 Task: Look for space in Shumikha, Russia from 10th August, 2023 to 20th August, 2023 for 2 adults in price range Rs.10000 to Rs.14000. Place can be private room with 1  bedroom having 1 bed and 1 bathroom. Property type can be house, flat, guest house. Amenities needed are: wifi, TV, free parkinig on premises, gym, breakfast. Booking option can be shelf check-in. Required host language is English.
Action: Mouse moved to (519, 112)
Screenshot: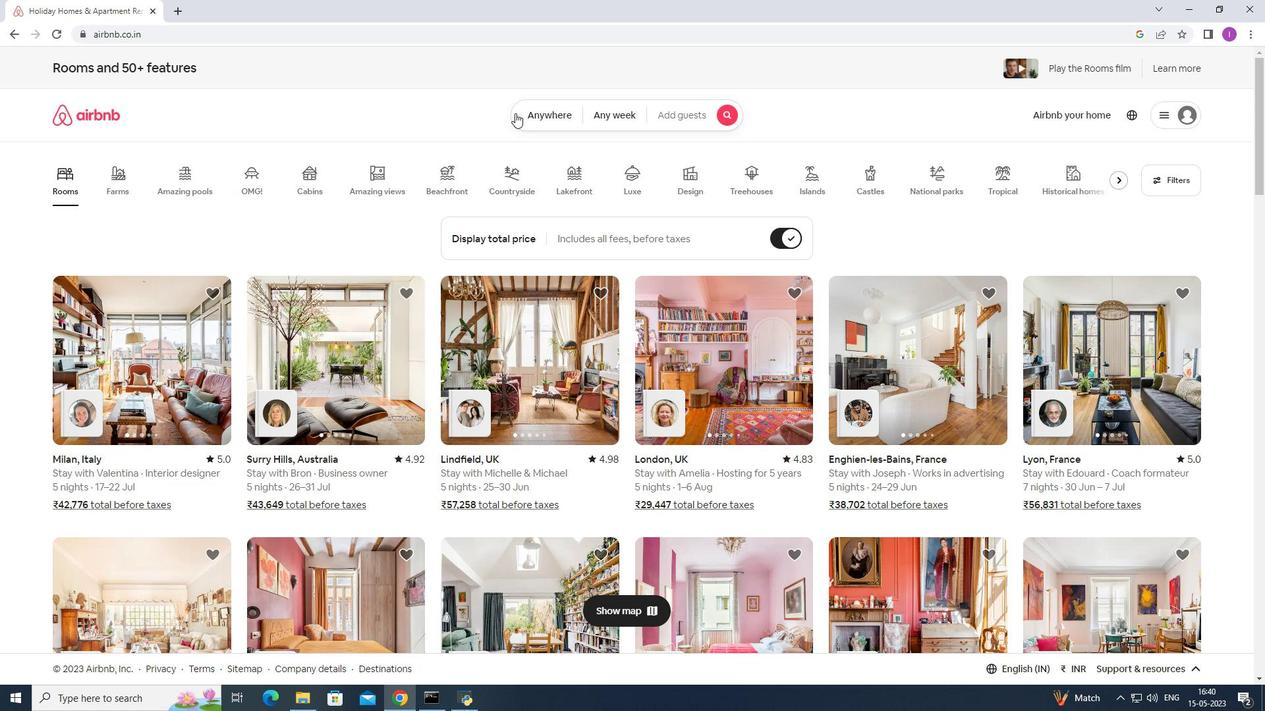 
Action: Mouse pressed left at (519, 112)
Screenshot: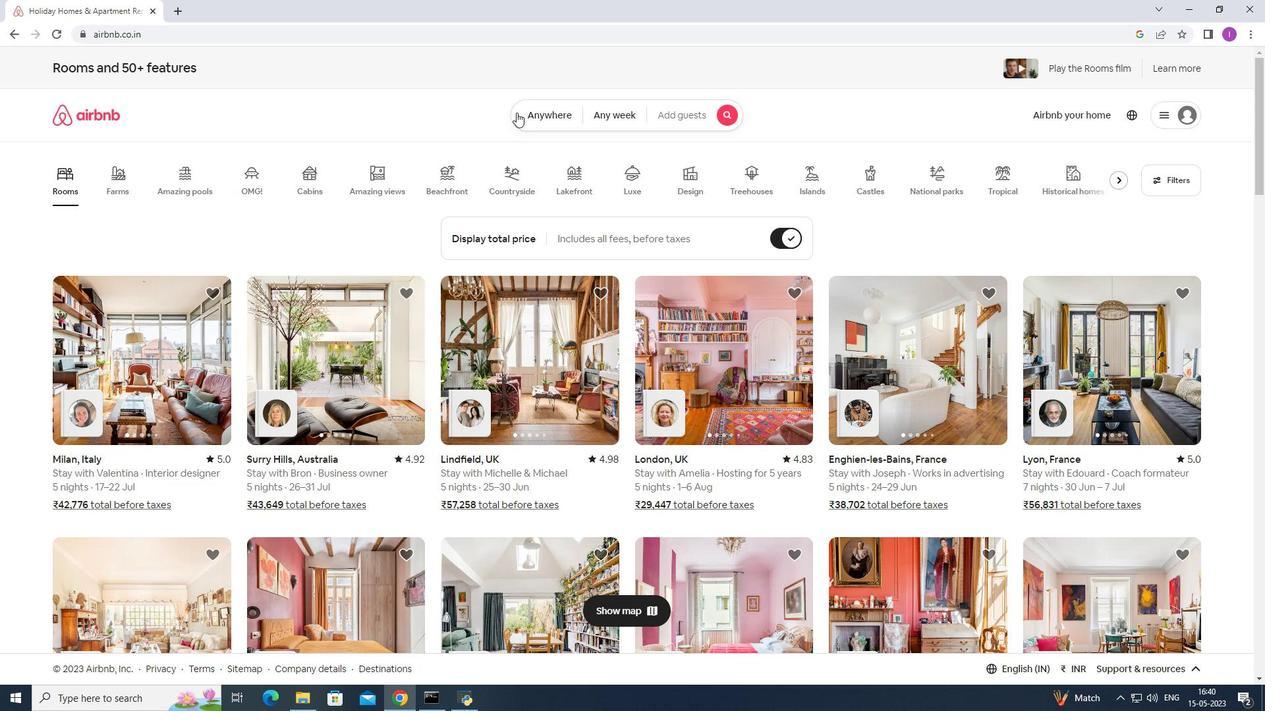 
Action: Mouse moved to (387, 172)
Screenshot: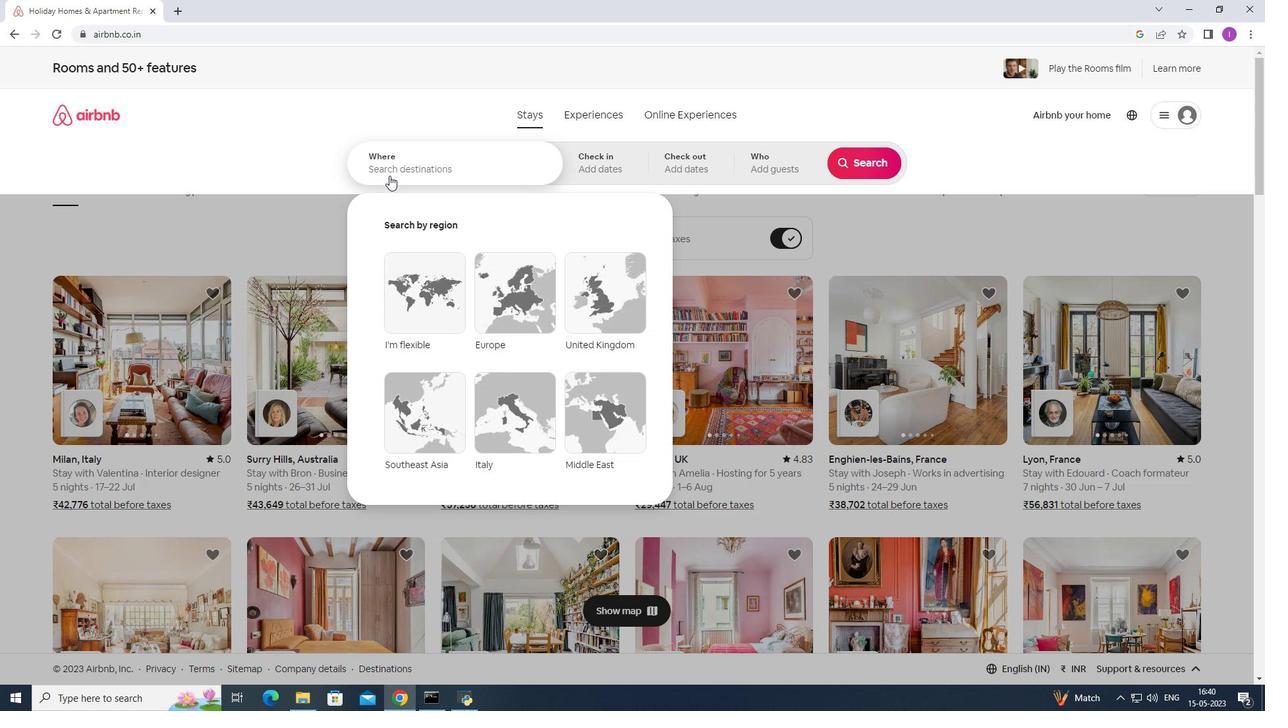 
Action: Mouse pressed left at (387, 172)
Screenshot: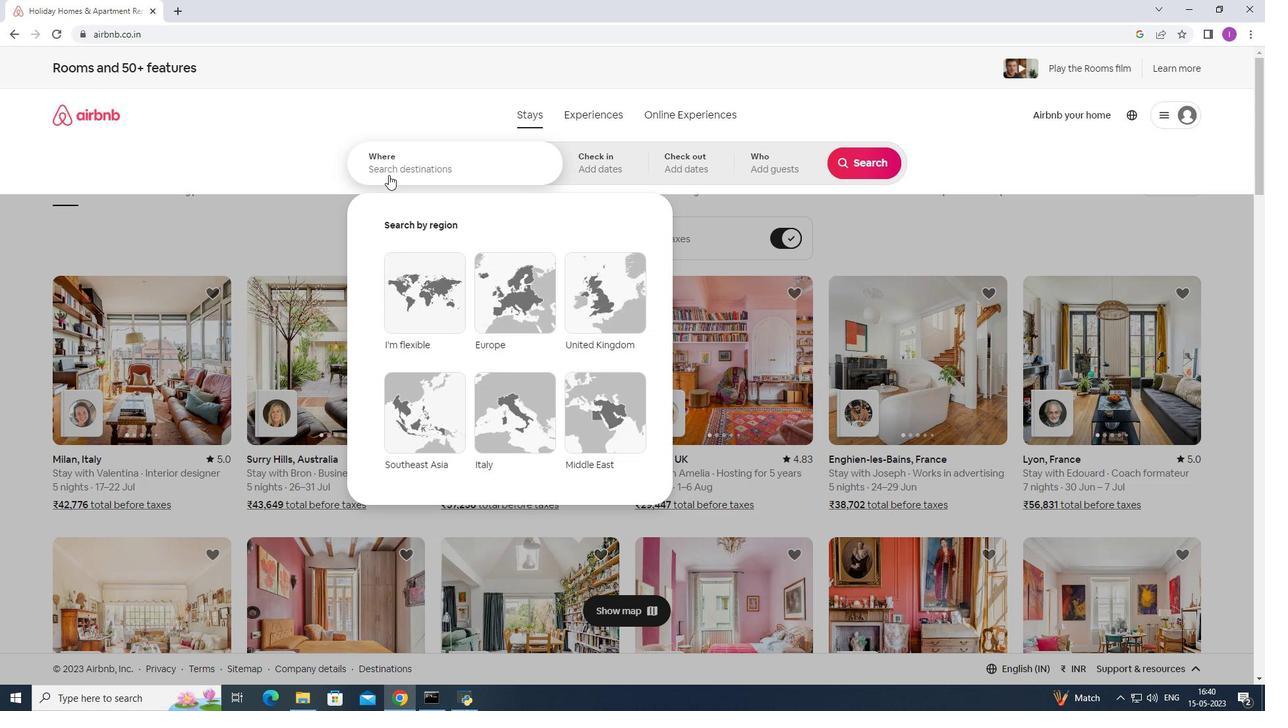 
Action: Mouse moved to (209, 444)
Screenshot: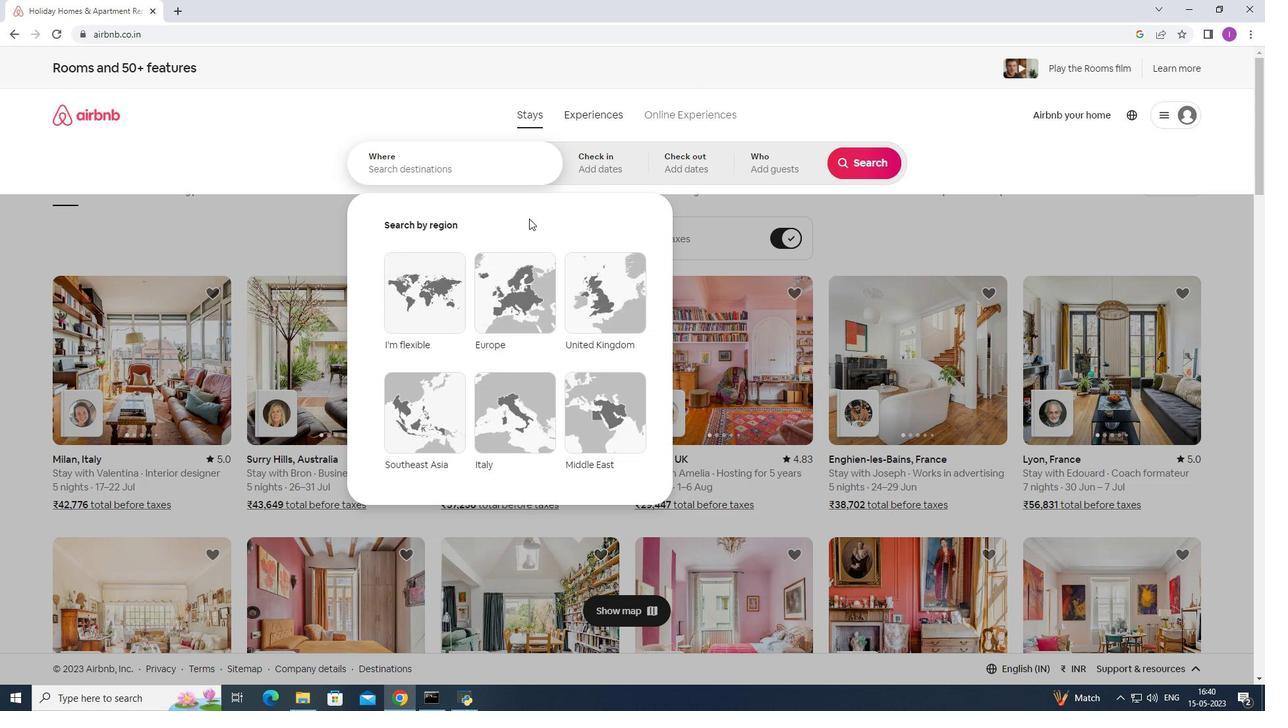 
Action: Key pressed <Key.shift><Key.shift><Key.shift><Key.shift><Key.shift><Key.shift>Shumikha,<Key.shift><Key.shift><Key.shift><Key.shift>Russia
Screenshot: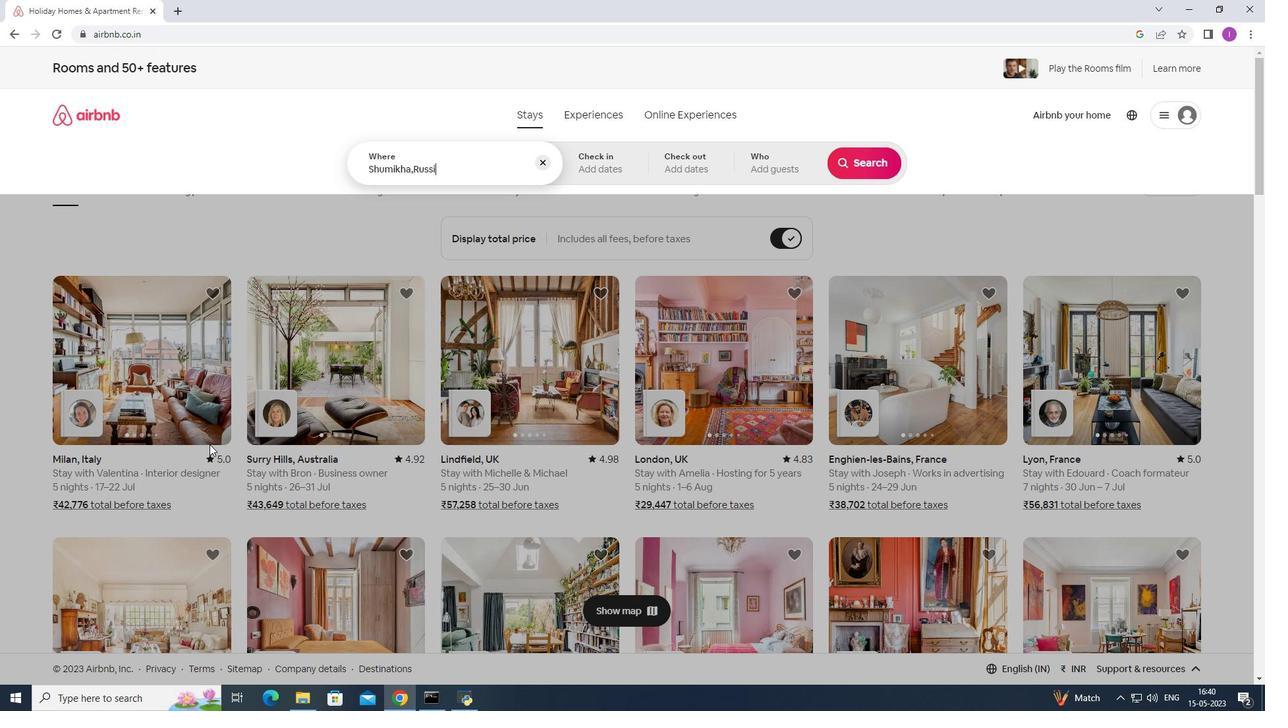
Action: Mouse moved to (612, 166)
Screenshot: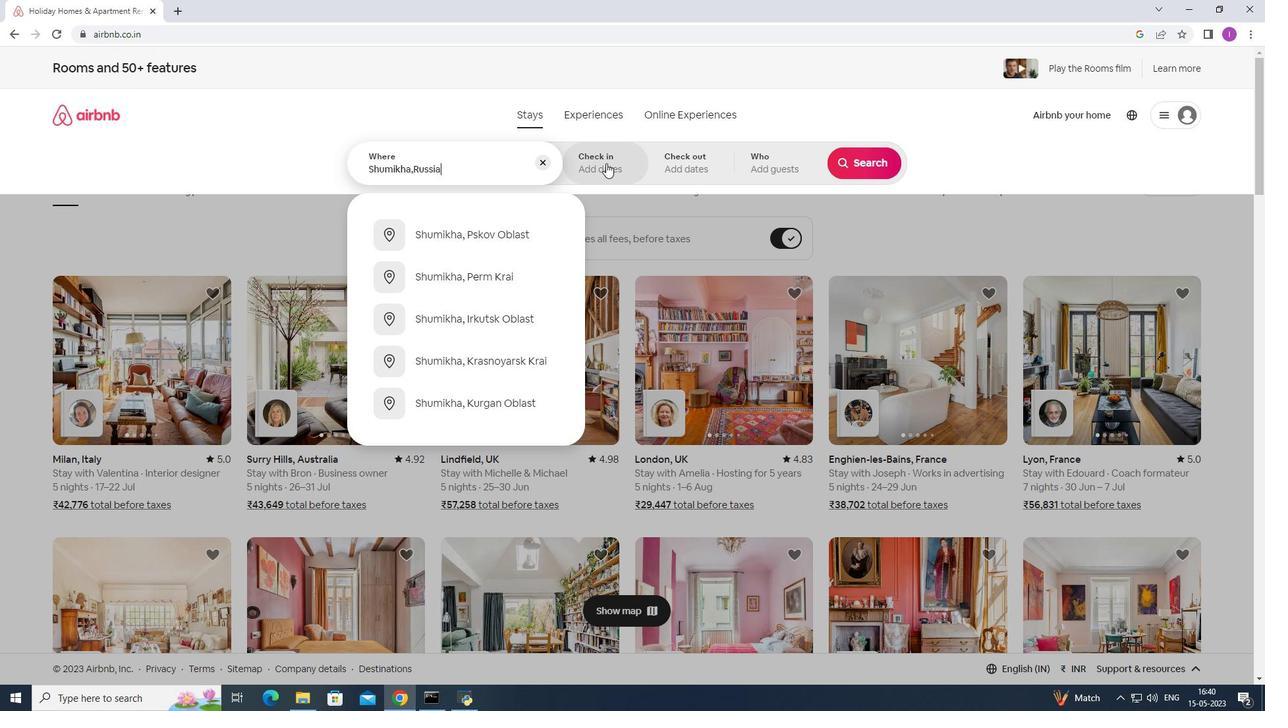 
Action: Mouse pressed left at (612, 166)
Screenshot: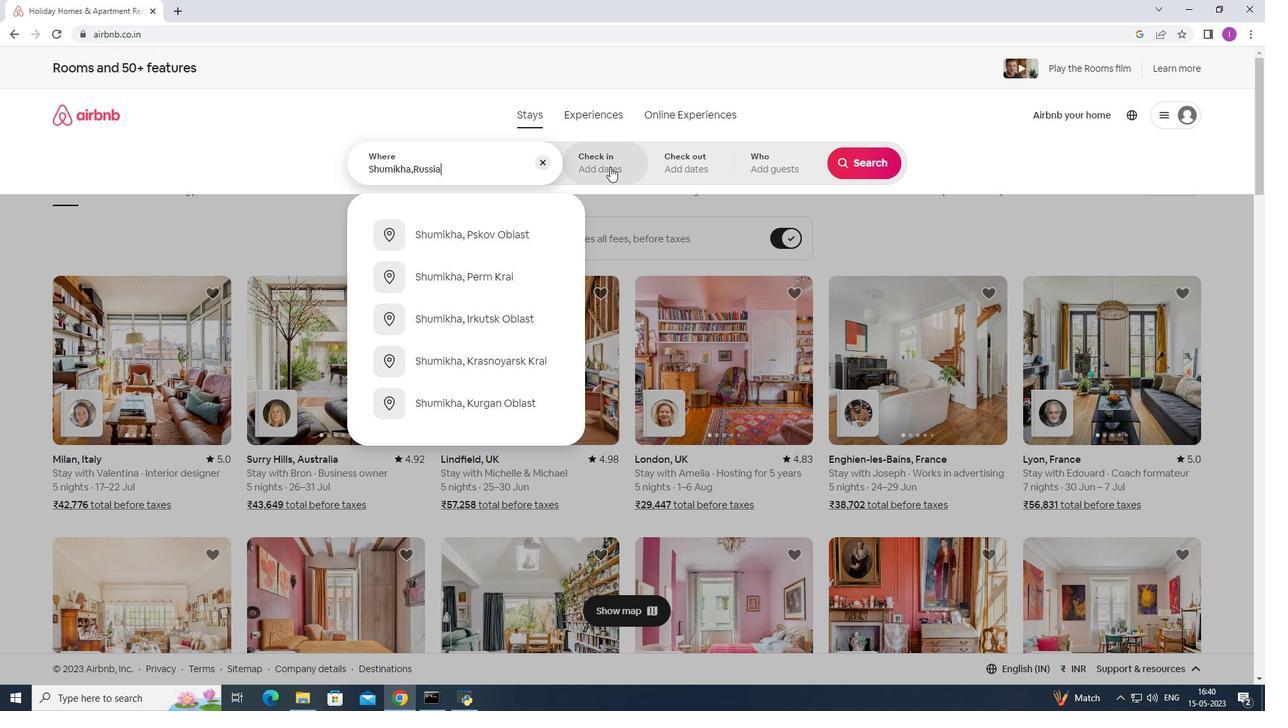 
Action: Mouse moved to (864, 275)
Screenshot: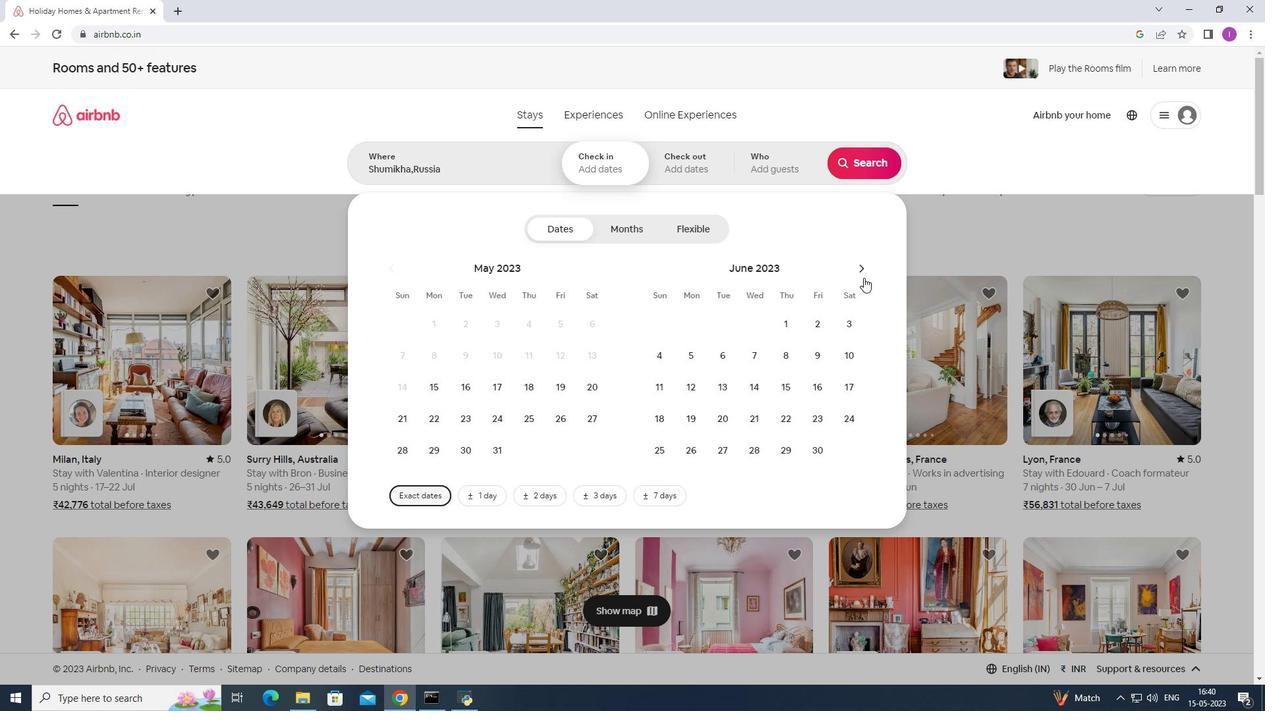 
Action: Mouse pressed left at (864, 275)
Screenshot: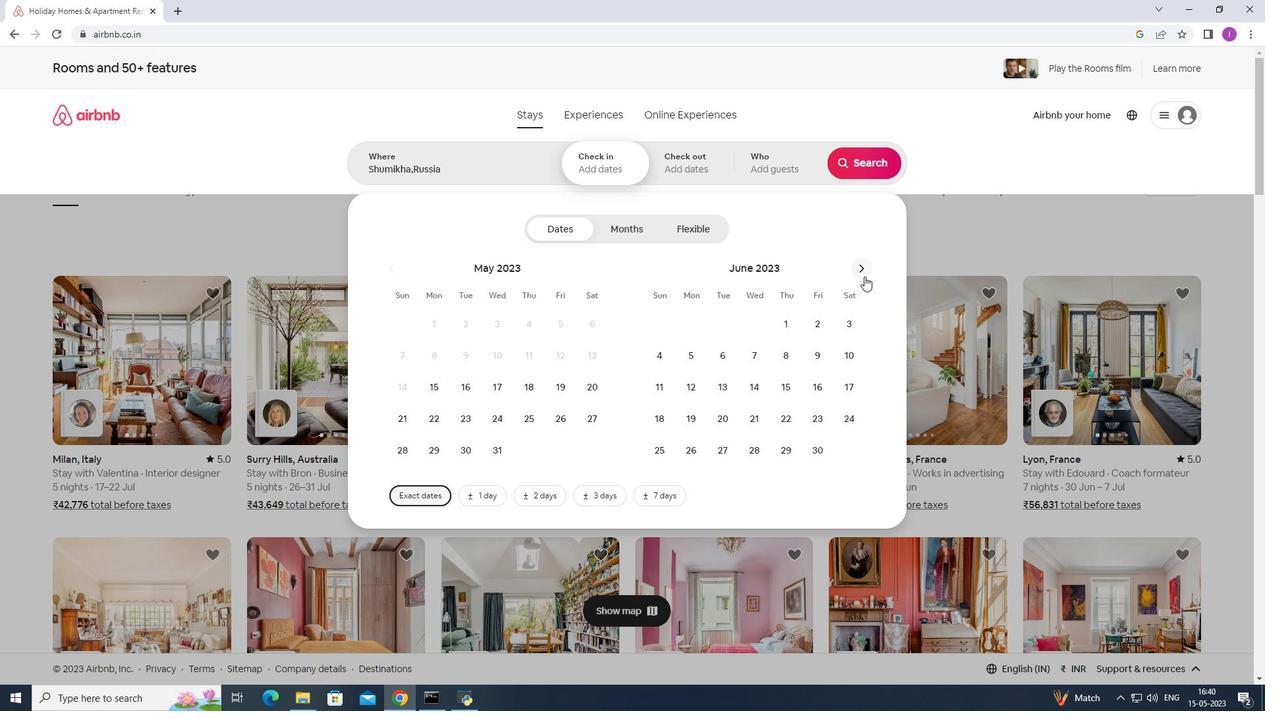 
Action: Mouse moved to (864, 274)
Screenshot: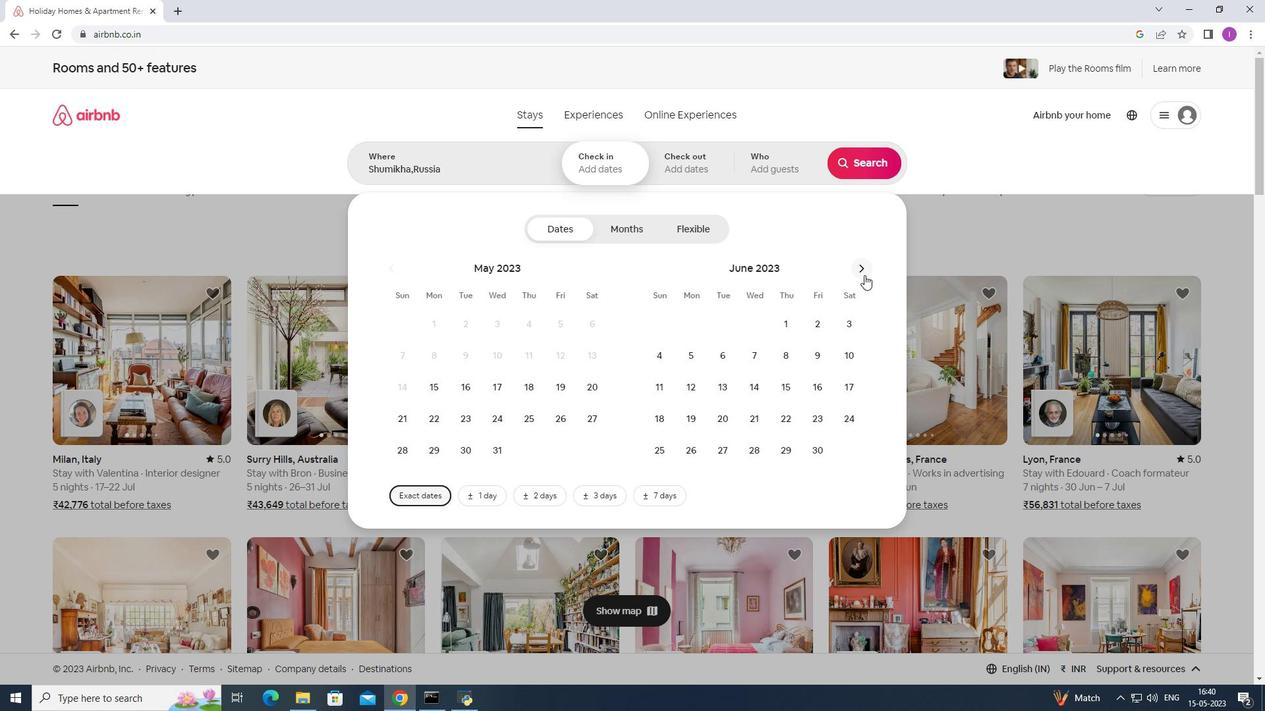 
Action: Mouse pressed left at (864, 274)
Screenshot: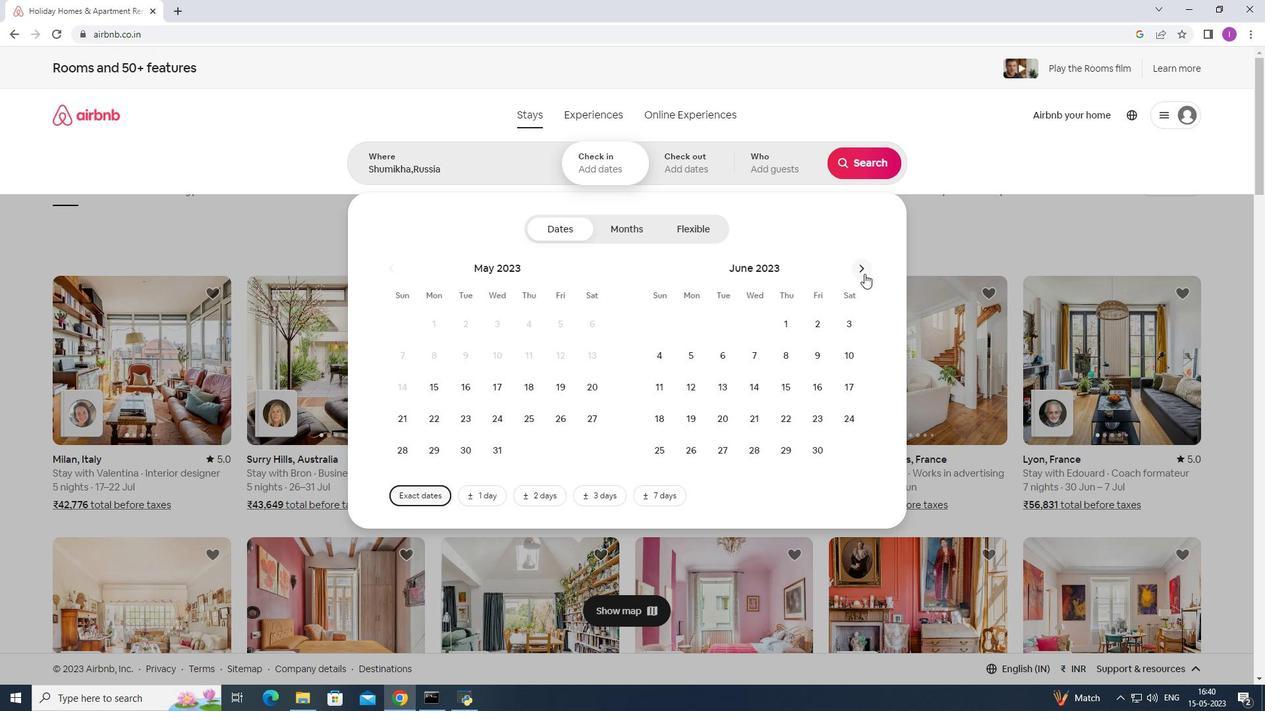 
Action: Mouse moved to (785, 361)
Screenshot: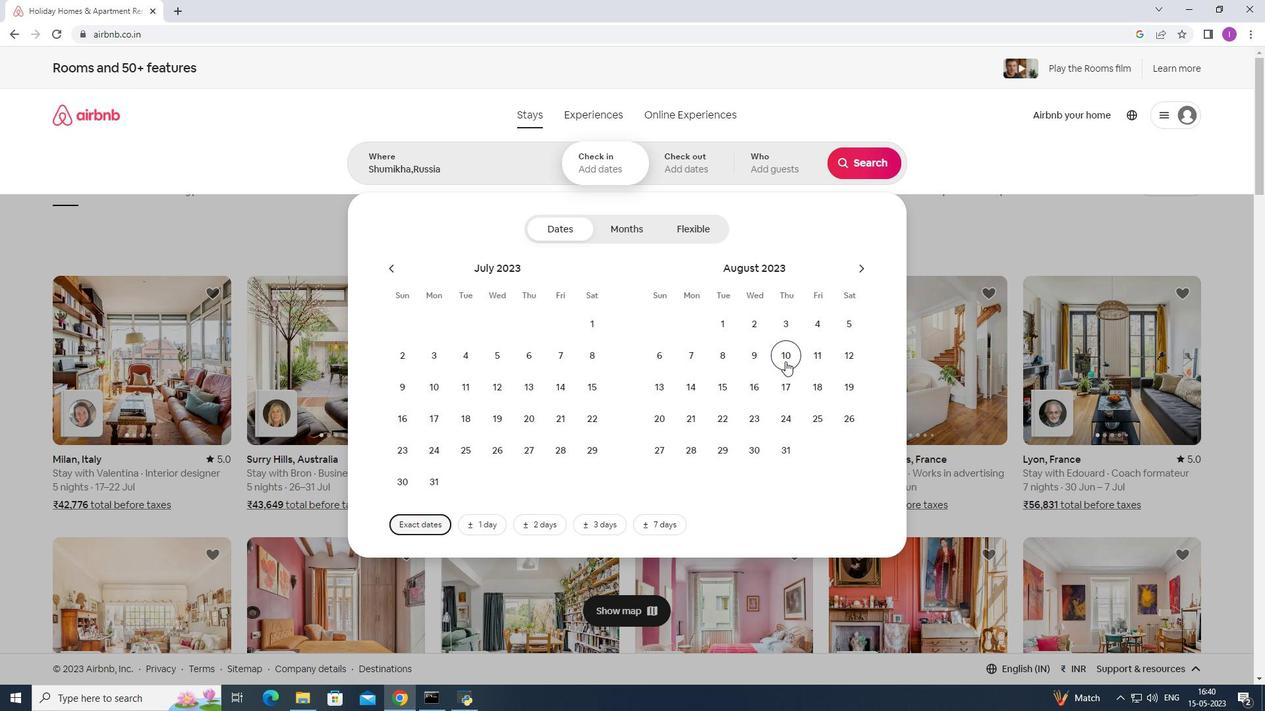 
Action: Mouse pressed left at (785, 361)
Screenshot: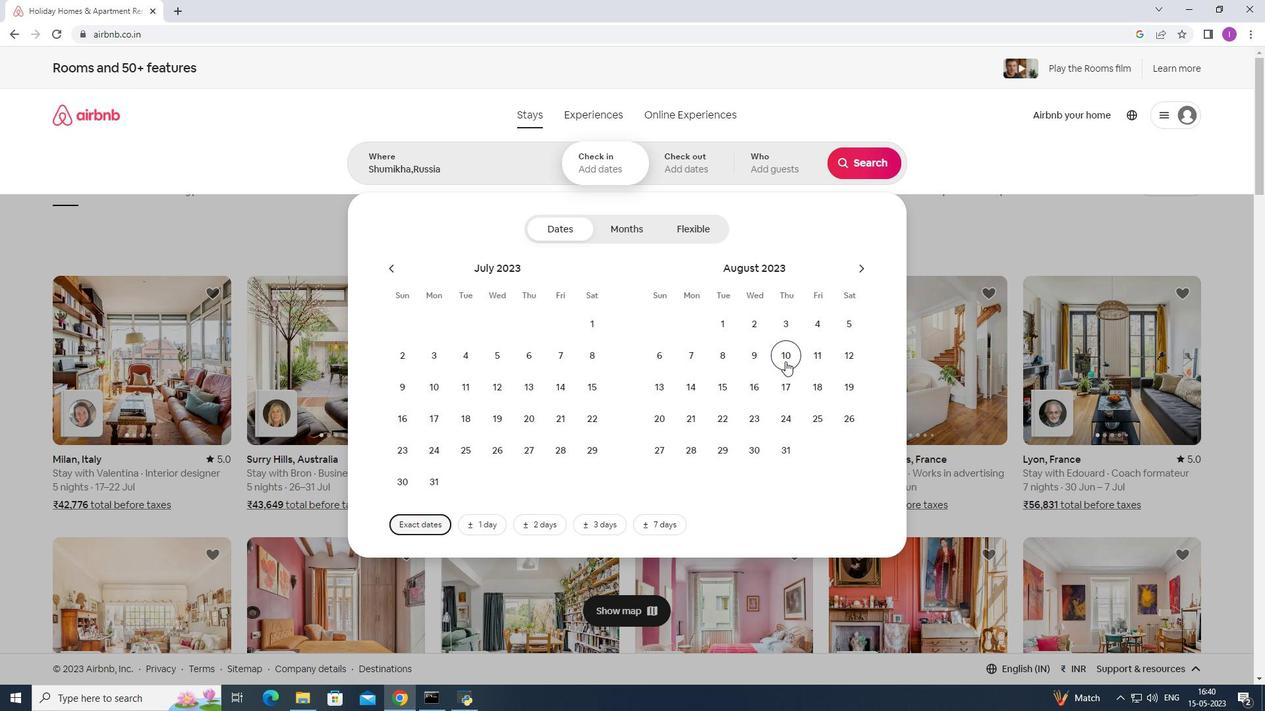 
Action: Mouse moved to (653, 422)
Screenshot: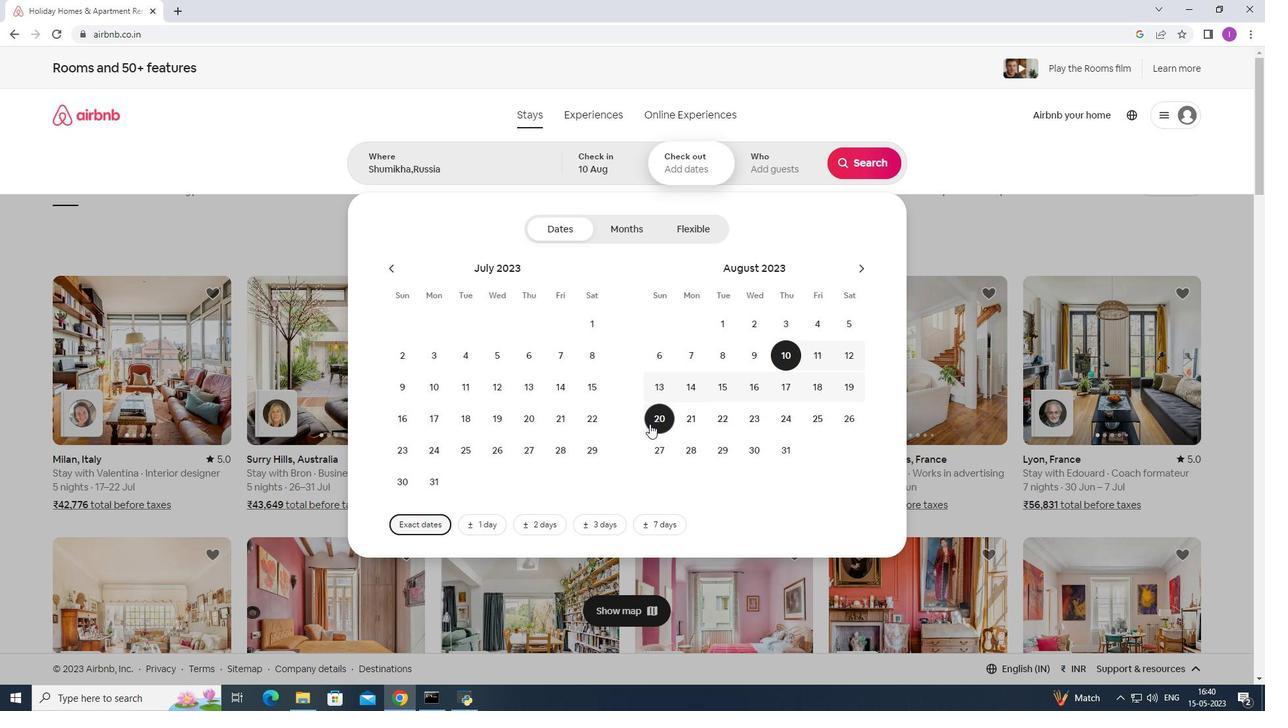 
Action: Mouse pressed left at (653, 422)
Screenshot: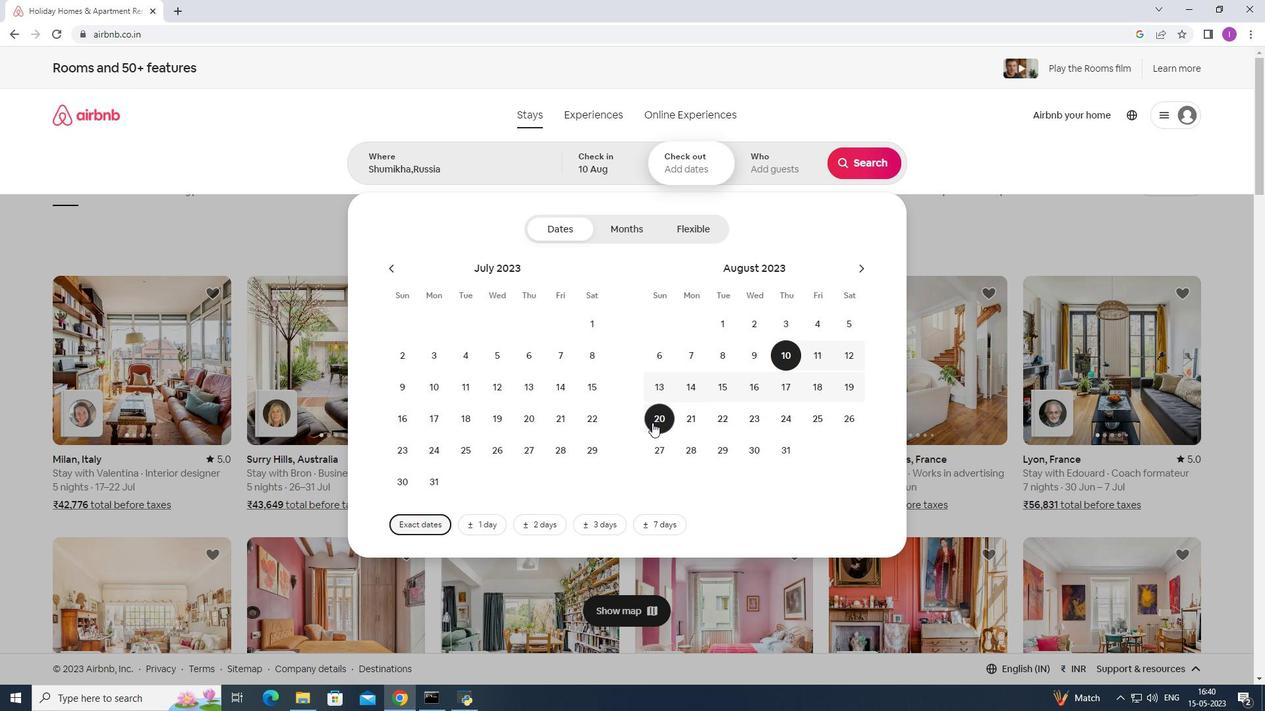 
Action: Mouse moved to (786, 154)
Screenshot: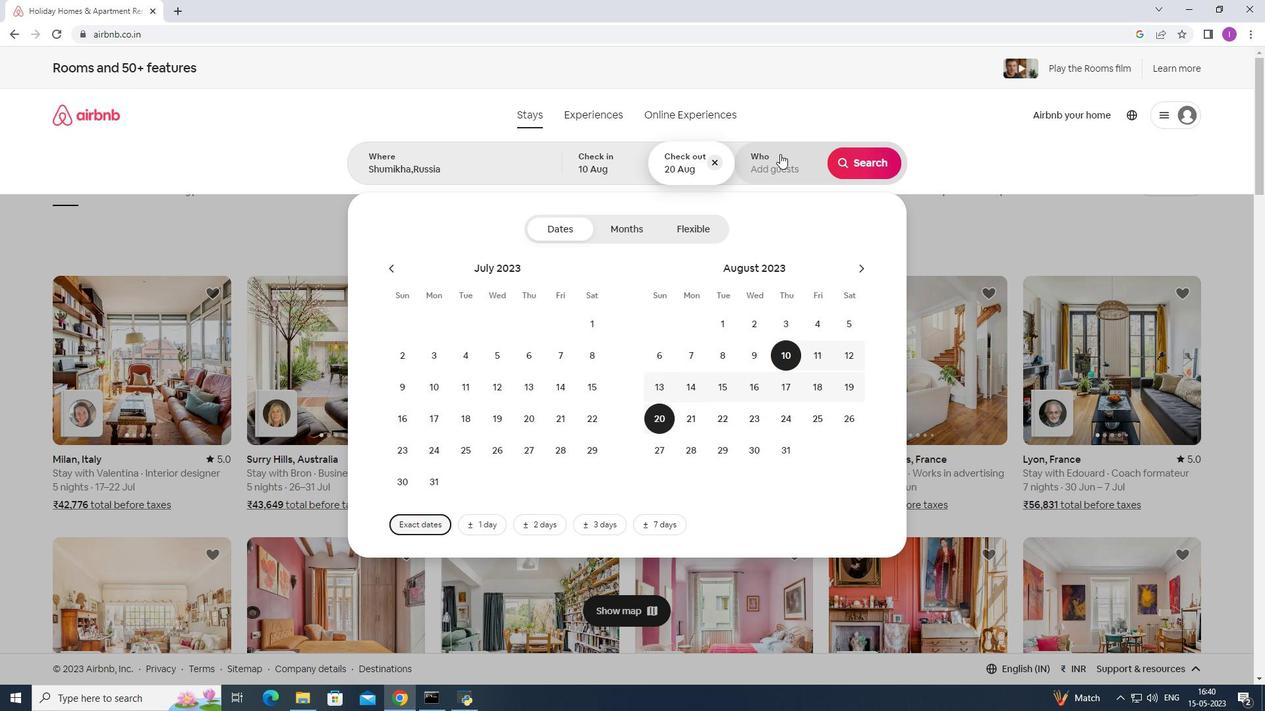 
Action: Mouse pressed left at (786, 154)
Screenshot: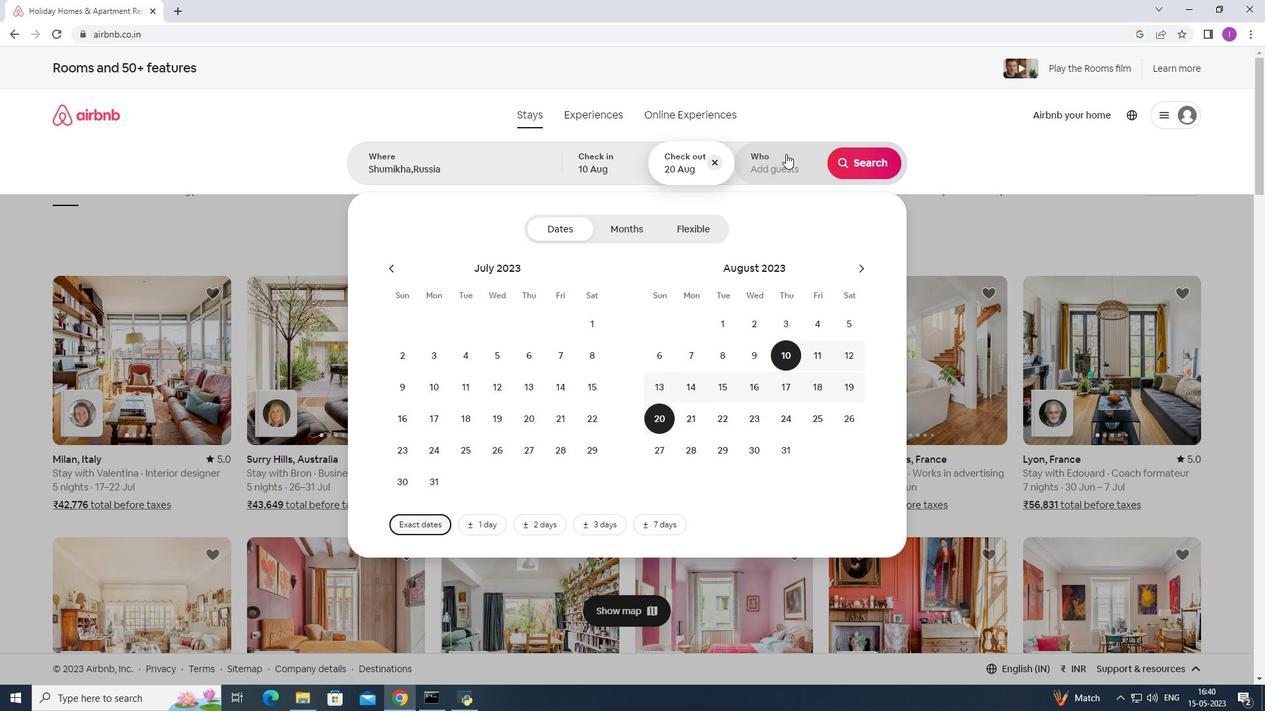 
Action: Mouse moved to (873, 228)
Screenshot: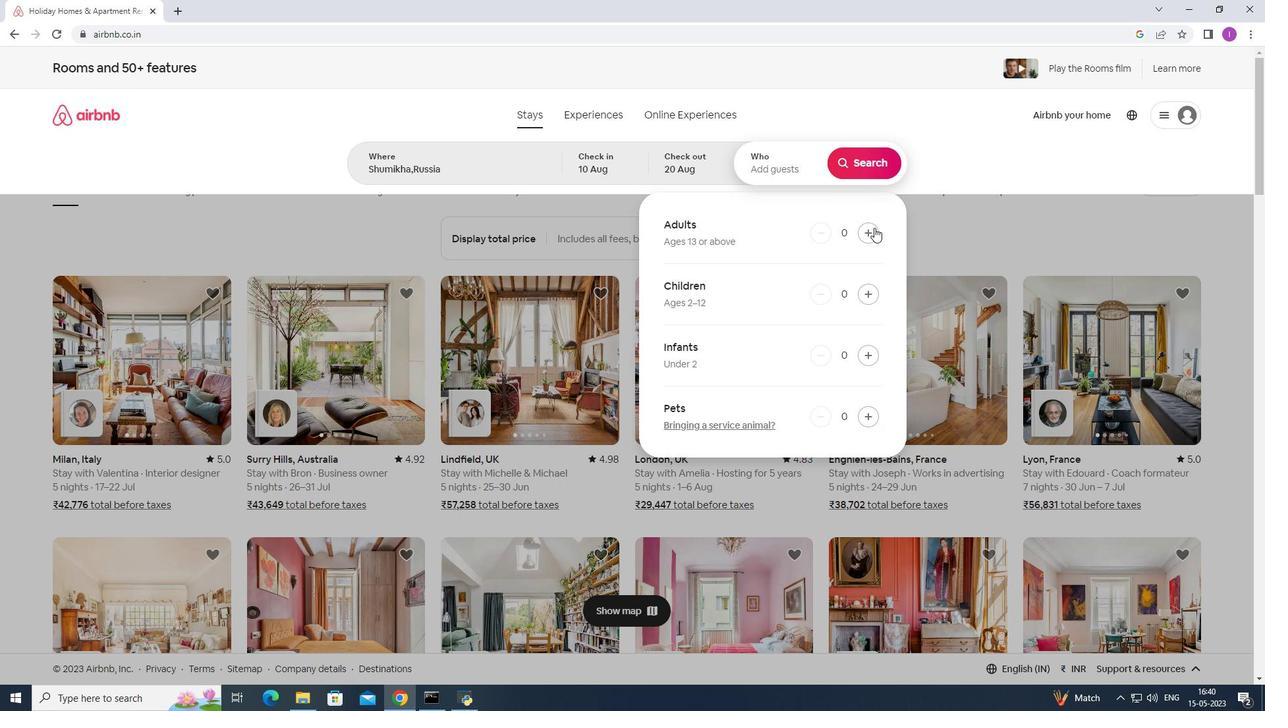 
Action: Mouse pressed left at (873, 228)
Screenshot: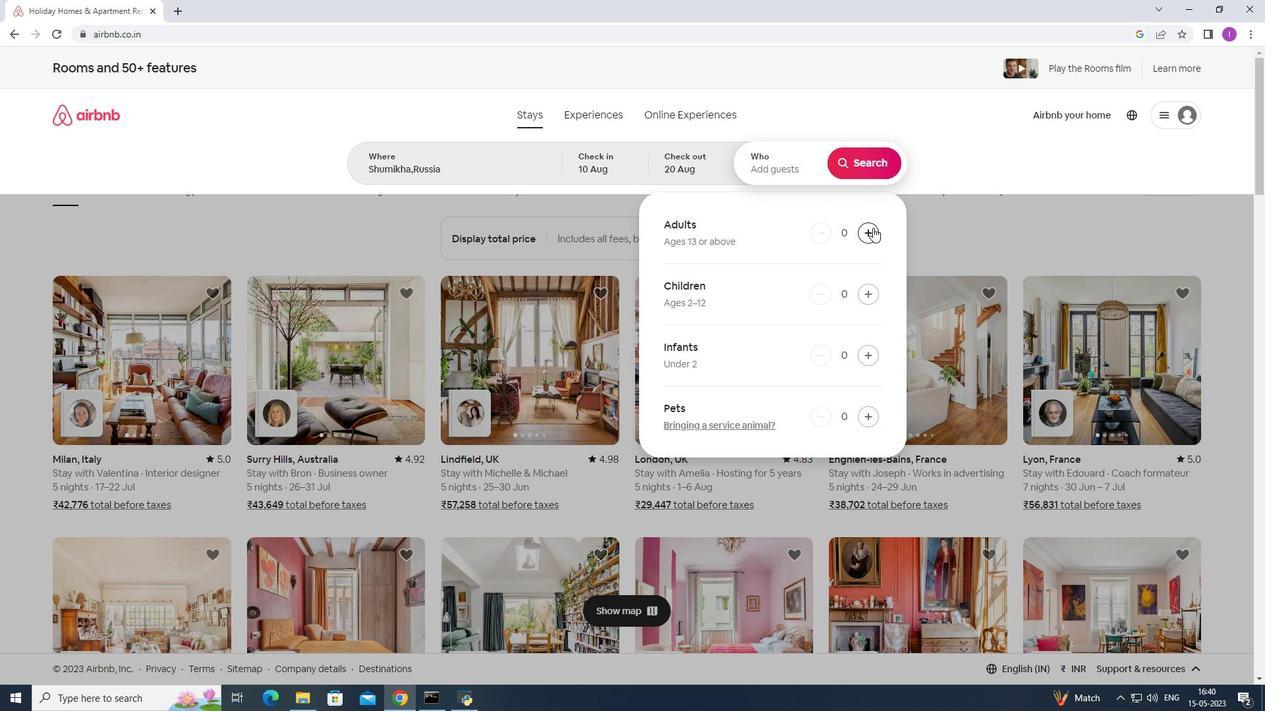 
Action: Mouse moved to (867, 233)
Screenshot: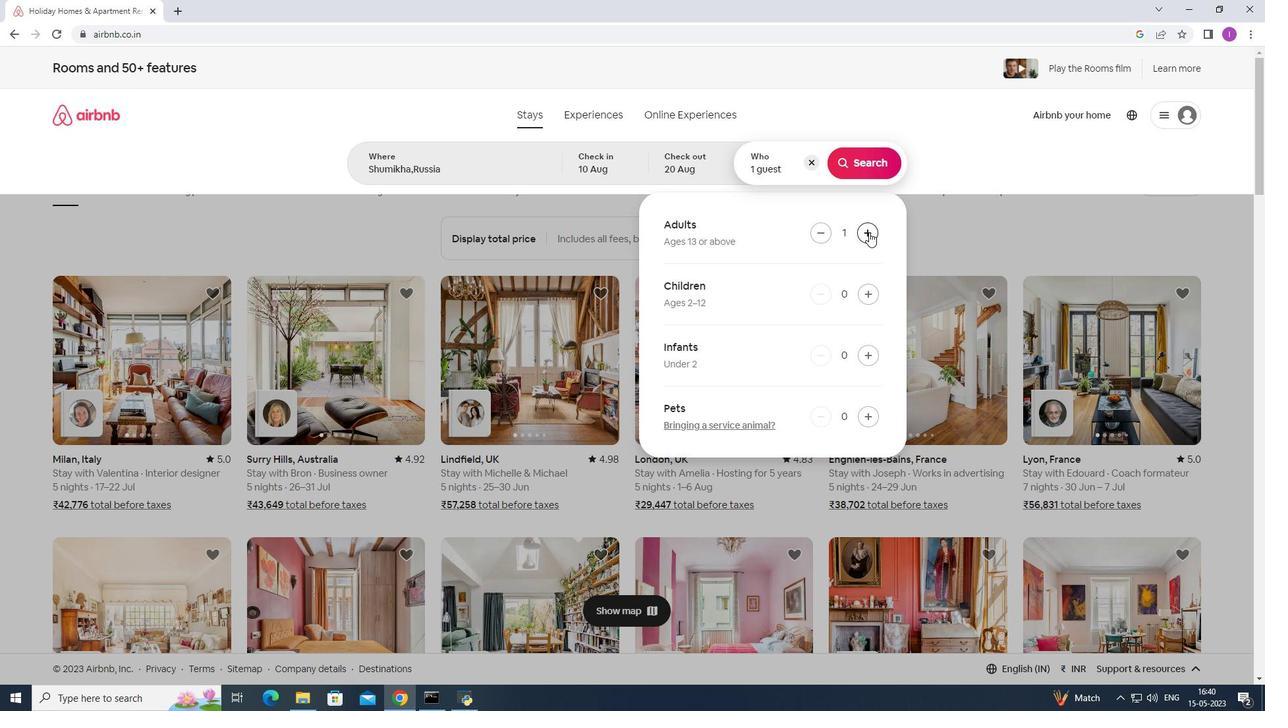 
Action: Mouse pressed left at (867, 233)
Screenshot: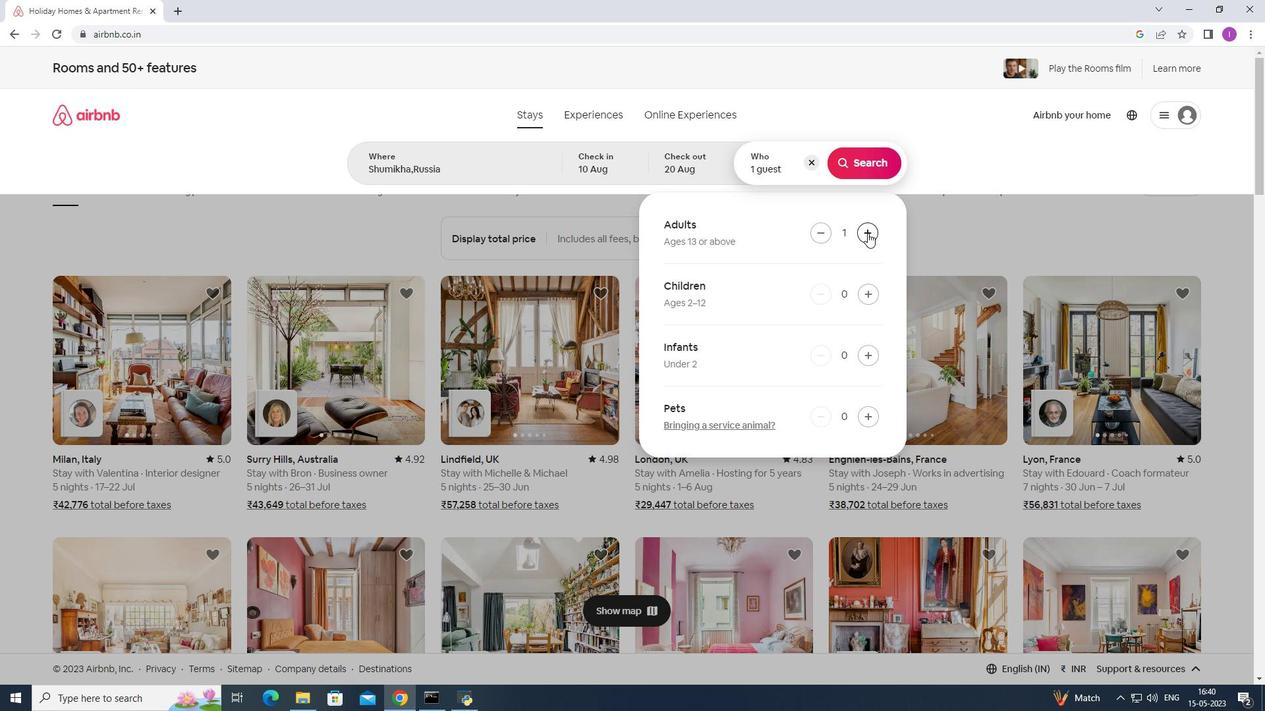 
Action: Mouse moved to (874, 162)
Screenshot: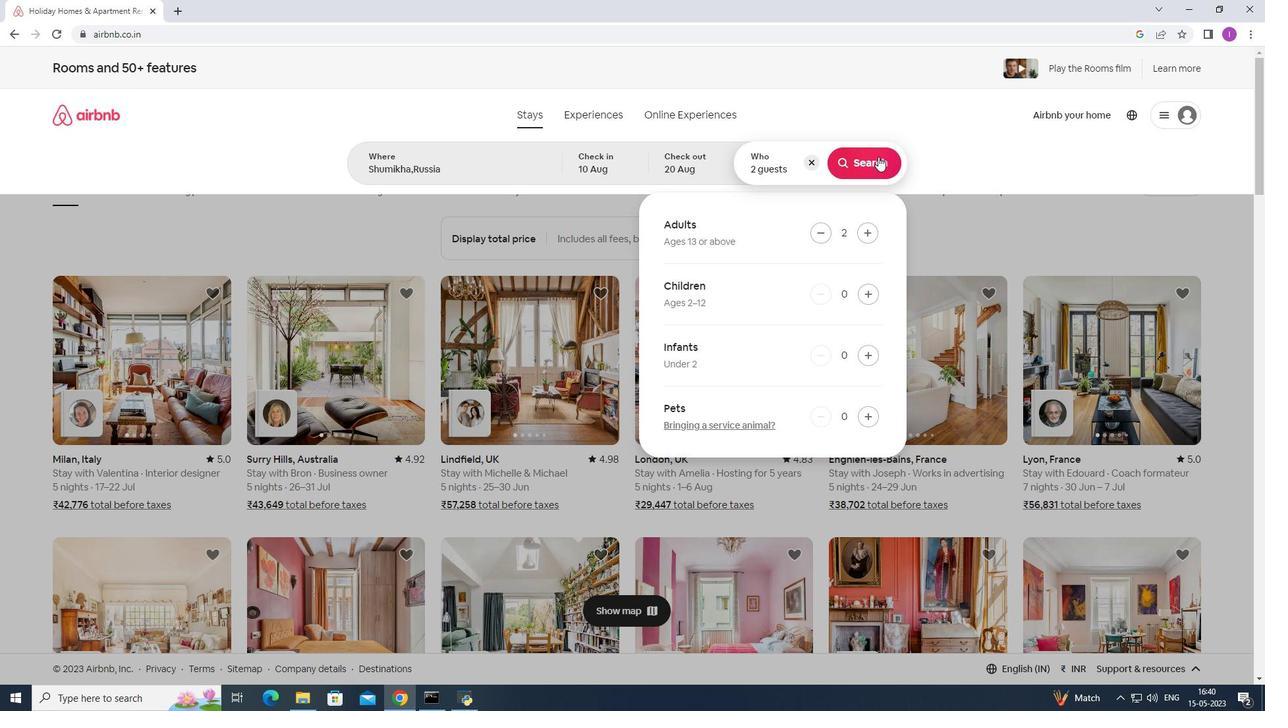 
Action: Mouse pressed left at (874, 162)
Screenshot: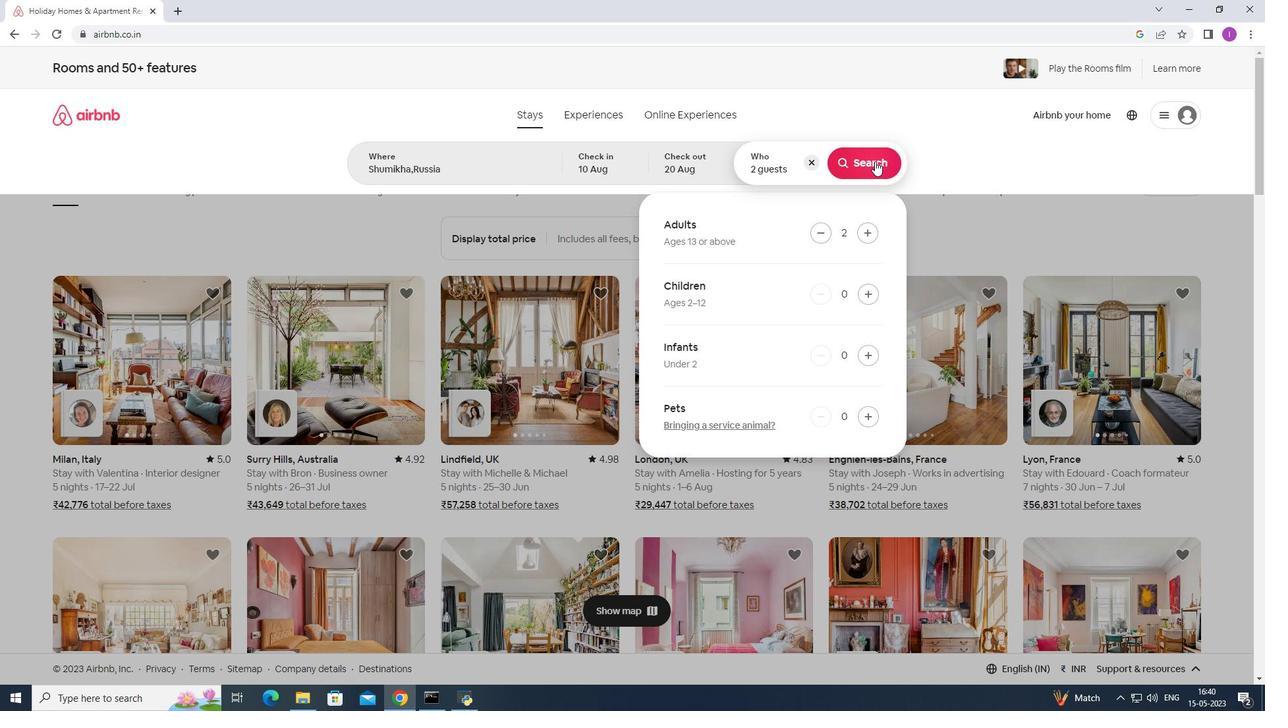
Action: Mouse moved to (1204, 123)
Screenshot: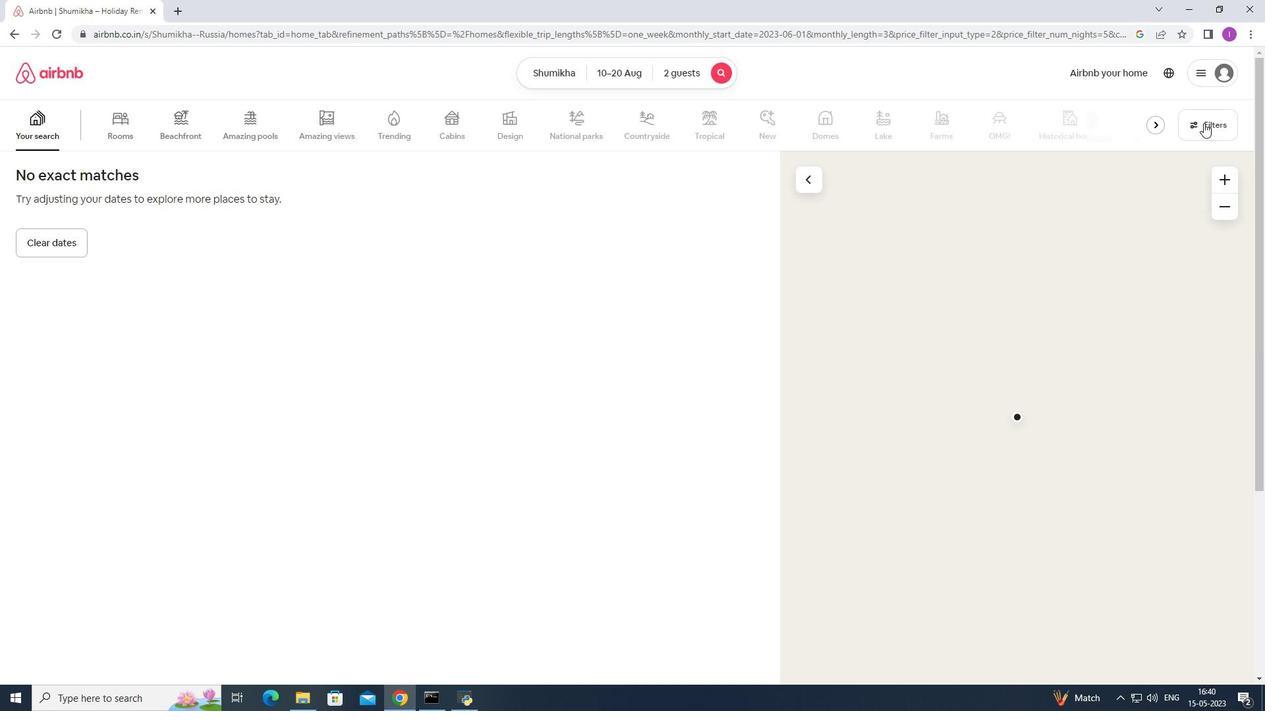 
Action: Mouse pressed left at (1204, 123)
Screenshot: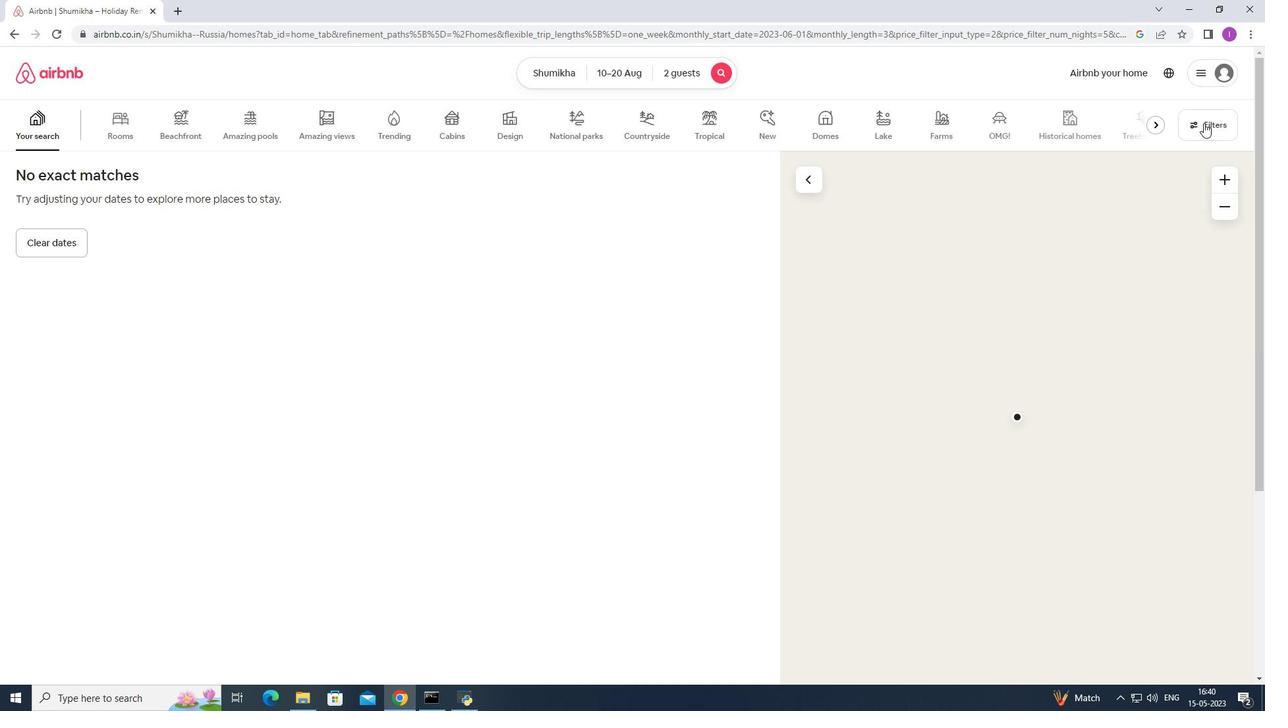 
Action: Mouse moved to (721, 452)
Screenshot: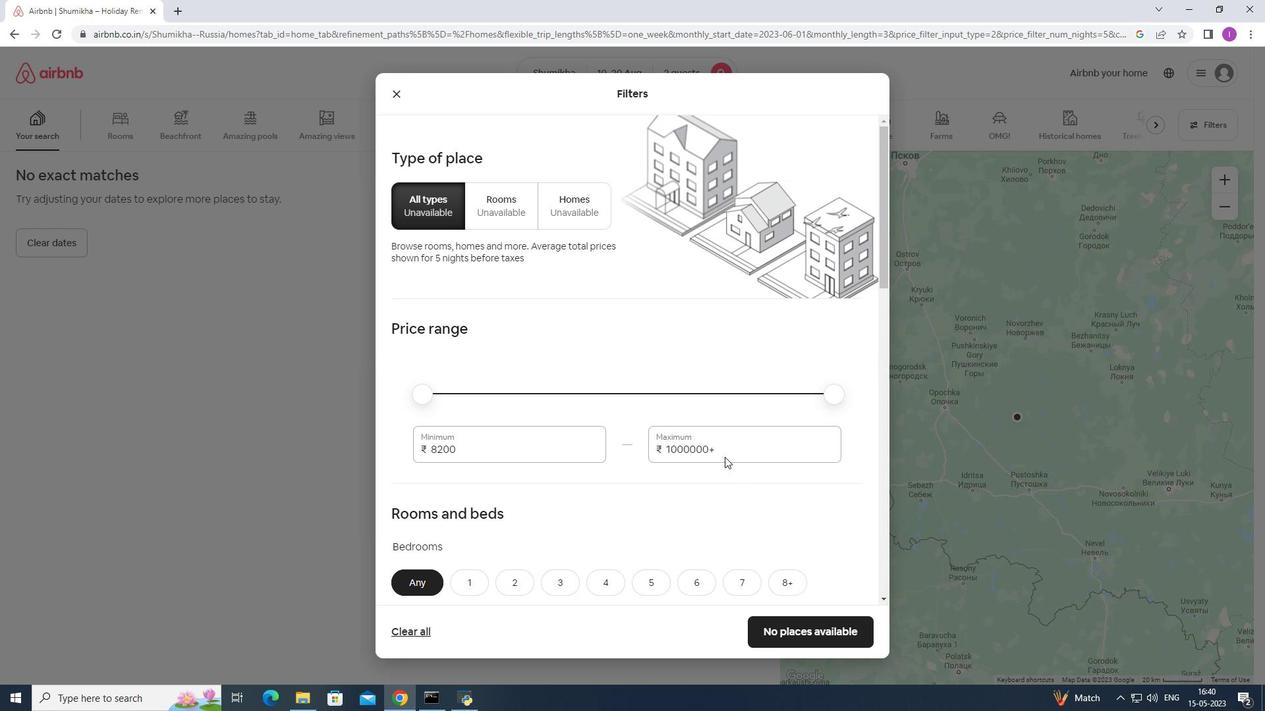 
Action: Mouse pressed left at (721, 452)
Screenshot: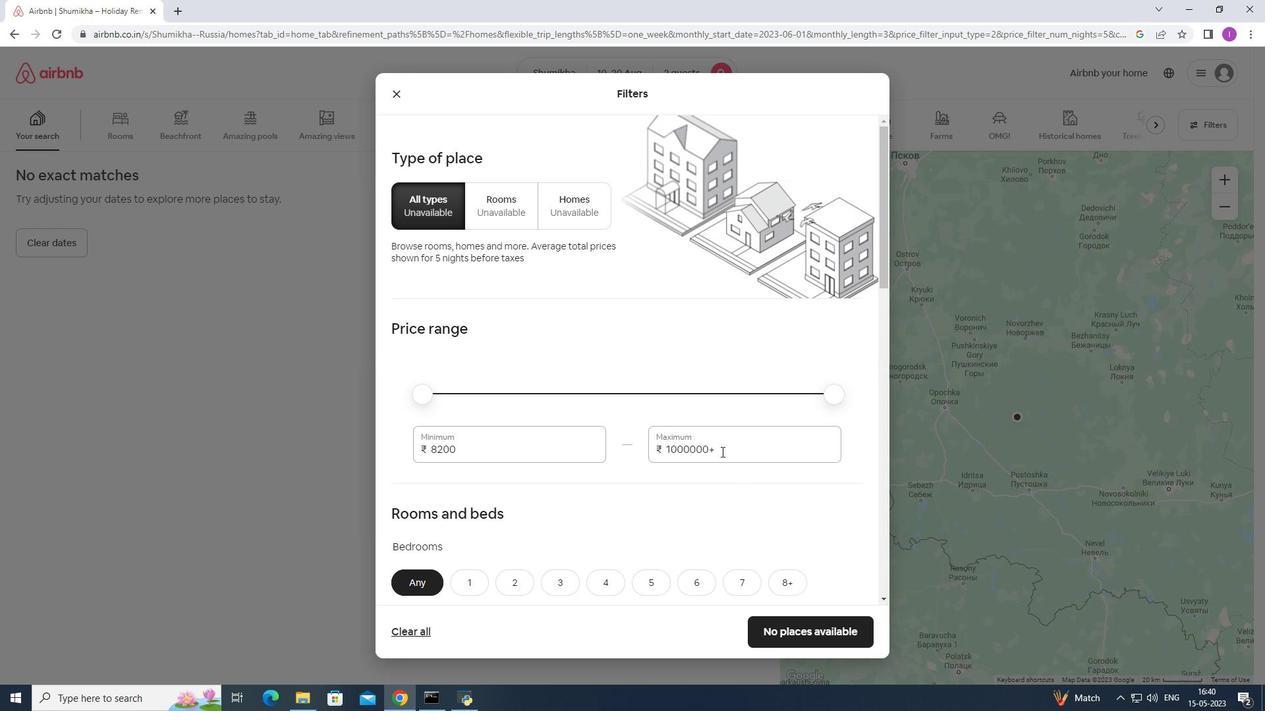 
Action: Mouse moved to (769, 471)
Screenshot: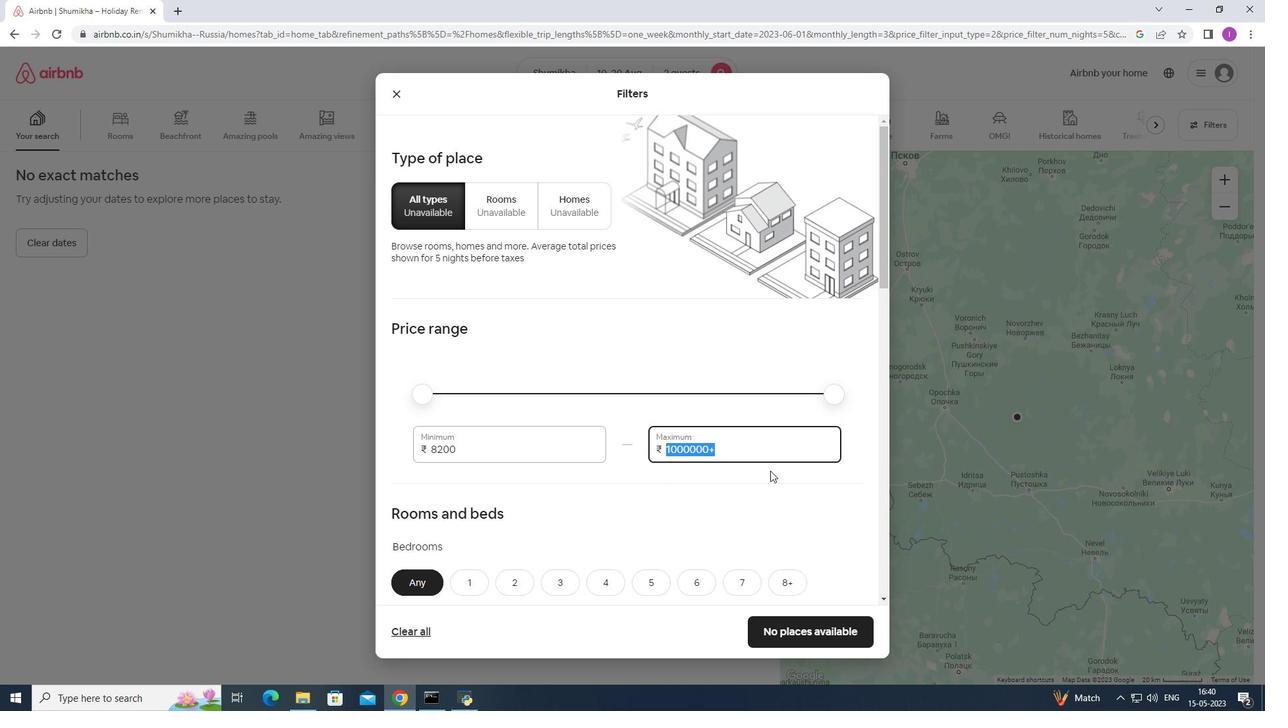 
Action: Key pressed 14
Screenshot: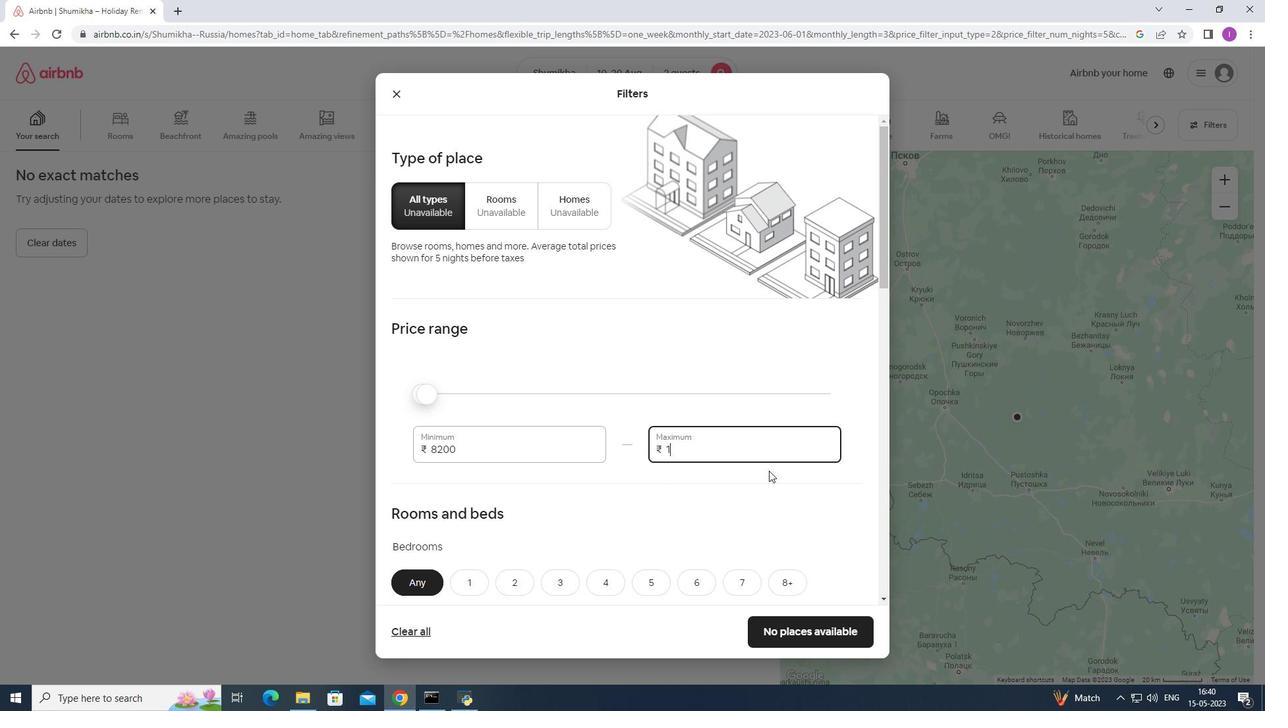 
Action: Mouse moved to (765, 471)
Screenshot: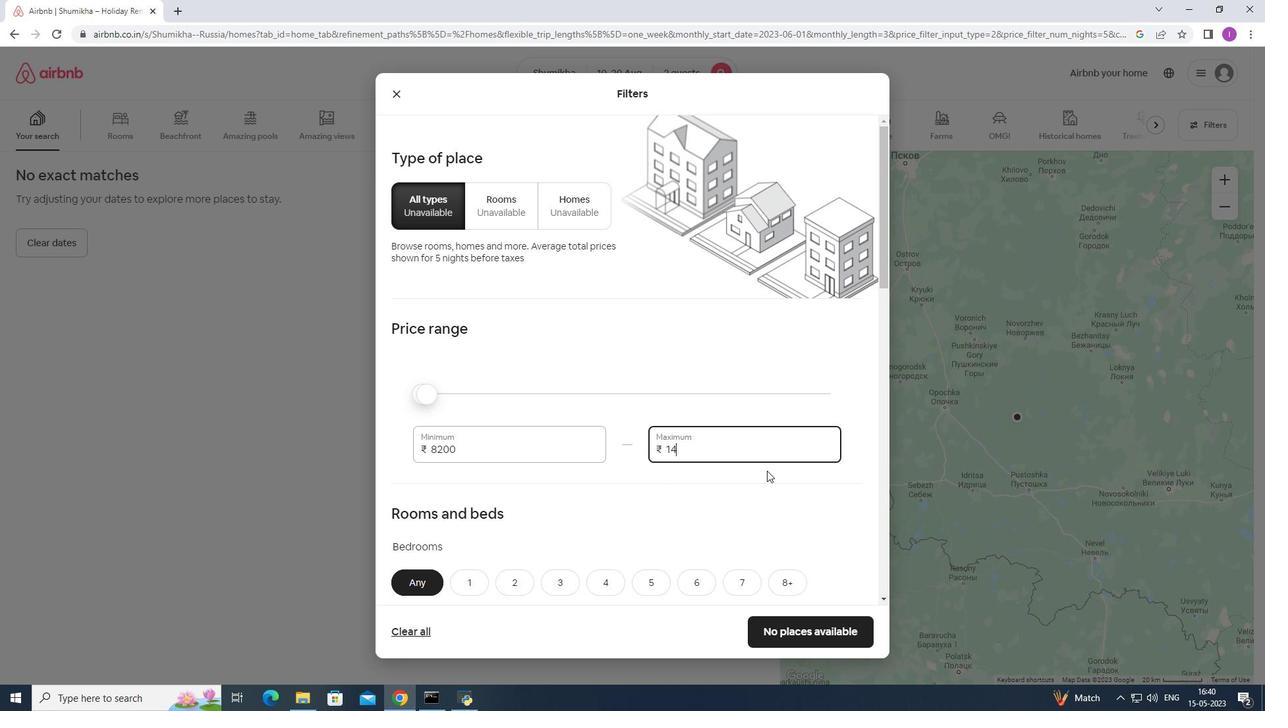
Action: Key pressed 0
Screenshot: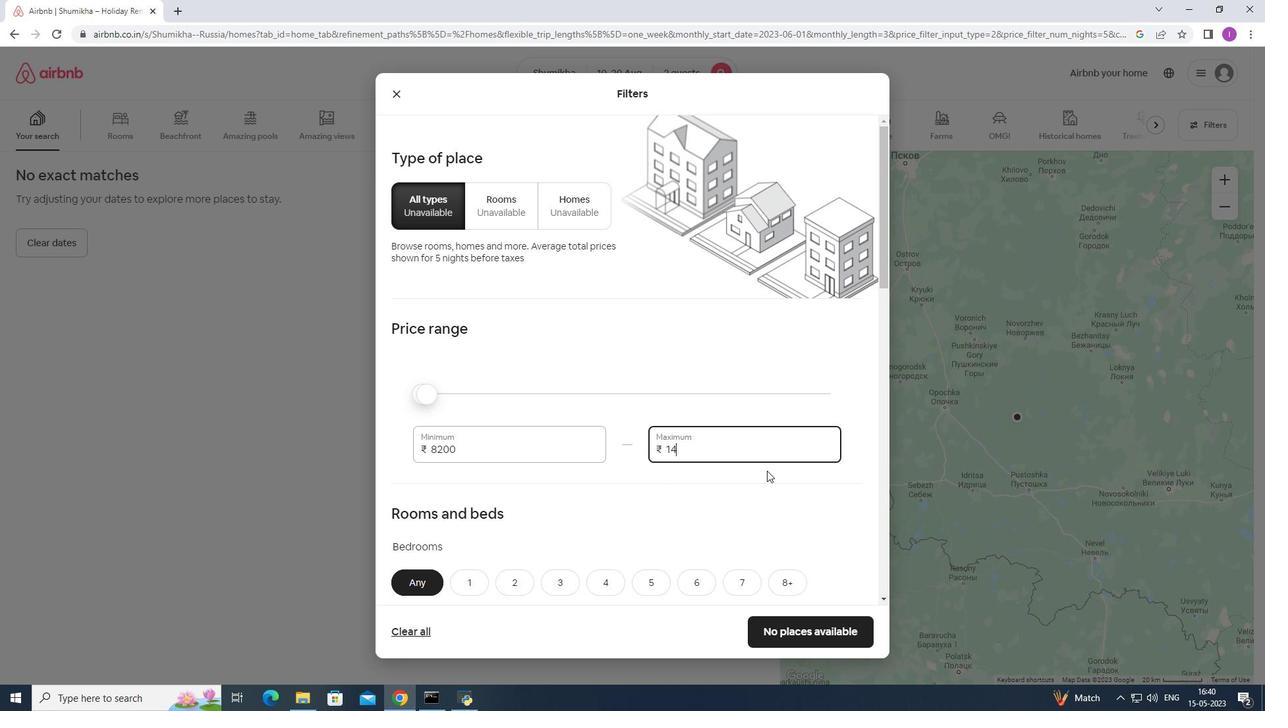 
Action: Mouse moved to (763, 471)
Screenshot: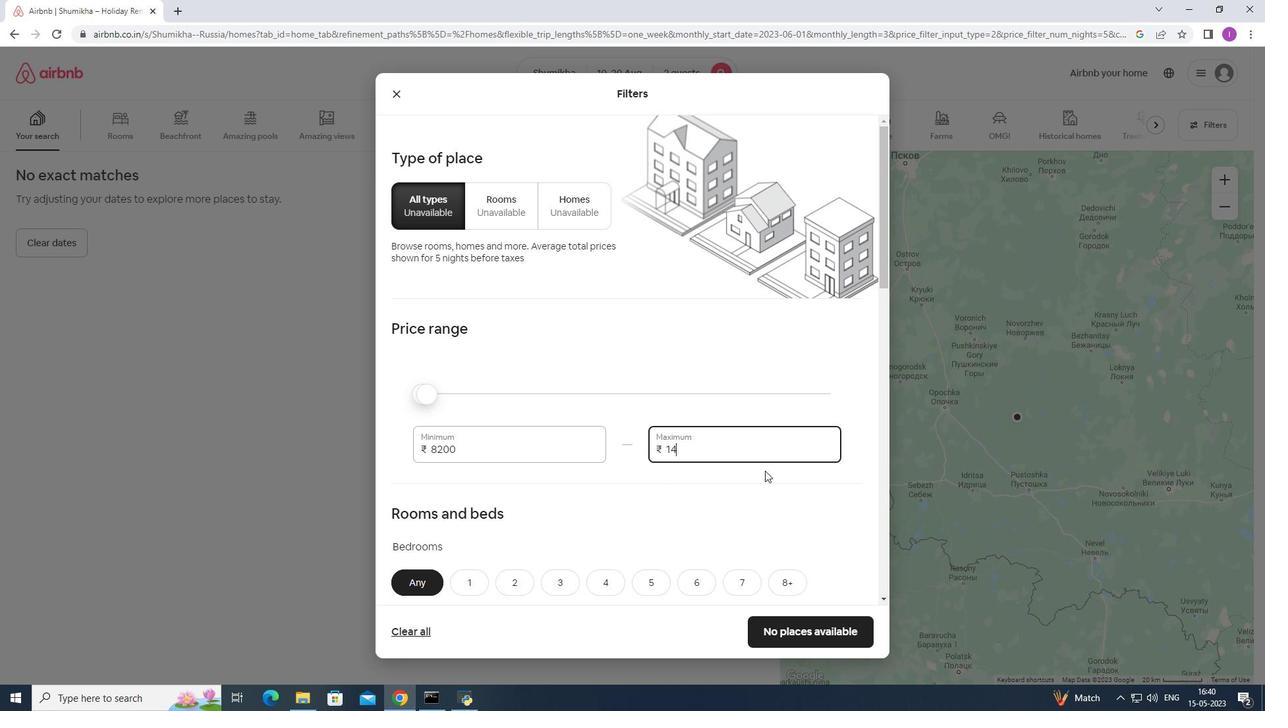 
Action: Key pressed 00
Screenshot: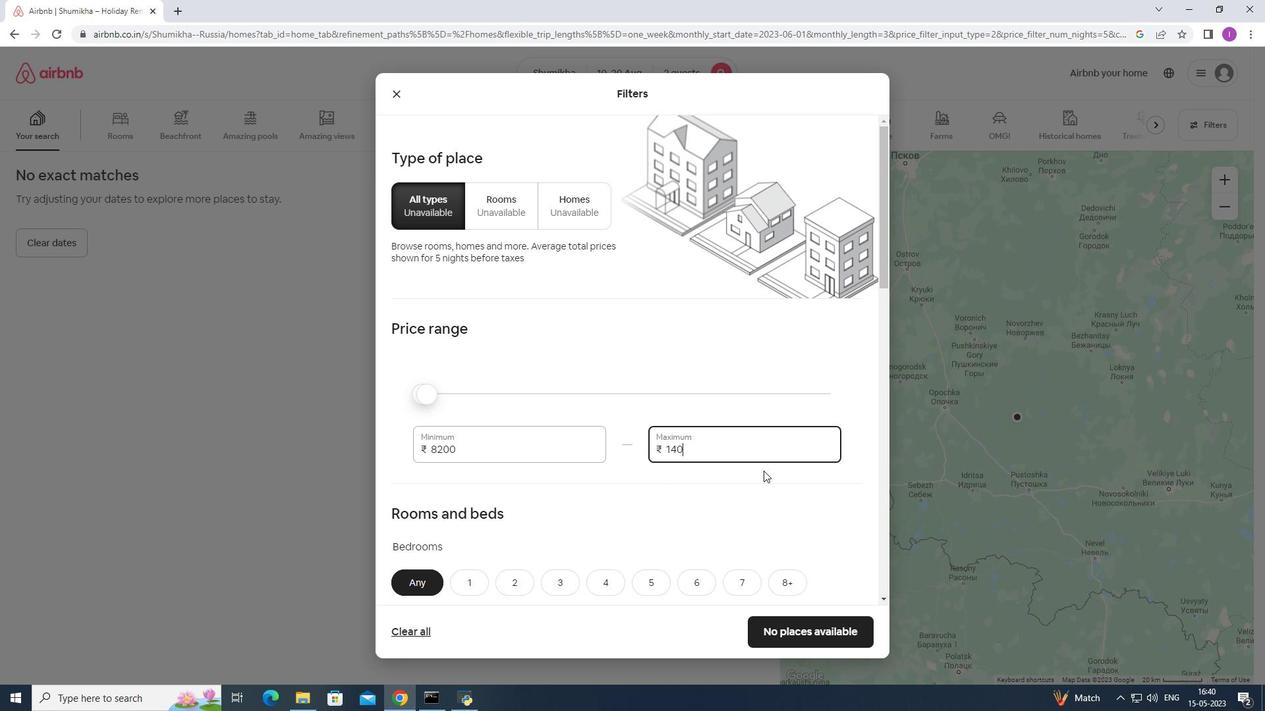 
Action: Mouse moved to (463, 451)
Screenshot: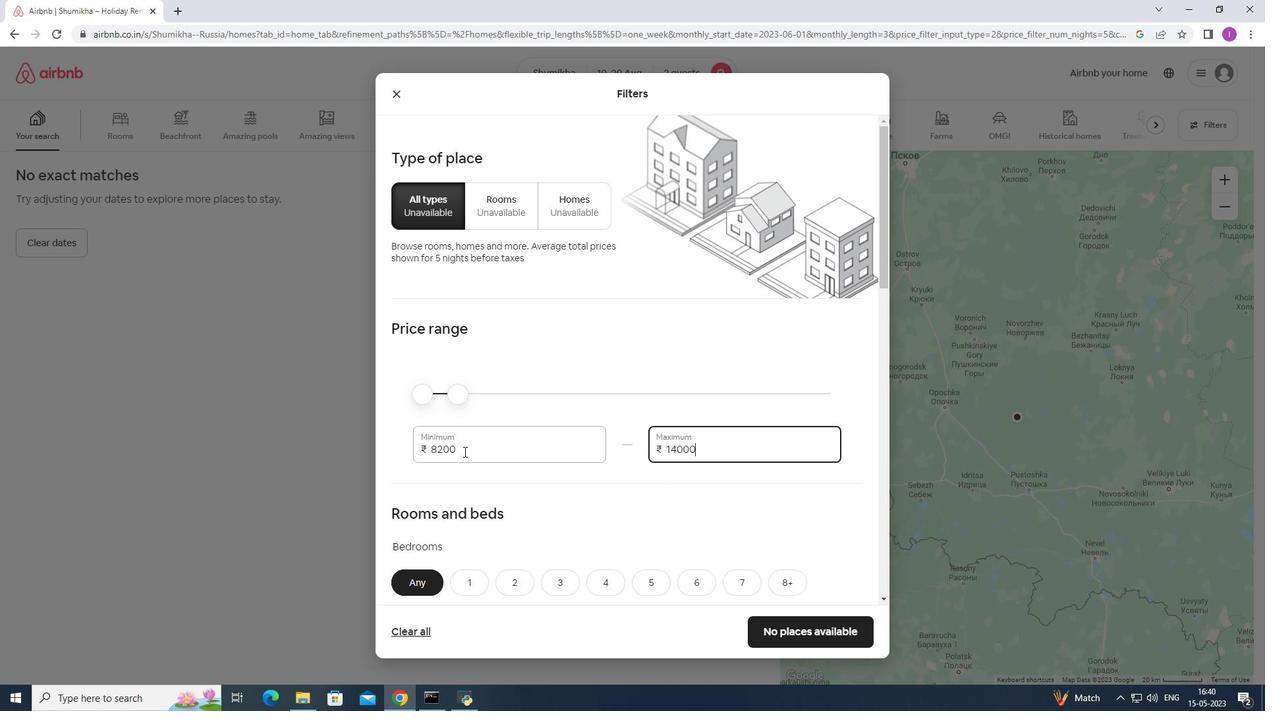 
Action: Mouse pressed left at (463, 451)
Screenshot: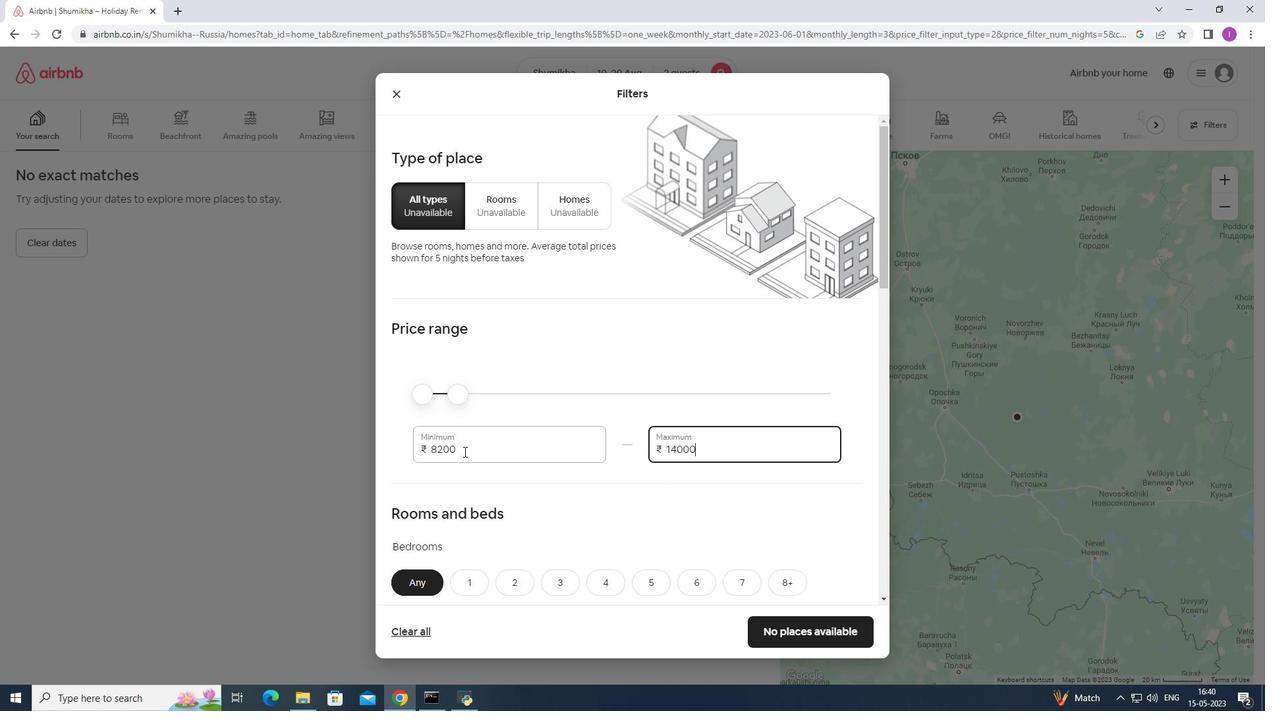 
Action: Mouse moved to (376, 474)
Screenshot: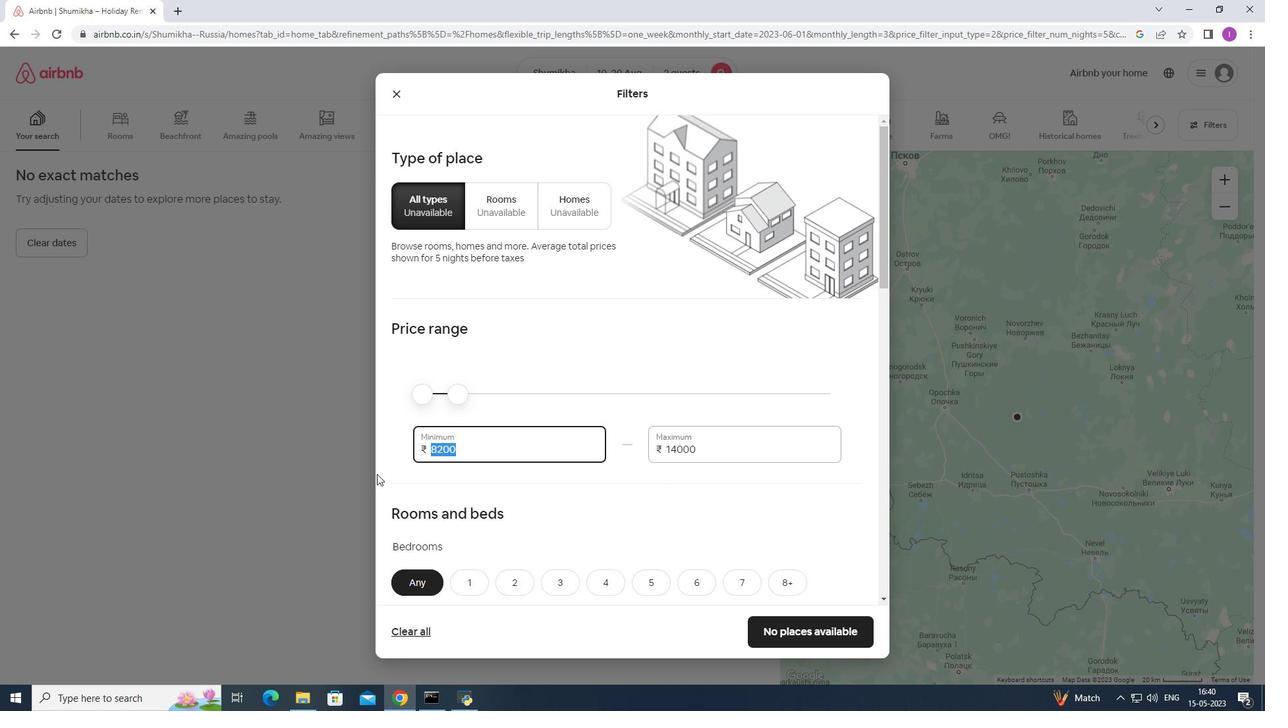
Action: Key pressed 1
Screenshot: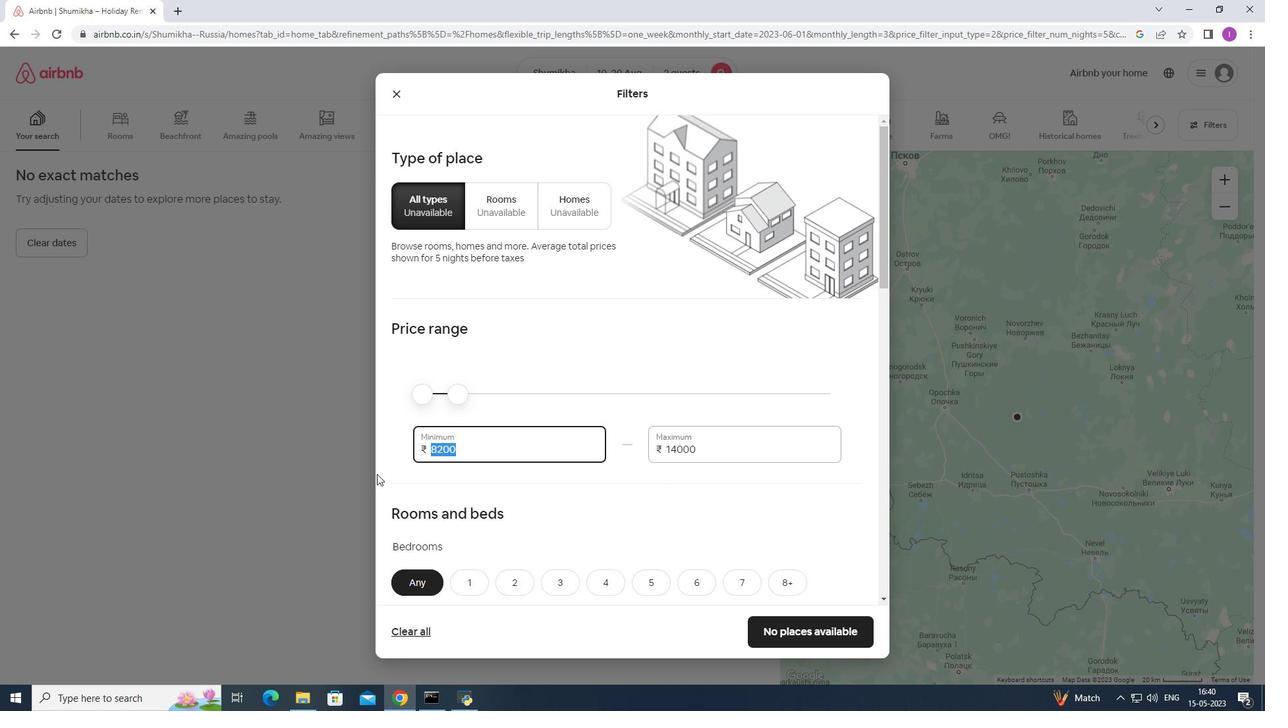 
Action: Mouse moved to (377, 474)
Screenshot: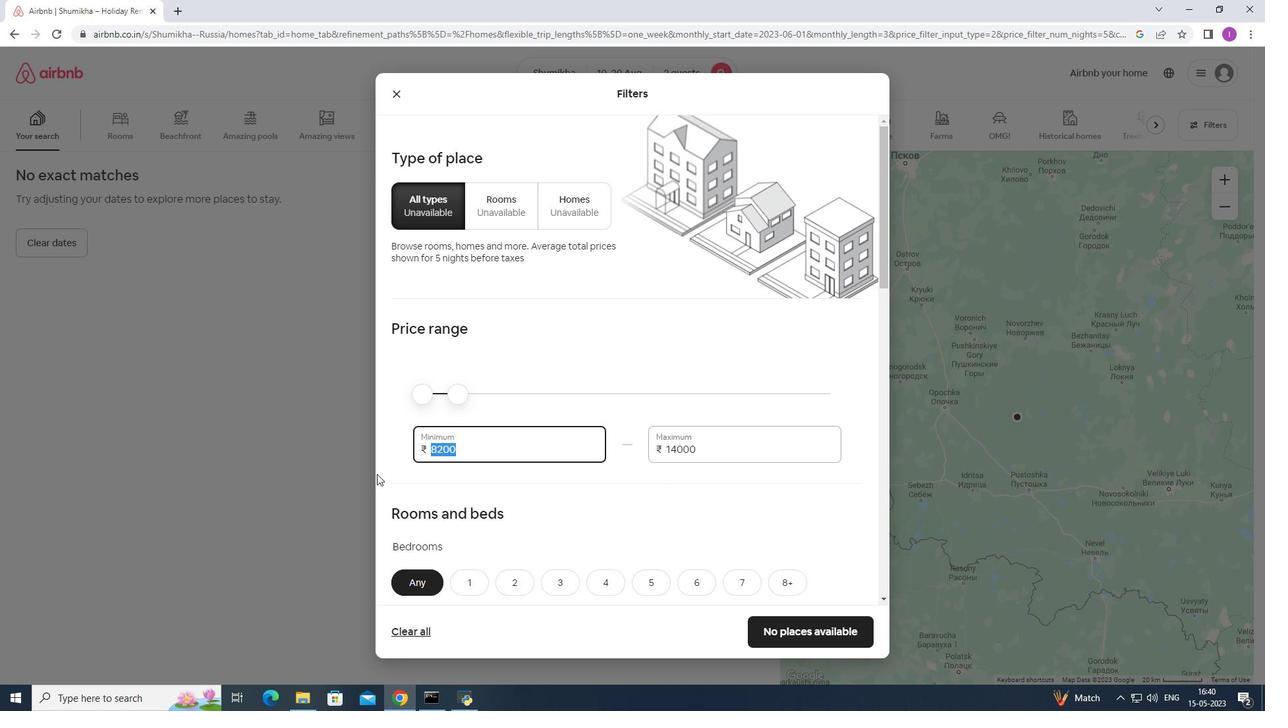 
Action: Key pressed 0
Screenshot: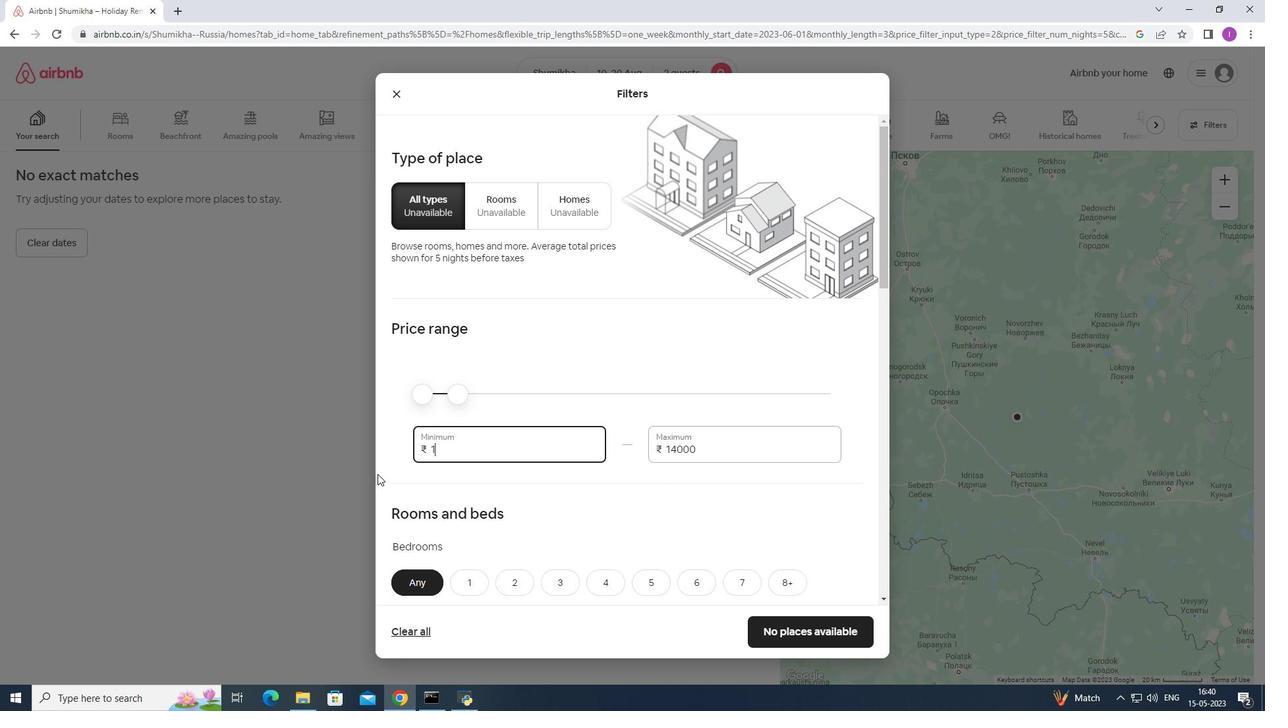 
Action: Mouse moved to (380, 474)
Screenshot: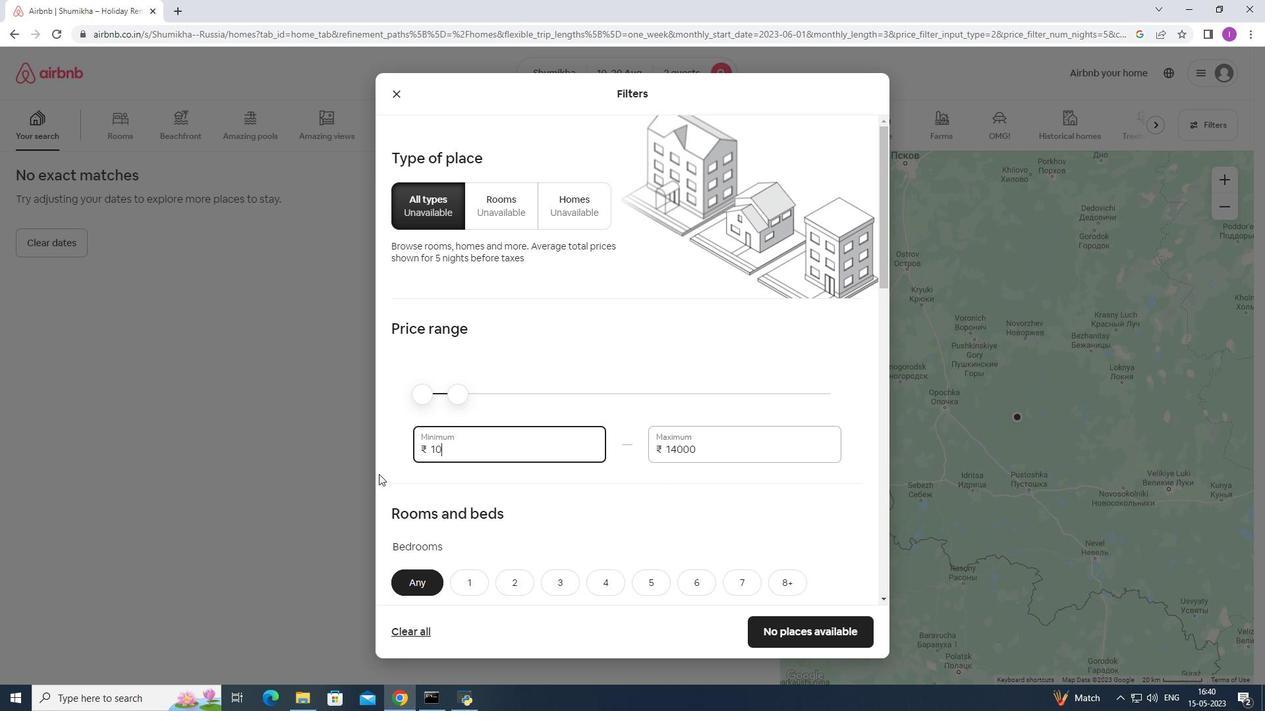 
Action: Key pressed 0
Screenshot: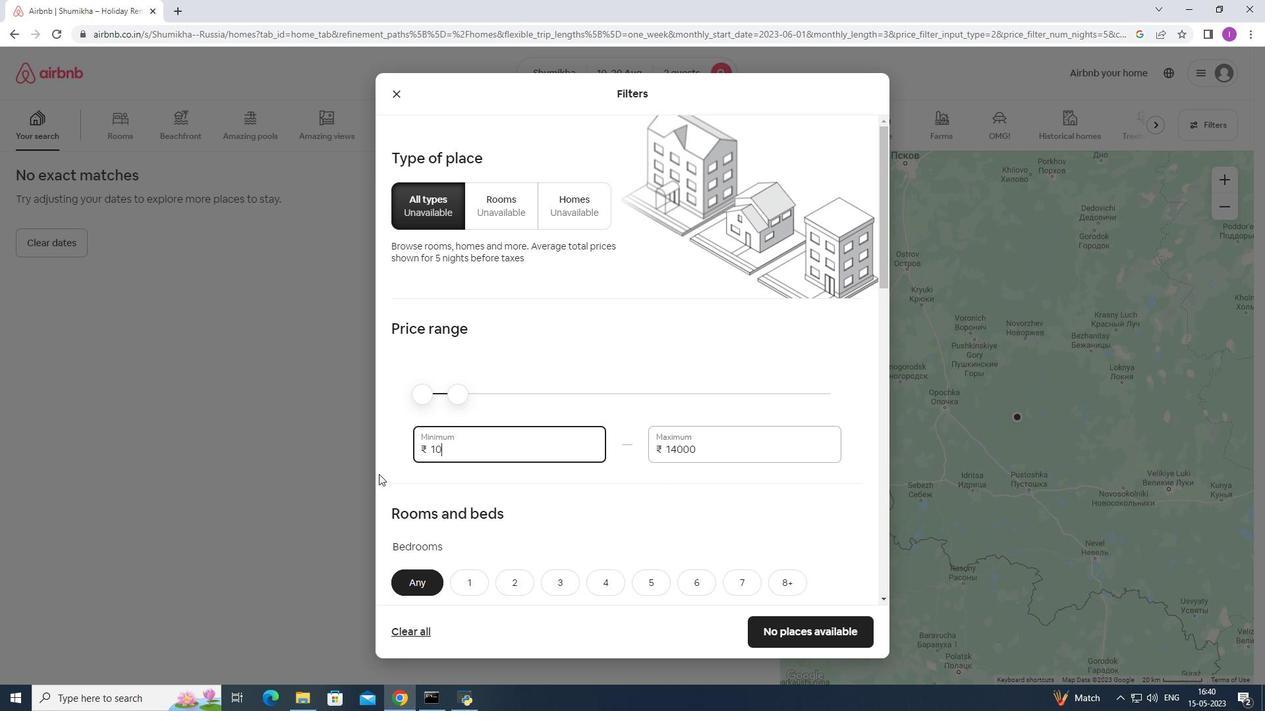 
Action: Mouse moved to (386, 473)
Screenshot: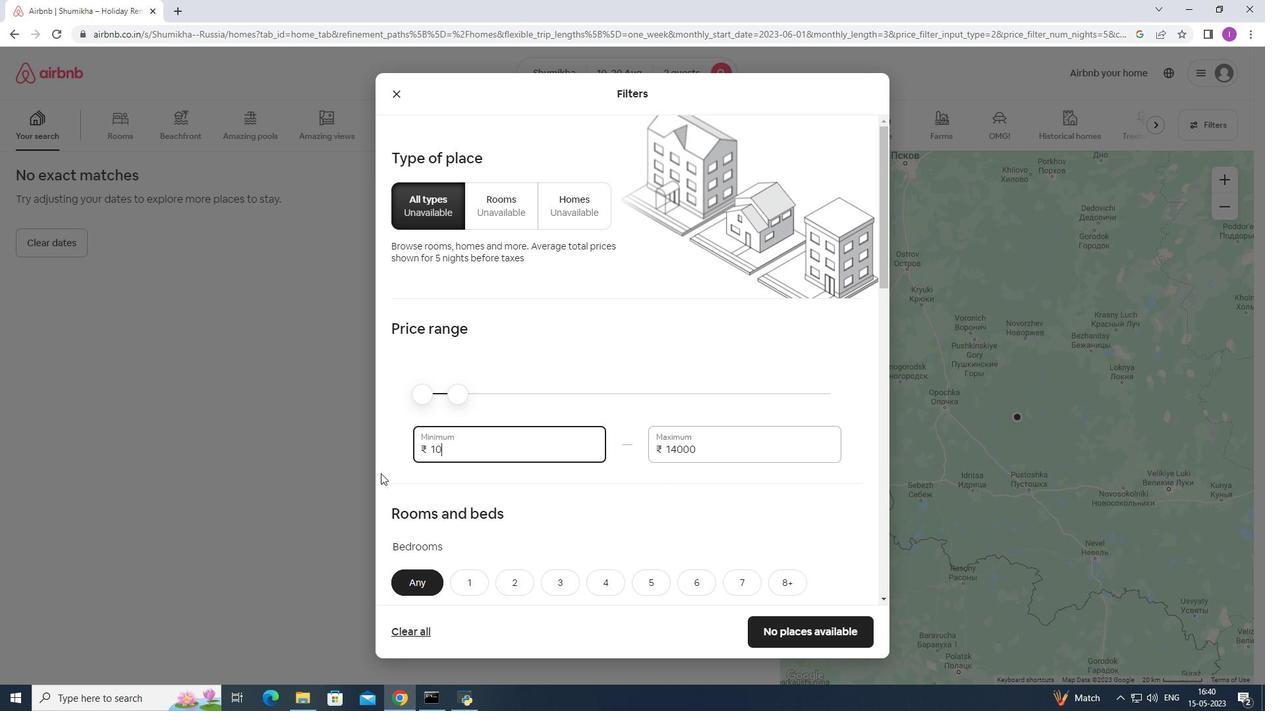 
Action: Key pressed 0
Screenshot: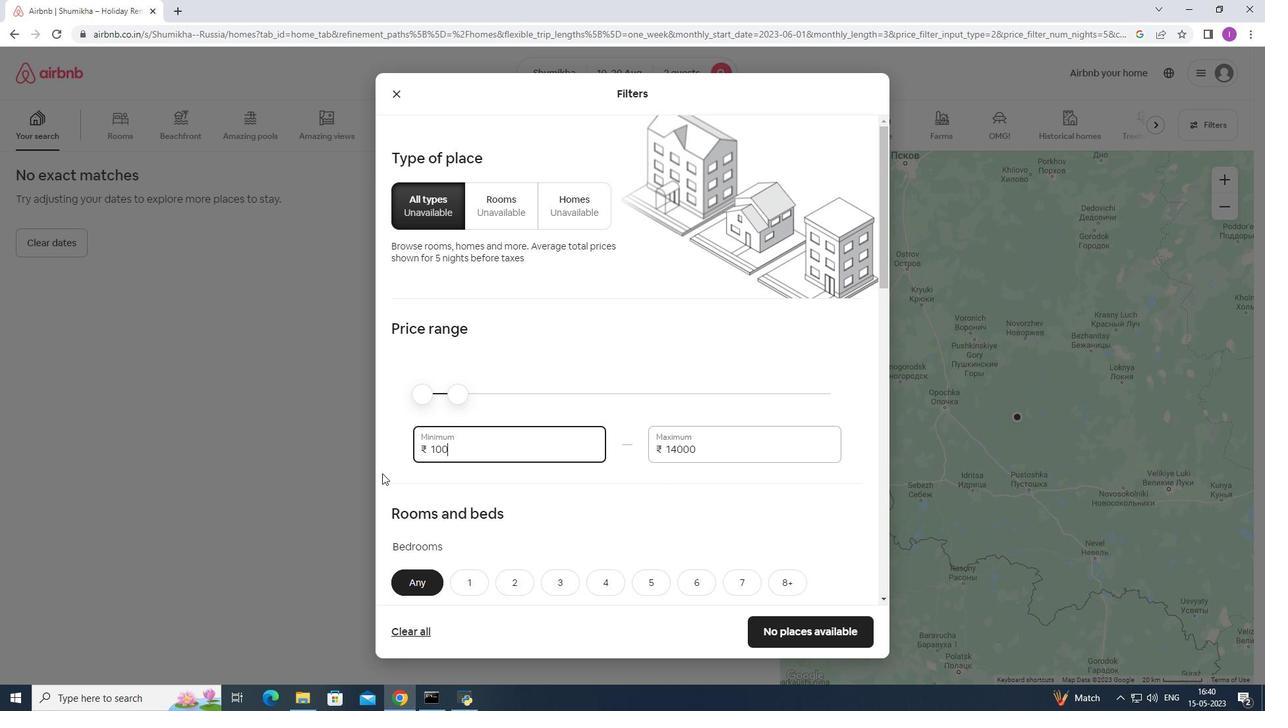 
Action: Mouse moved to (388, 473)
Screenshot: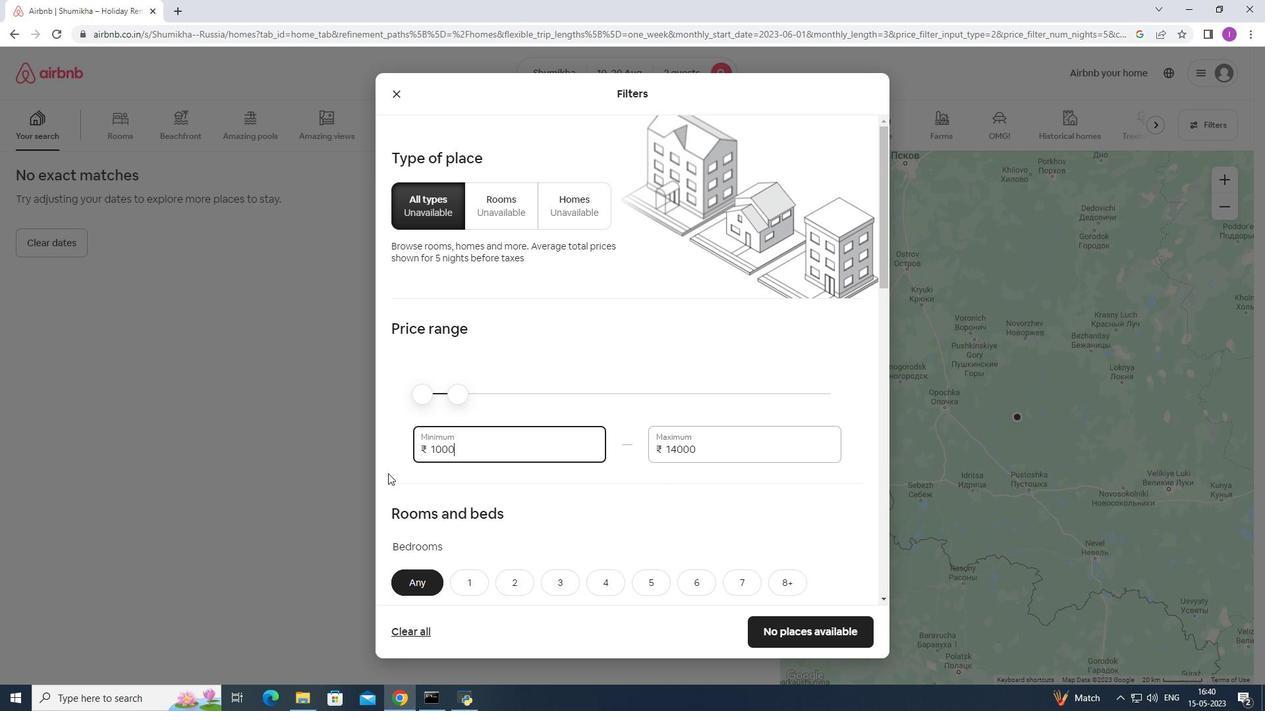 
Action: Key pressed 0
Screenshot: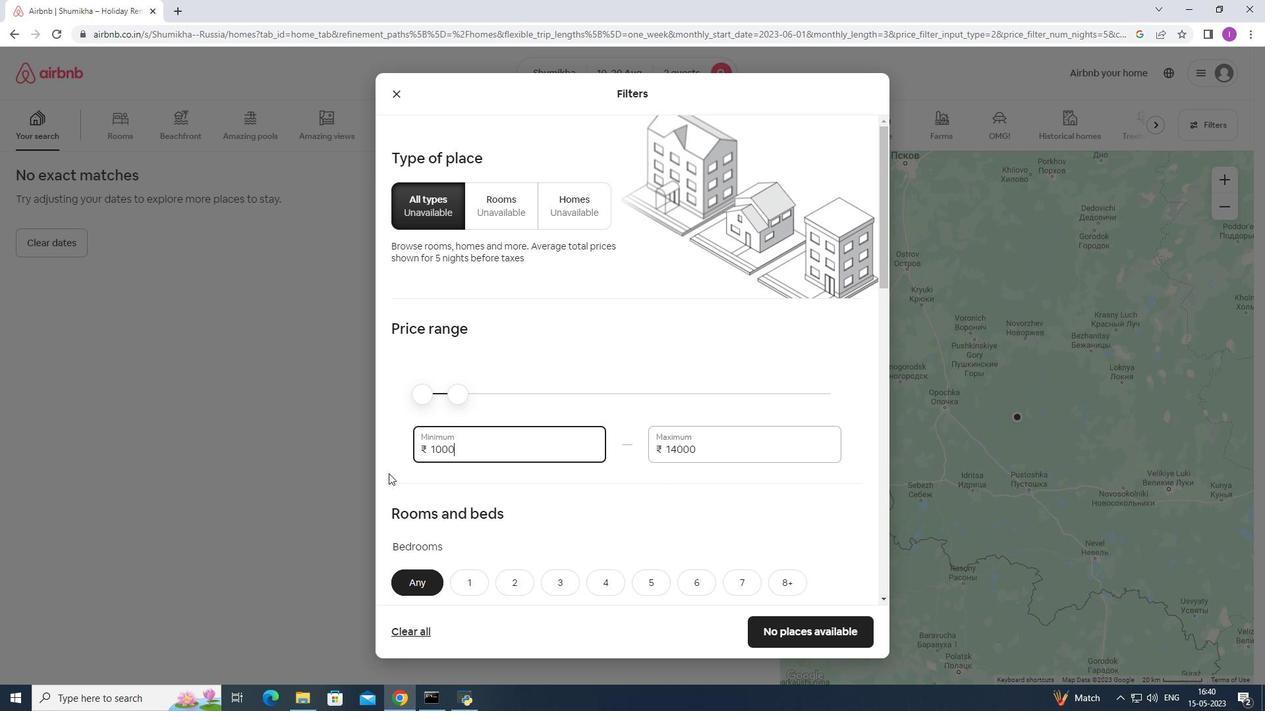 
Action: Mouse moved to (465, 505)
Screenshot: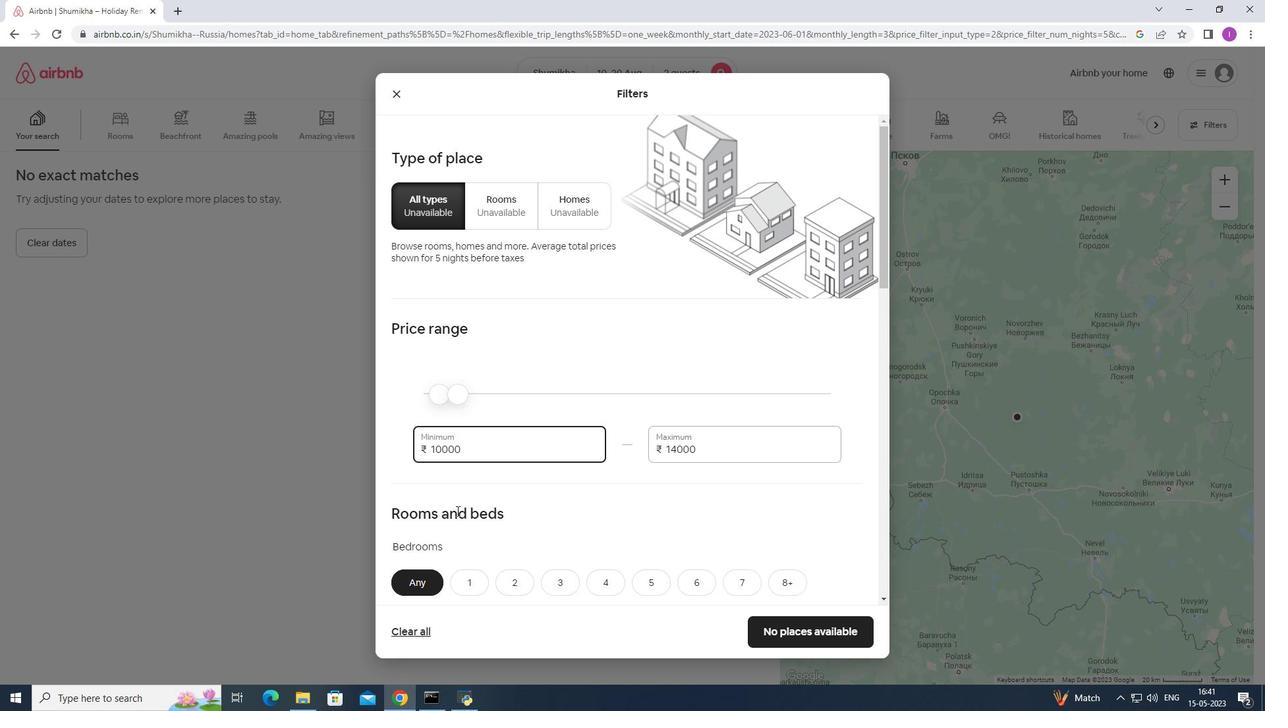 
Action: Mouse scrolled (465, 504) with delta (0, 0)
Screenshot: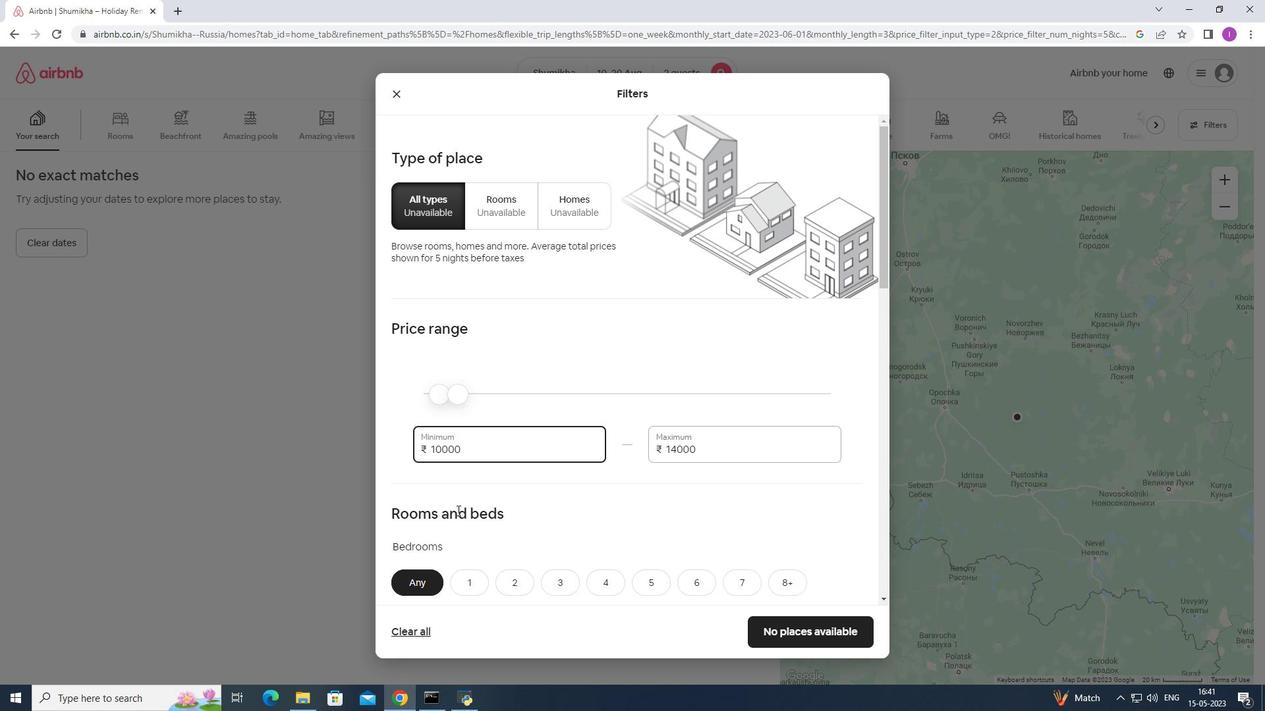 
Action: Mouse scrolled (465, 504) with delta (0, 0)
Screenshot: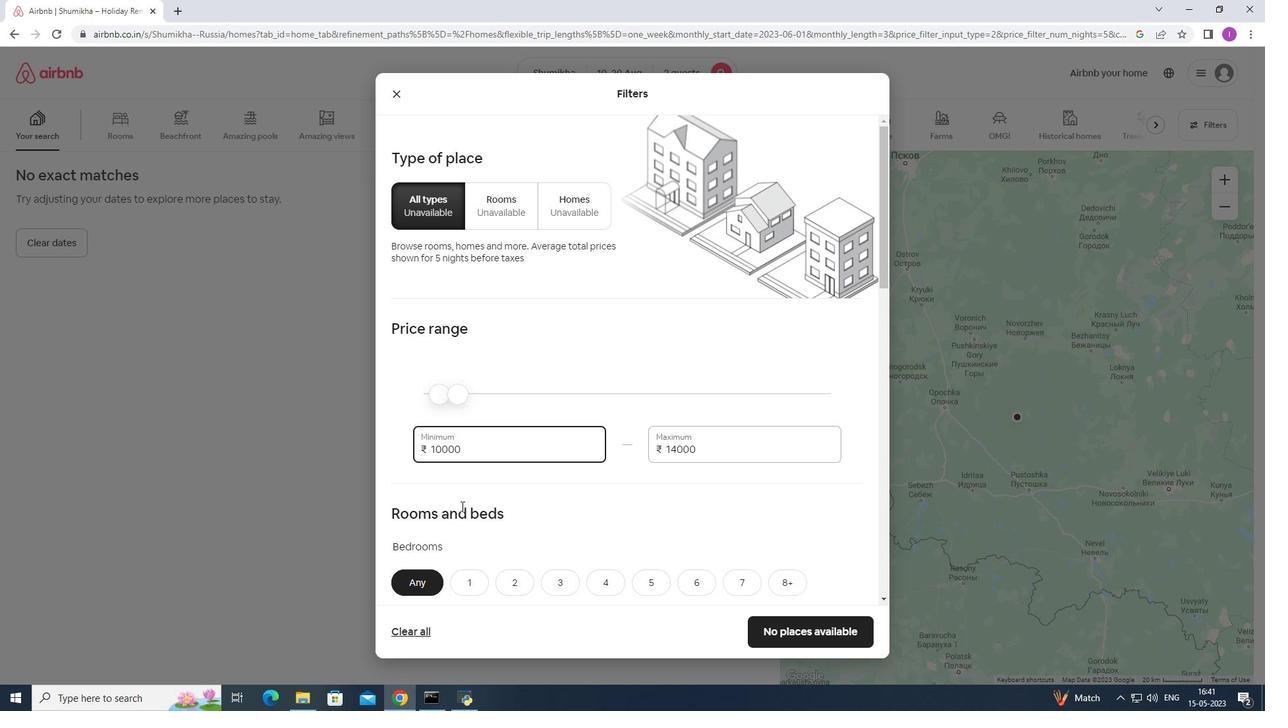 
Action: Mouse moved to (479, 498)
Screenshot: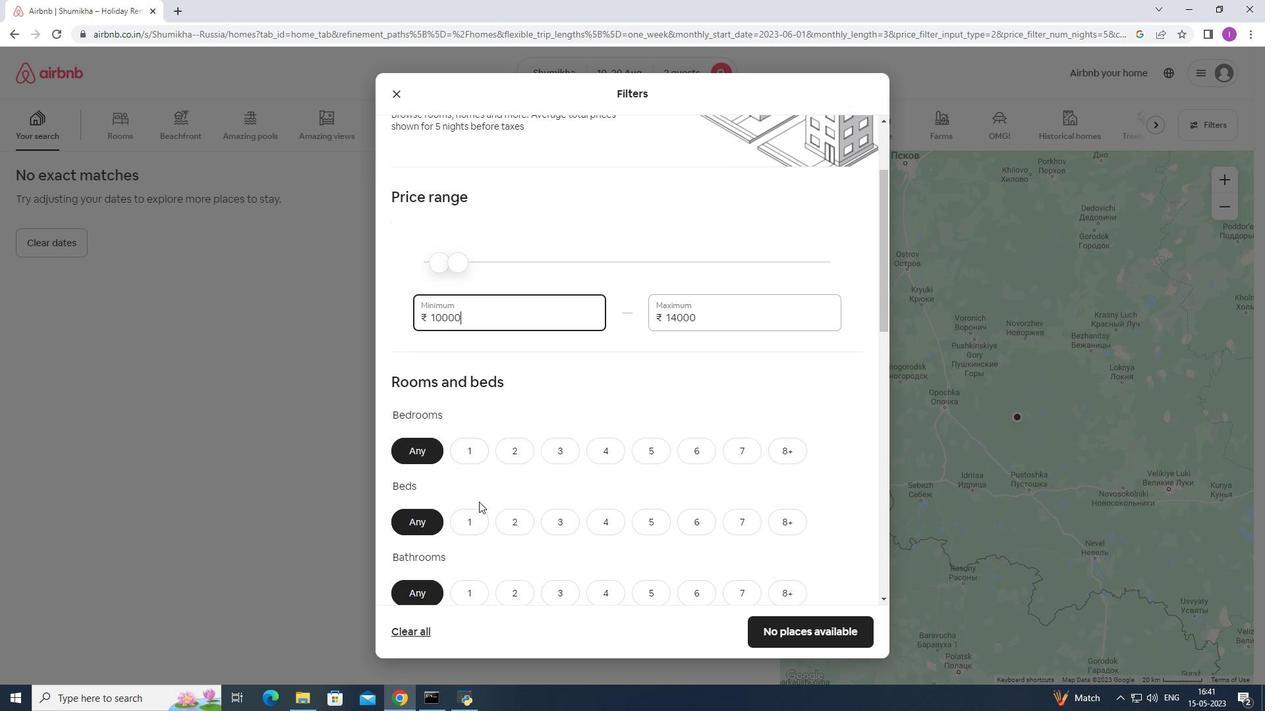 
Action: Mouse scrolled (479, 497) with delta (0, 0)
Screenshot: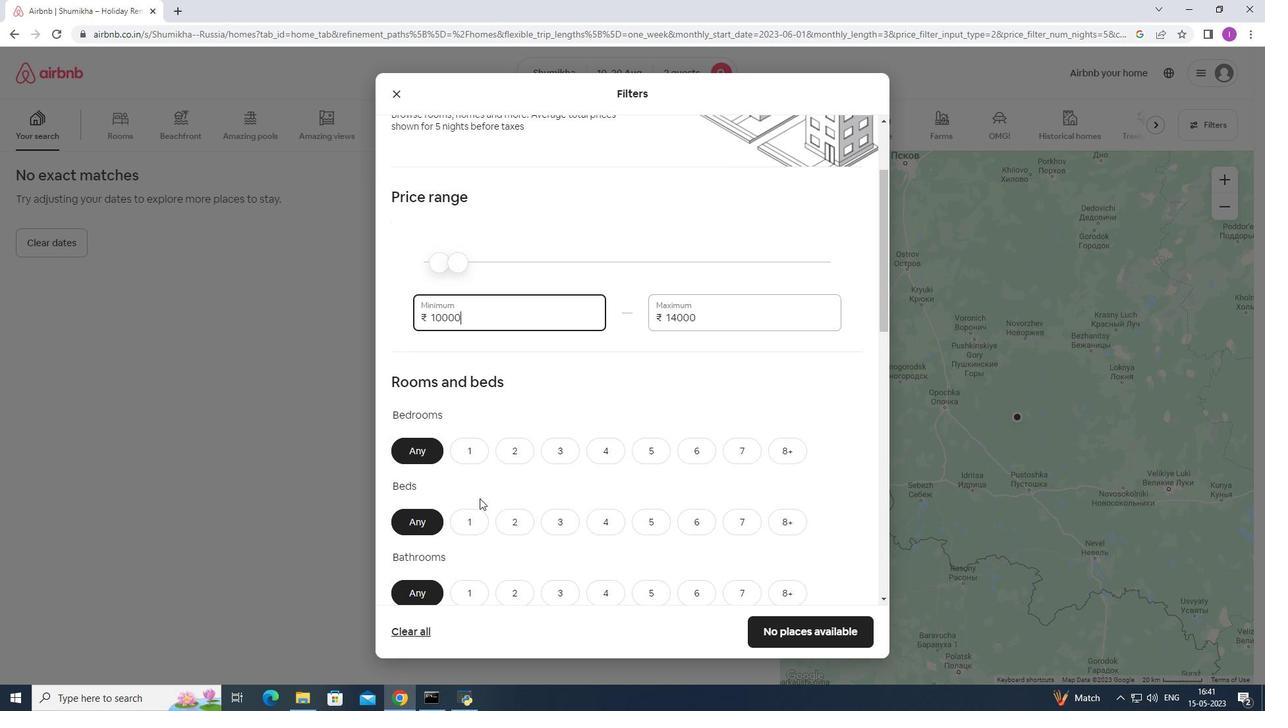 
Action: Mouse moved to (461, 390)
Screenshot: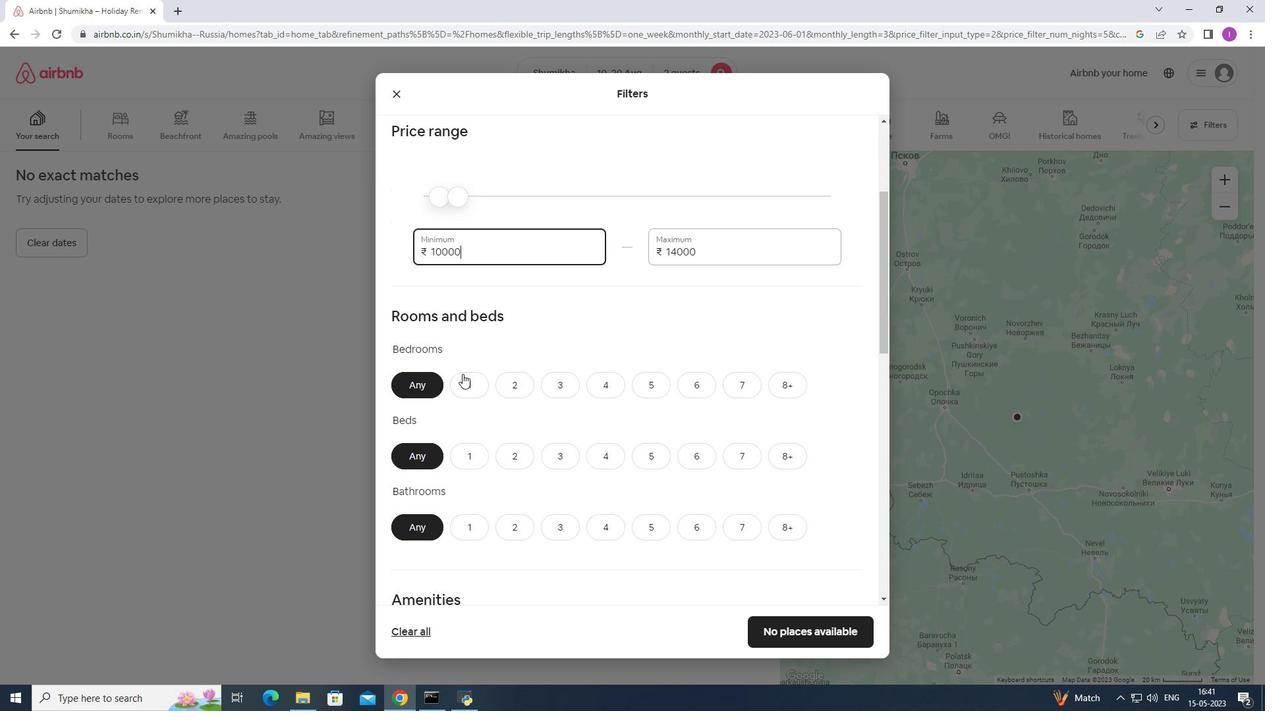 
Action: Mouse pressed left at (461, 390)
Screenshot: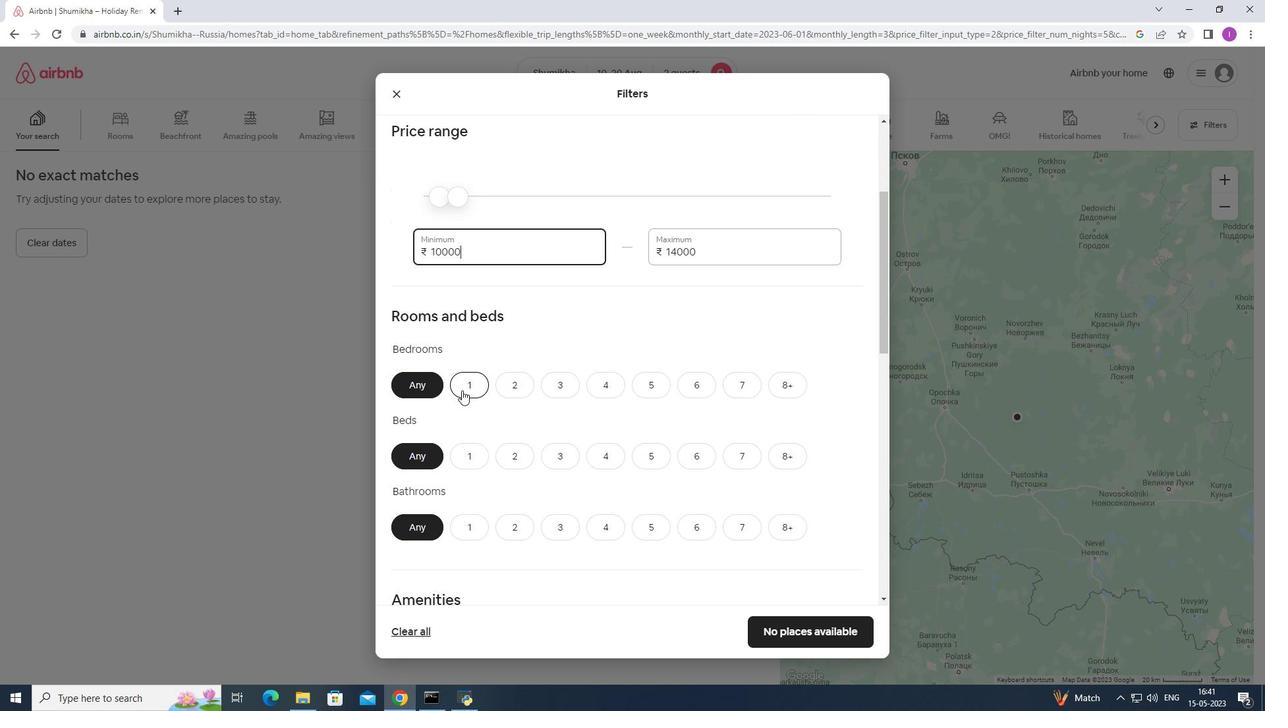 
Action: Mouse moved to (463, 455)
Screenshot: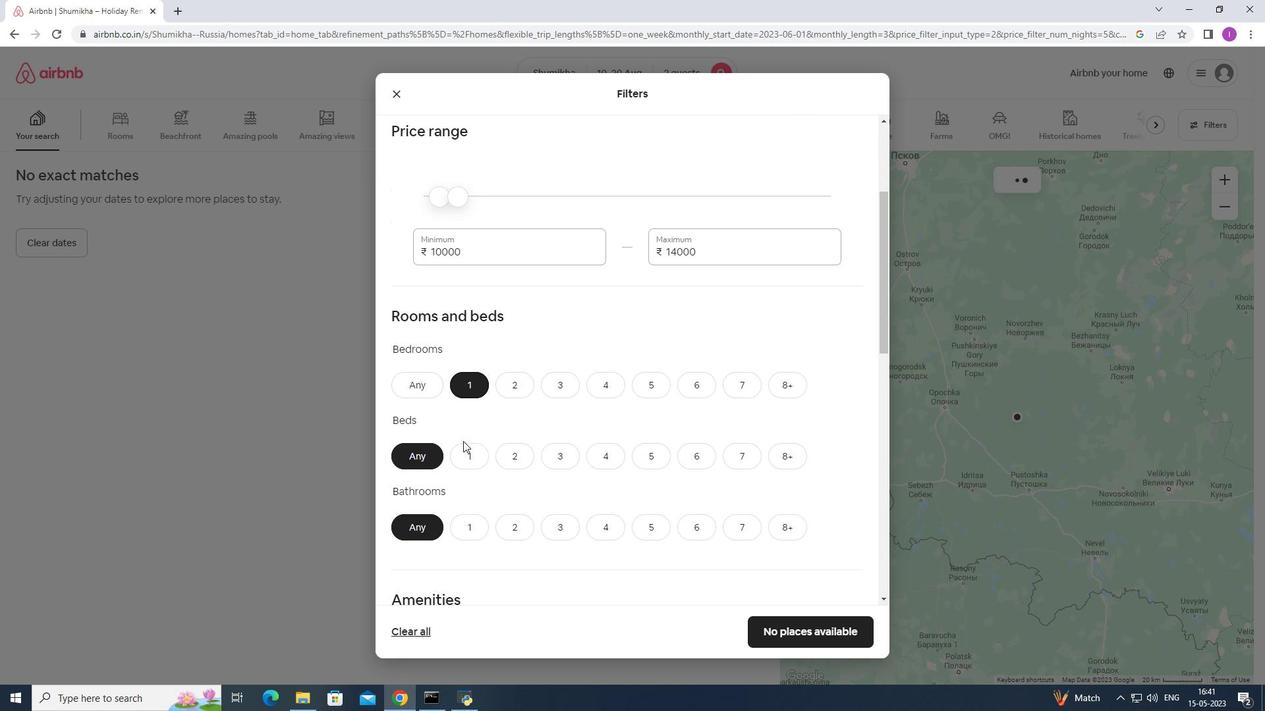 
Action: Mouse pressed left at (463, 455)
Screenshot: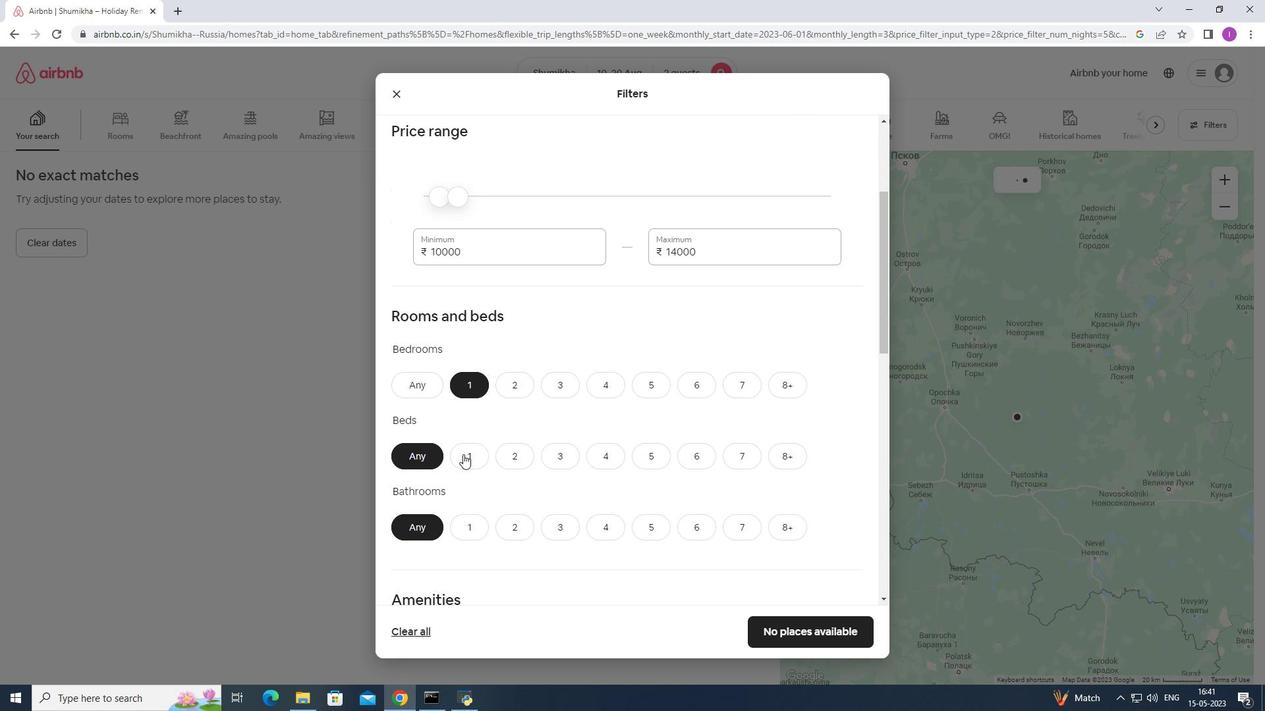 
Action: Mouse moved to (468, 521)
Screenshot: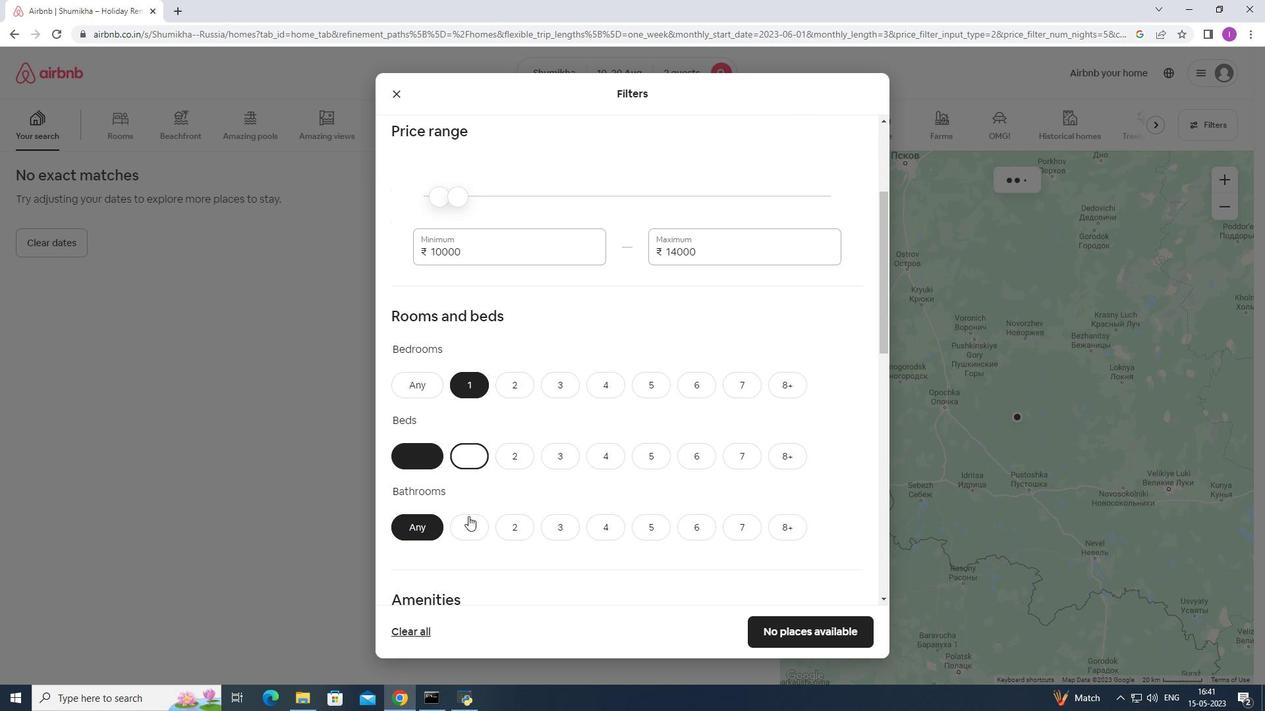 
Action: Mouse pressed left at (468, 521)
Screenshot: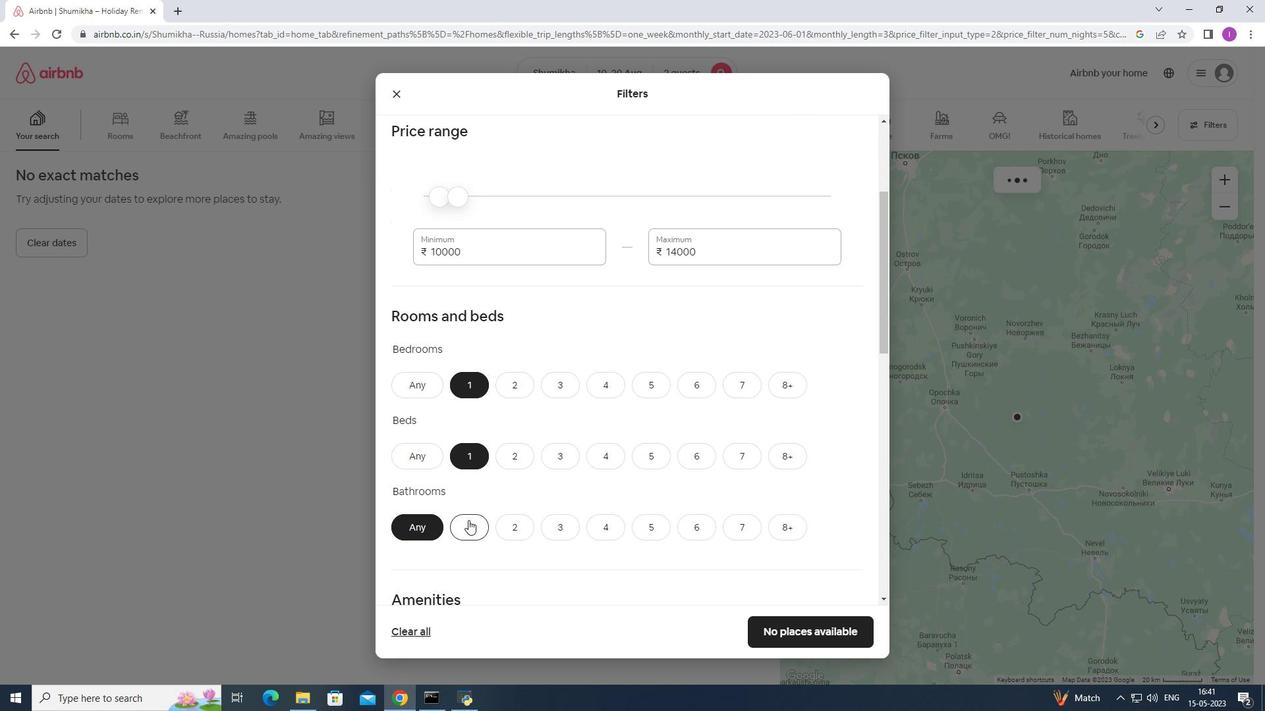 
Action: Mouse moved to (609, 458)
Screenshot: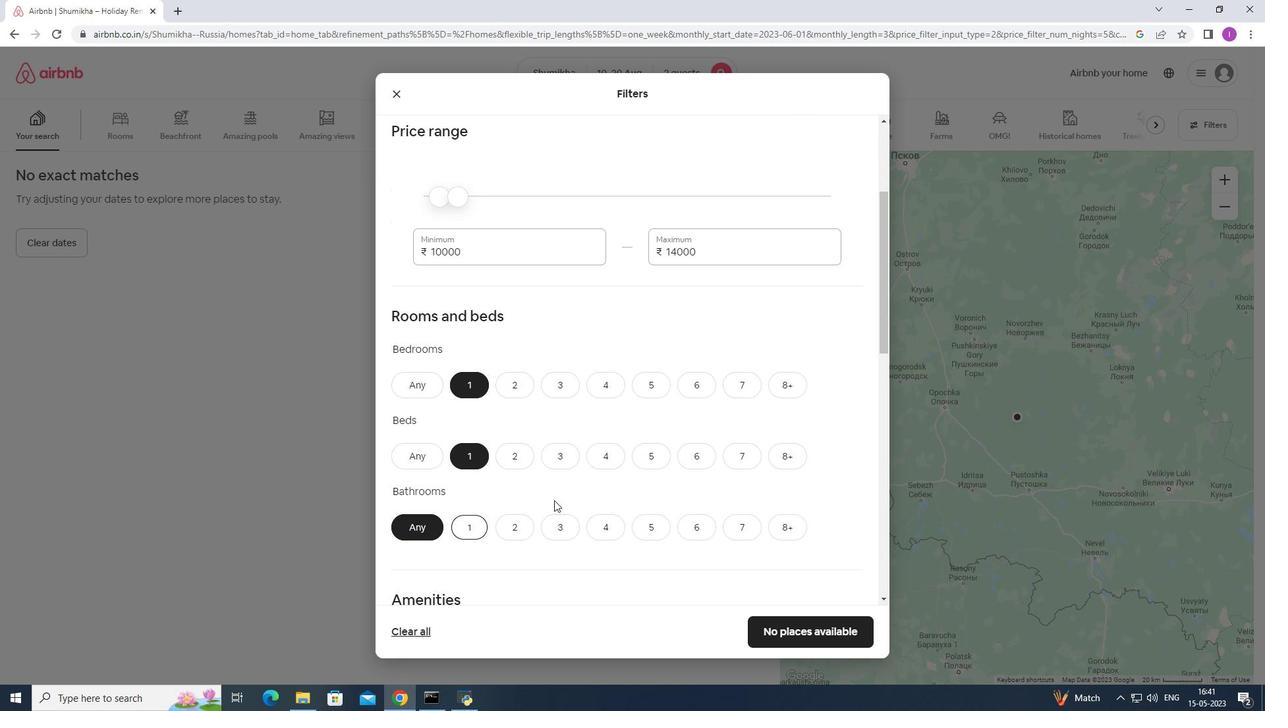 
Action: Mouse scrolled (609, 458) with delta (0, 0)
Screenshot: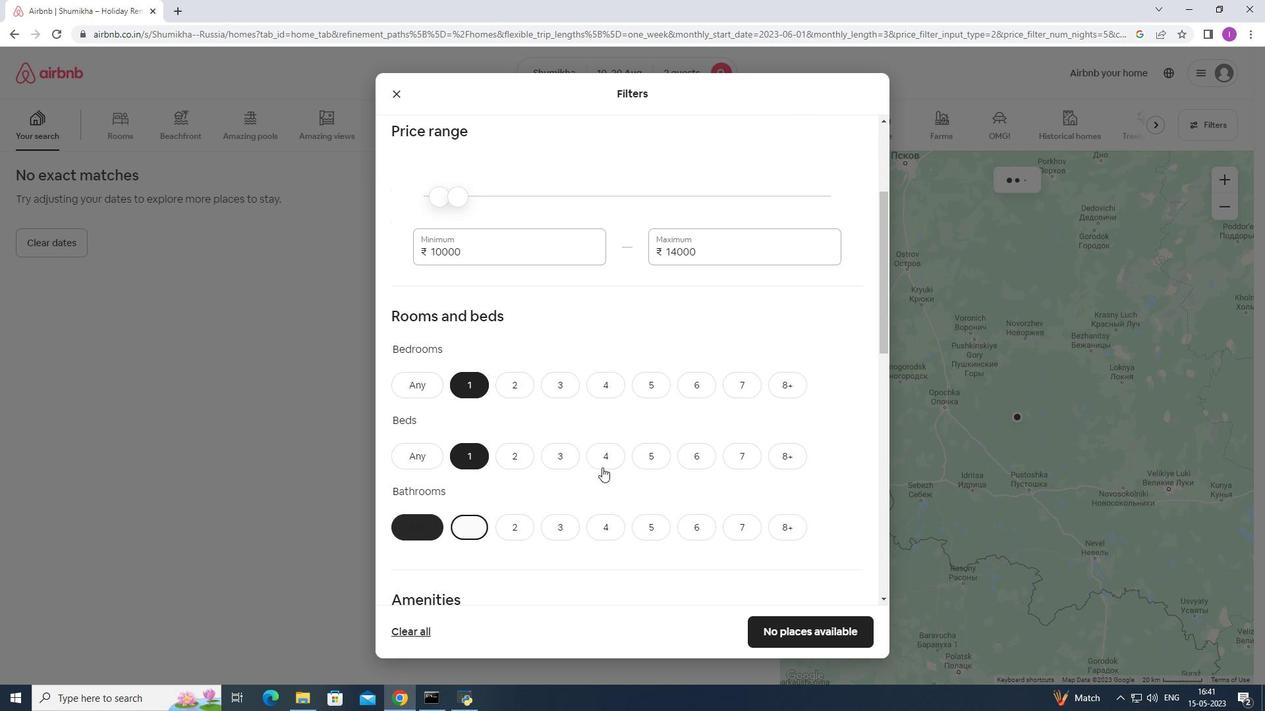 
Action: Mouse scrolled (609, 458) with delta (0, 0)
Screenshot: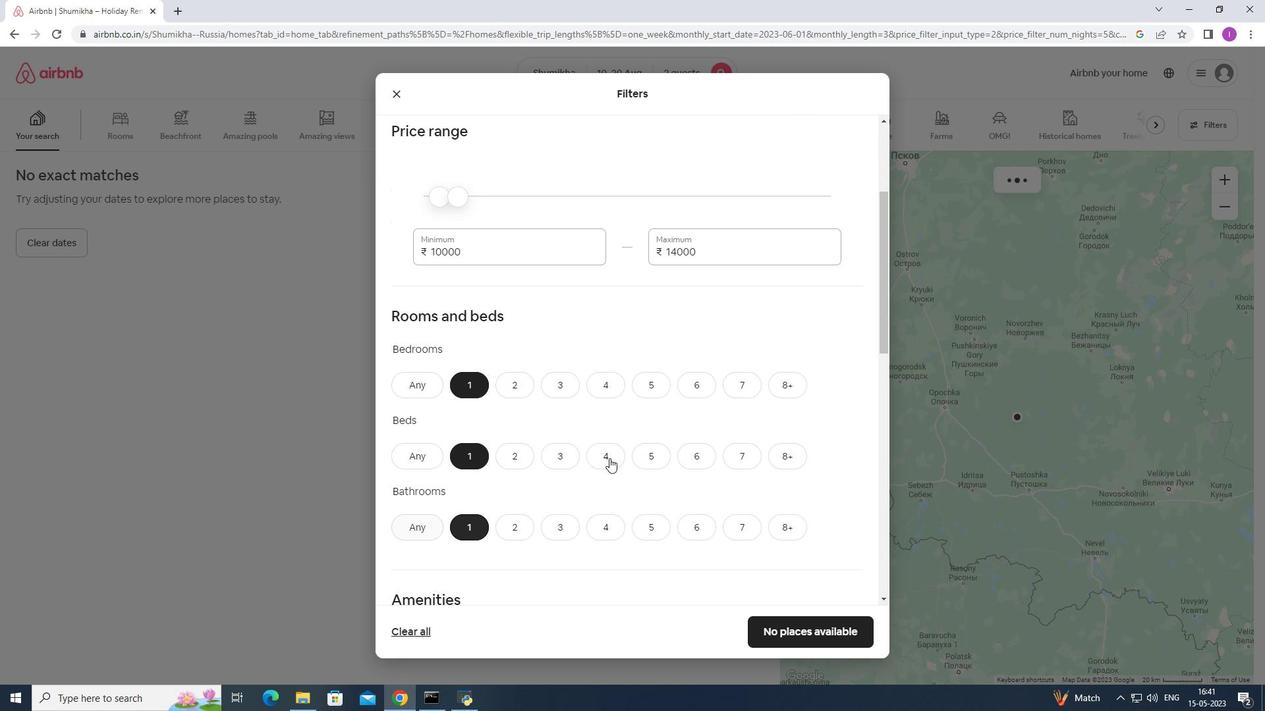 
Action: Mouse scrolled (609, 458) with delta (0, 0)
Screenshot: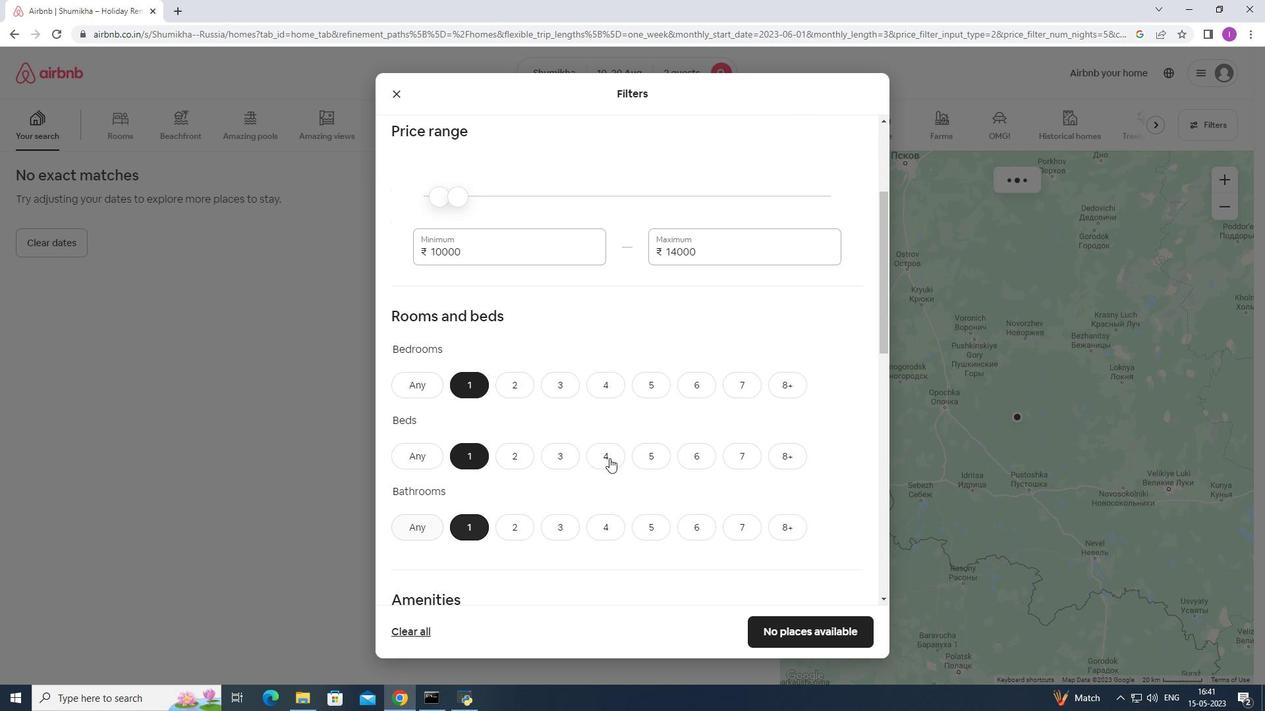 
Action: Mouse moved to (609, 451)
Screenshot: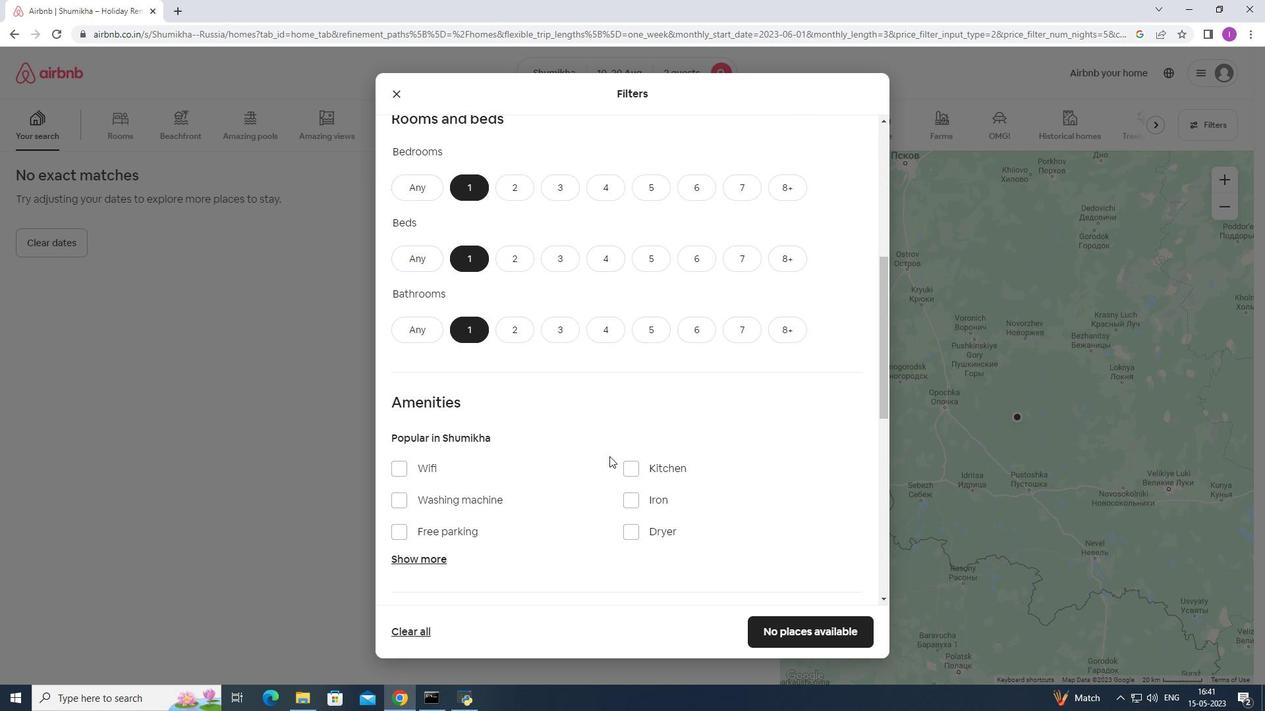 
Action: Mouse scrolled (609, 450) with delta (0, 0)
Screenshot: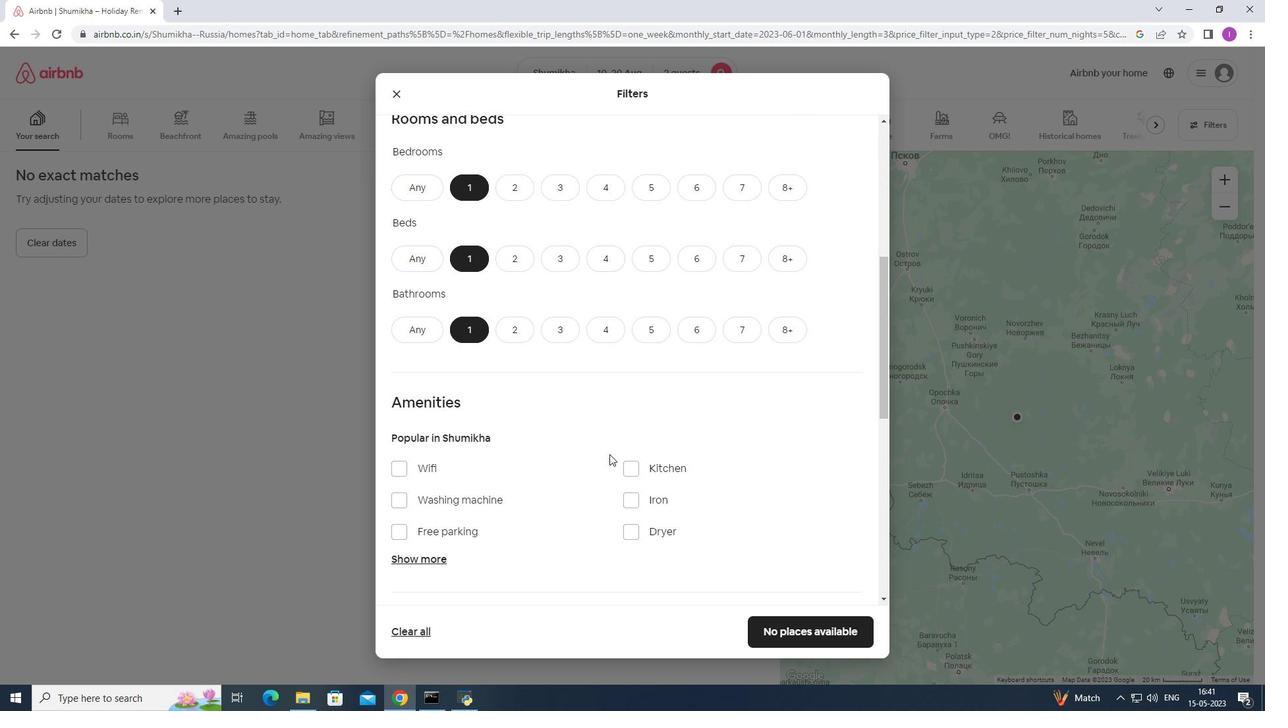 
Action: Mouse scrolled (609, 450) with delta (0, 0)
Screenshot: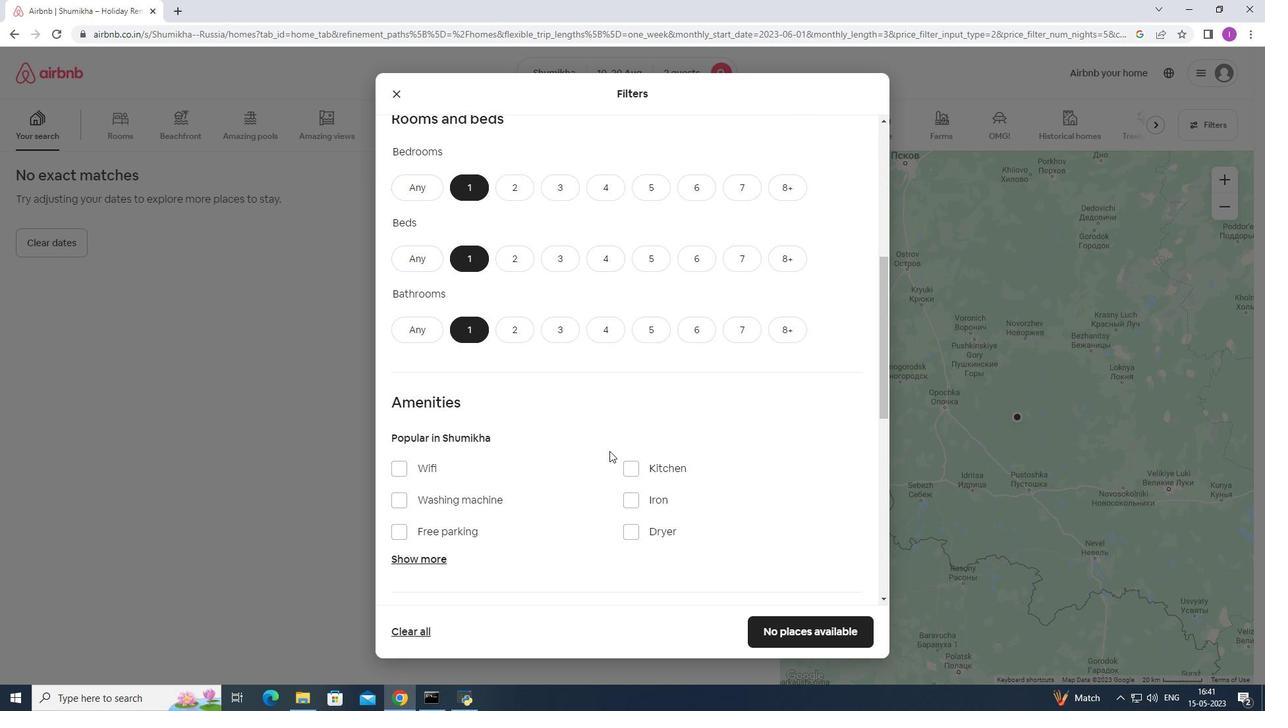 
Action: Mouse moved to (585, 433)
Screenshot: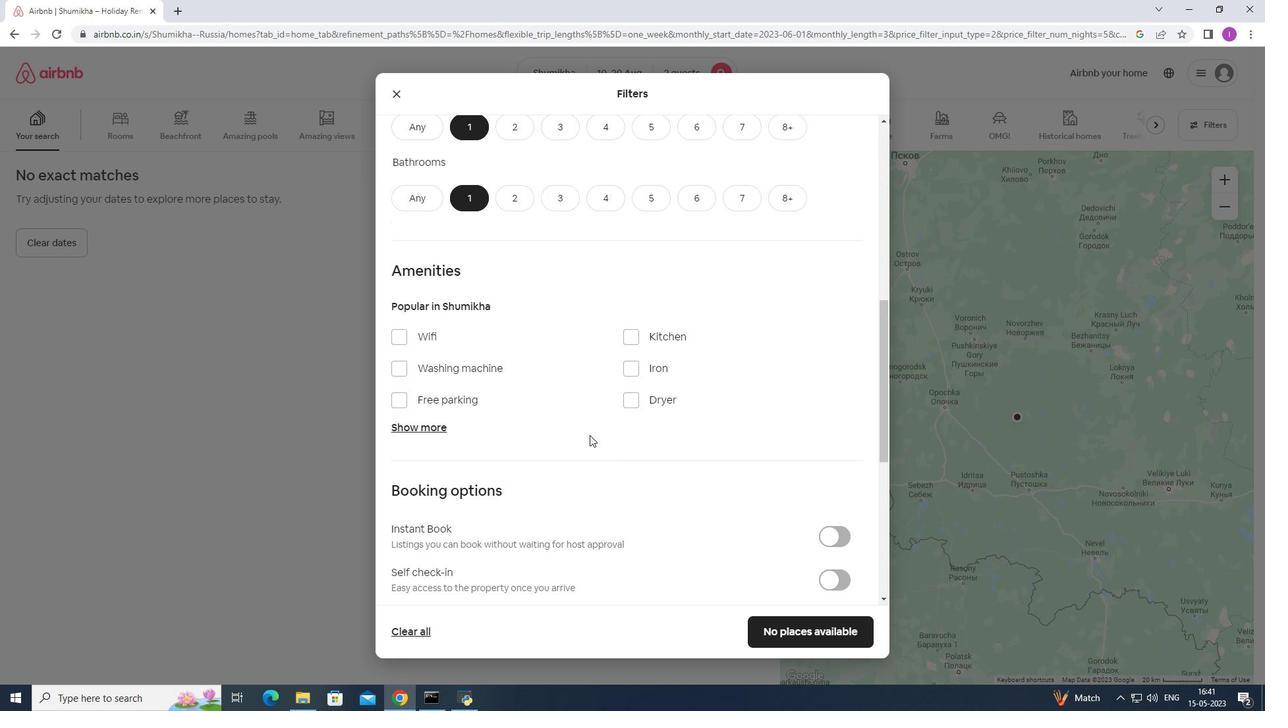 
Action: Mouse scrolled (585, 432) with delta (0, 0)
Screenshot: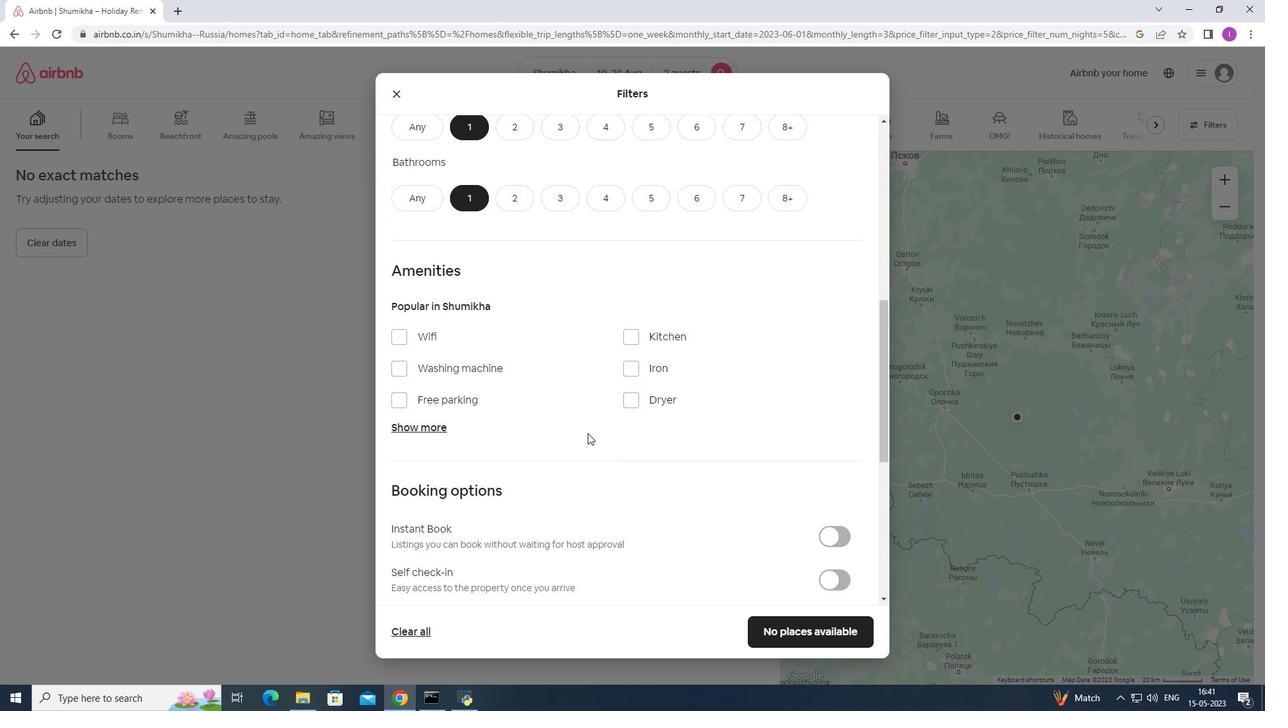 
Action: Mouse moved to (584, 433)
Screenshot: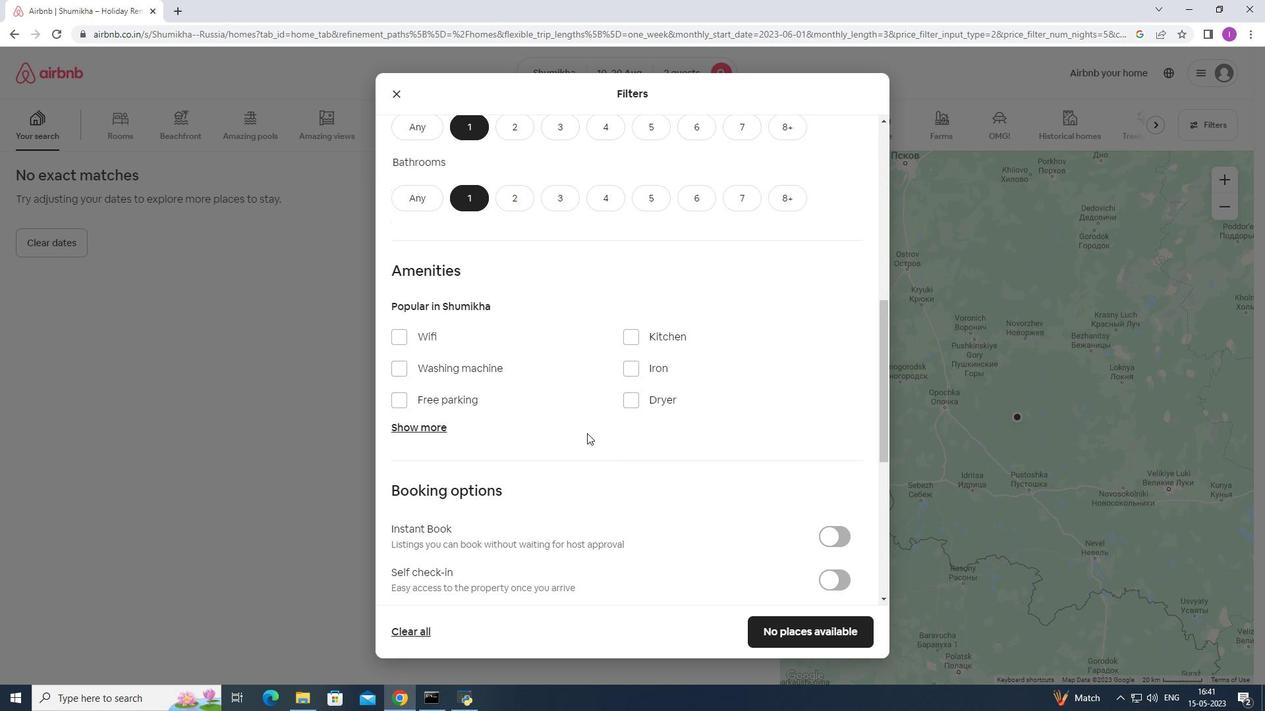 
Action: Mouse scrolled (584, 432) with delta (0, 0)
Screenshot: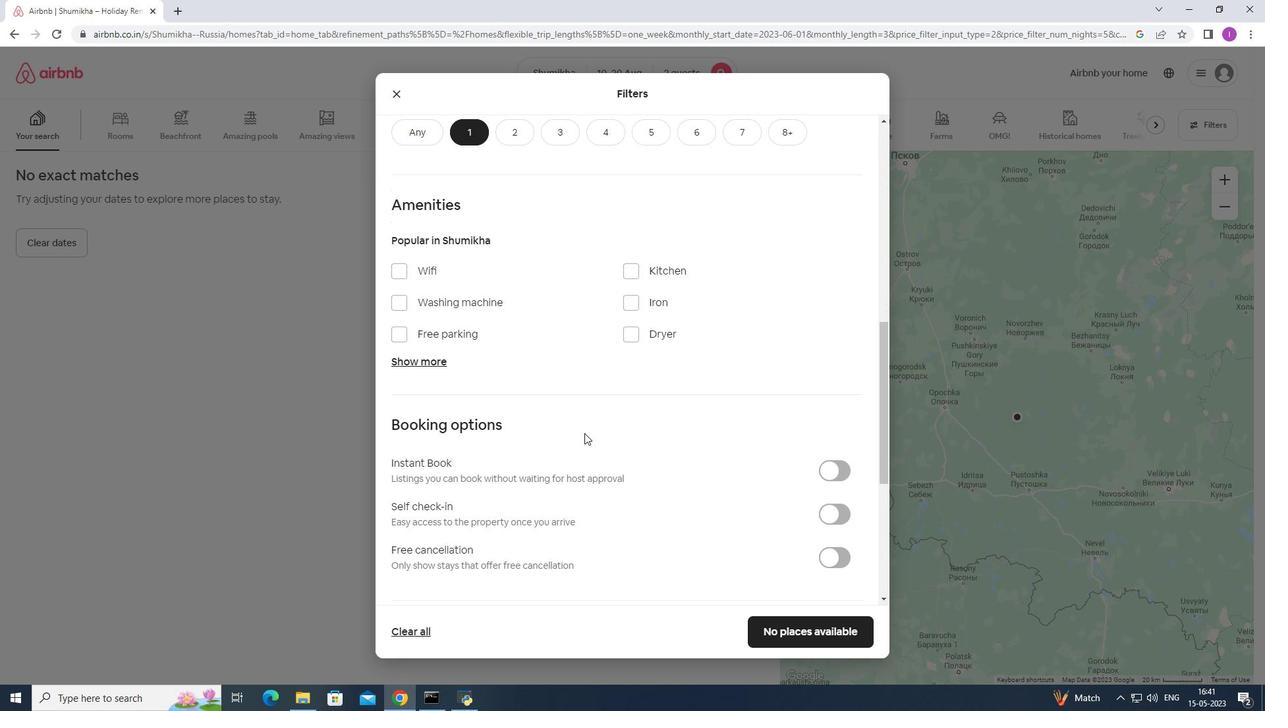 
Action: Mouse scrolled (584, 432) with delta (0, 0)
Screenshot: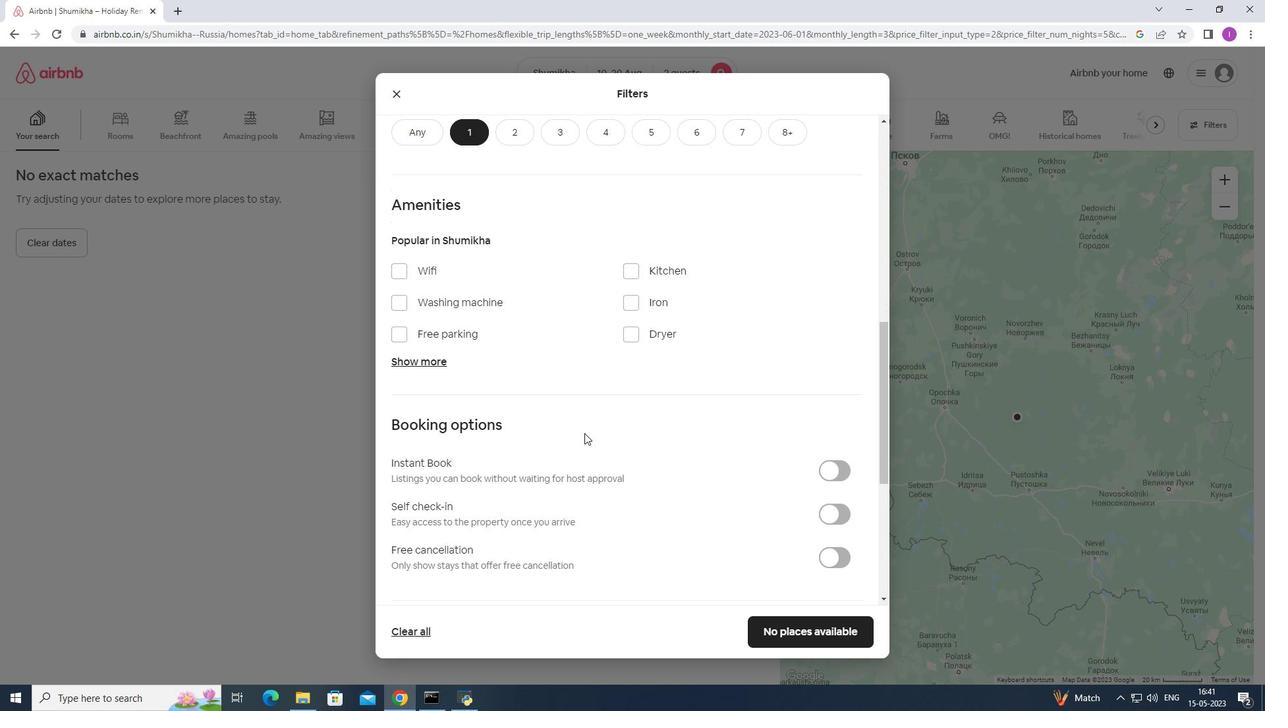
Action: Mouse scrolled (584, 432) with delta (0, 0)
Screenshot: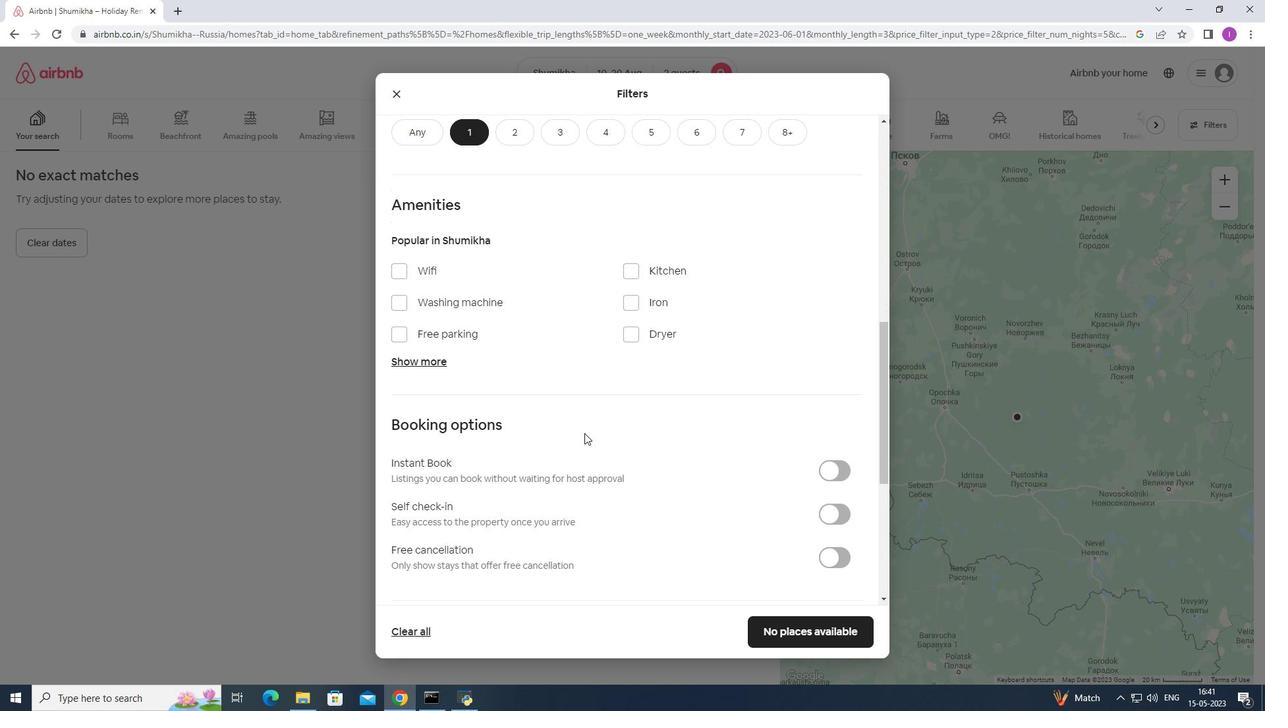 
Action: Mouse moved to (847, 322)
Screenshot: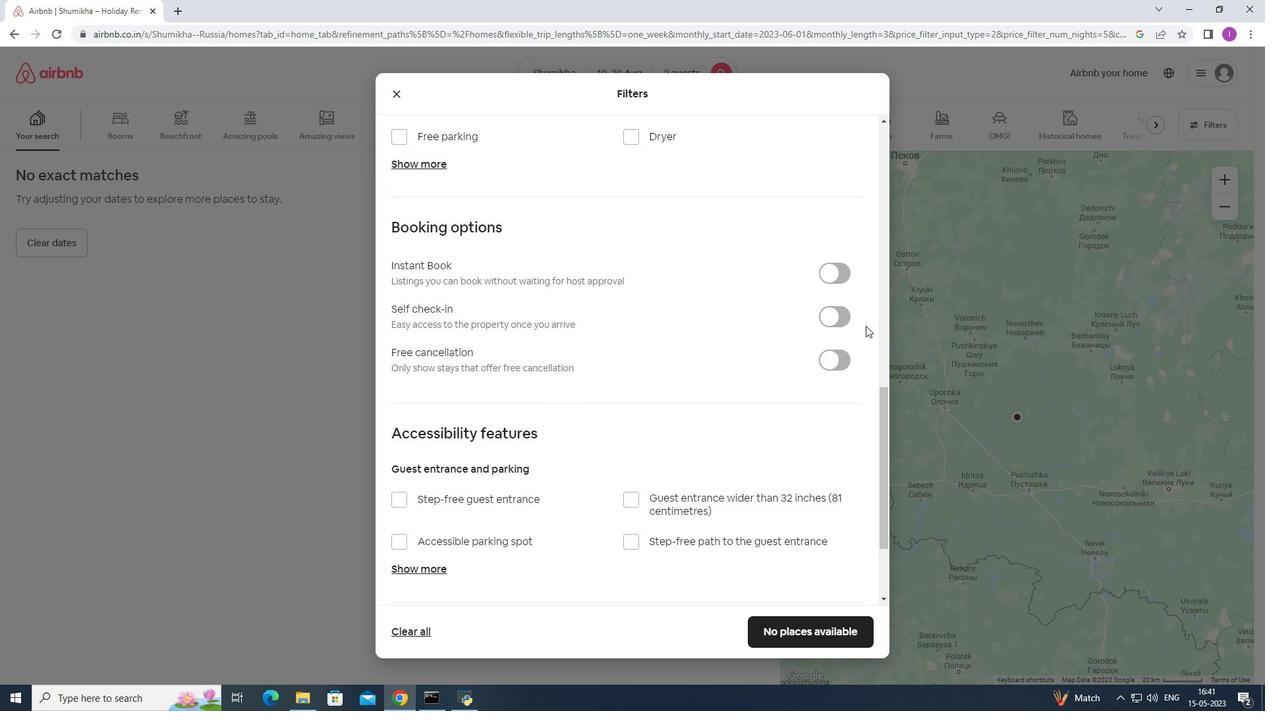 
Action: Mouse pressed left at (847, 322)
Screenshot: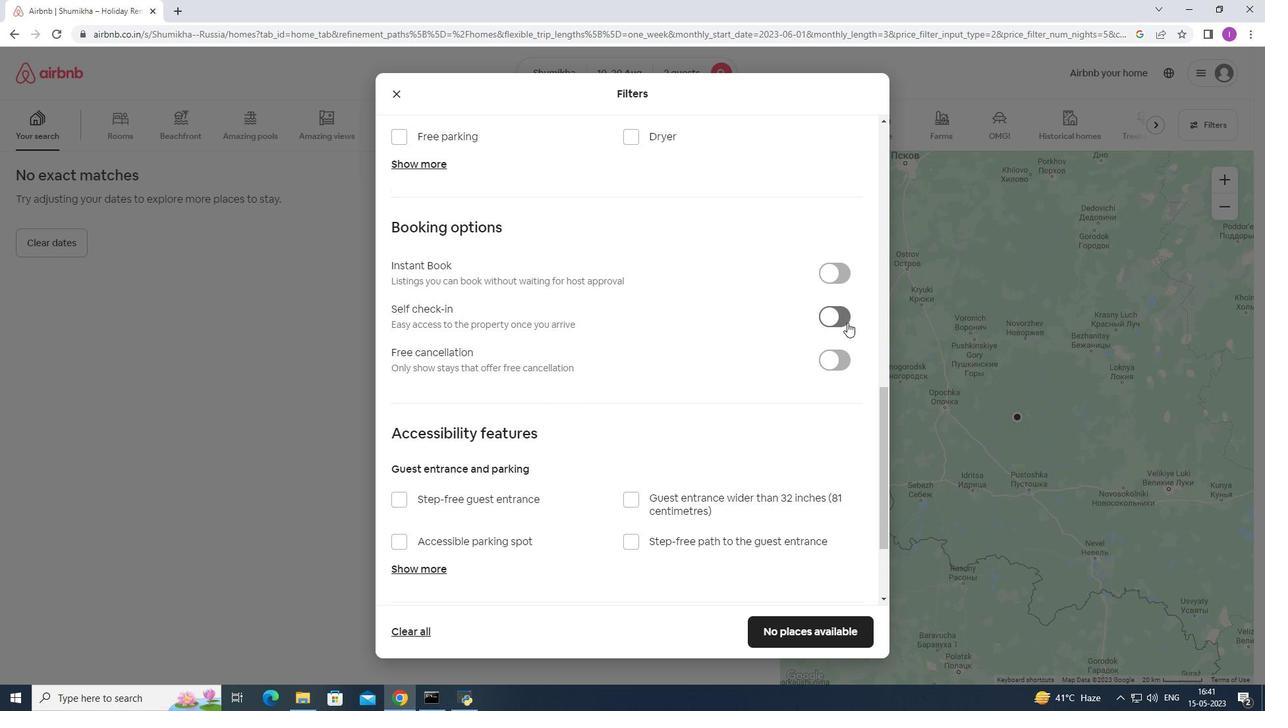 
Action: Mouse moved to (524, 345)
Screenshot: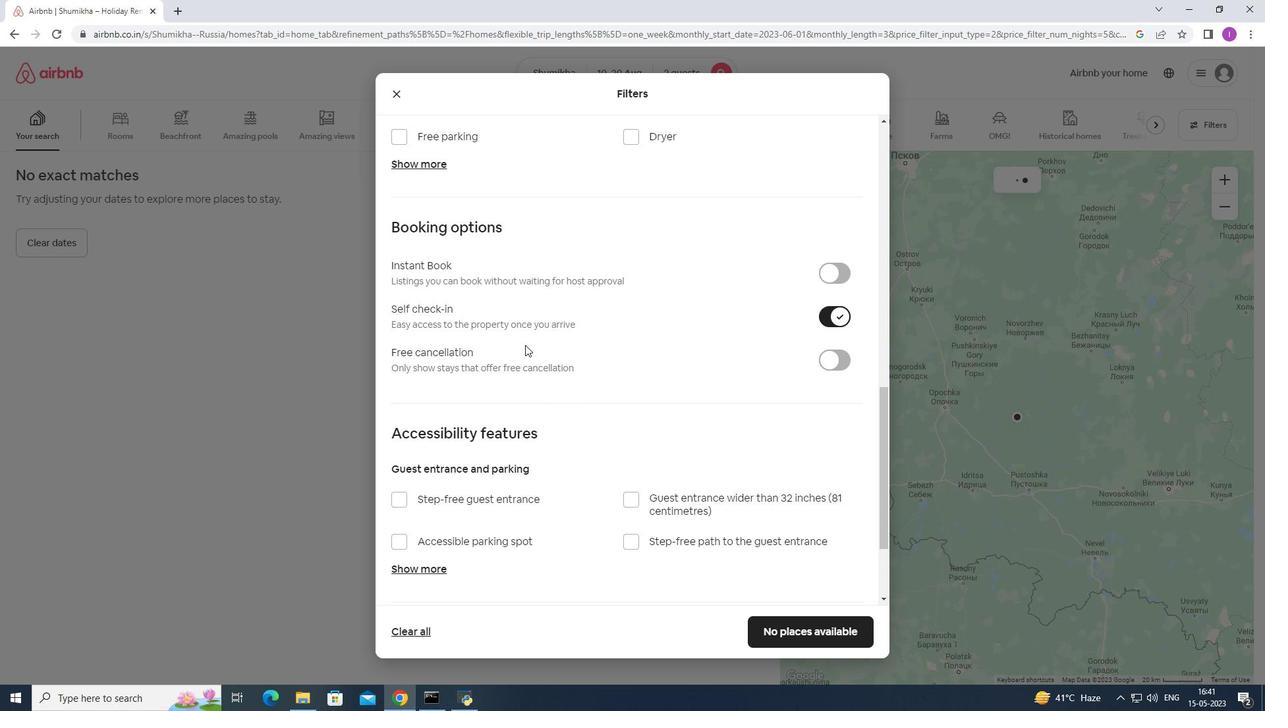 
Action: Mouse scrolled (524, 345) with delta (0, 0)
Screenshot: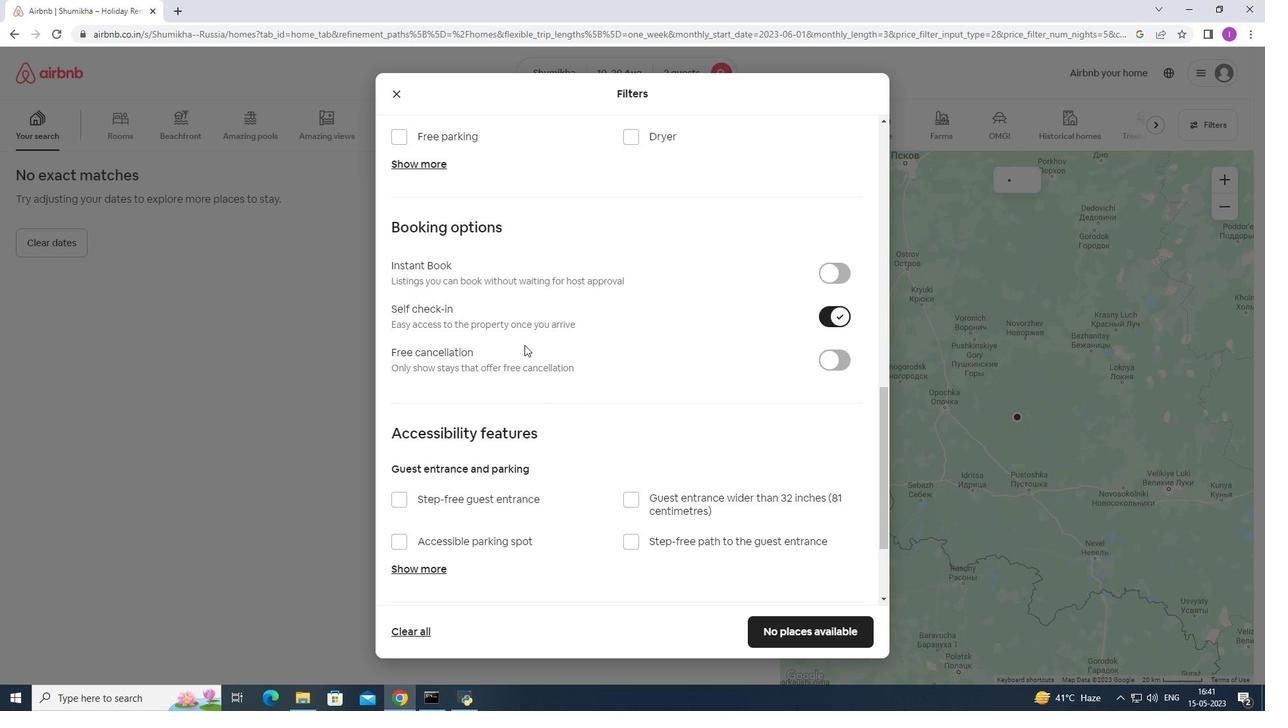
Action: Mouse scrolled (524, 345) with delta (0, 0)
Screenshot: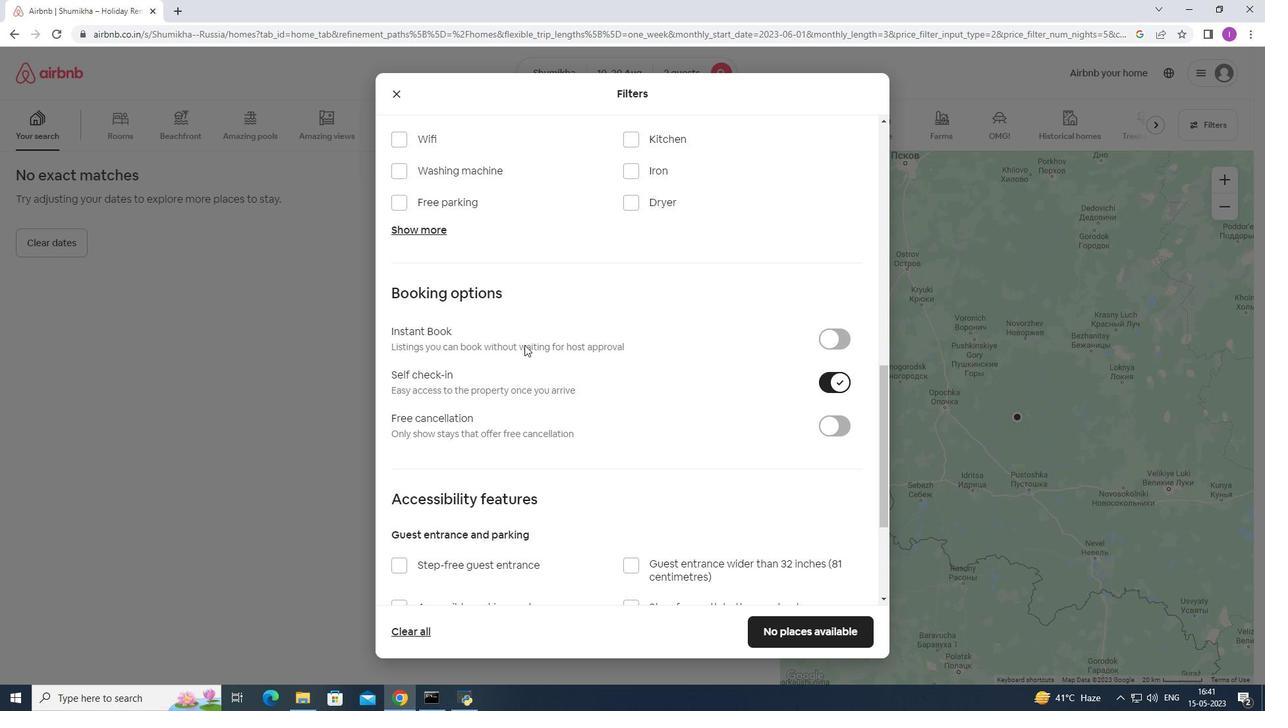
Action: Mouse scrolled (524, 345) with delta (0, 0)
Screenshot: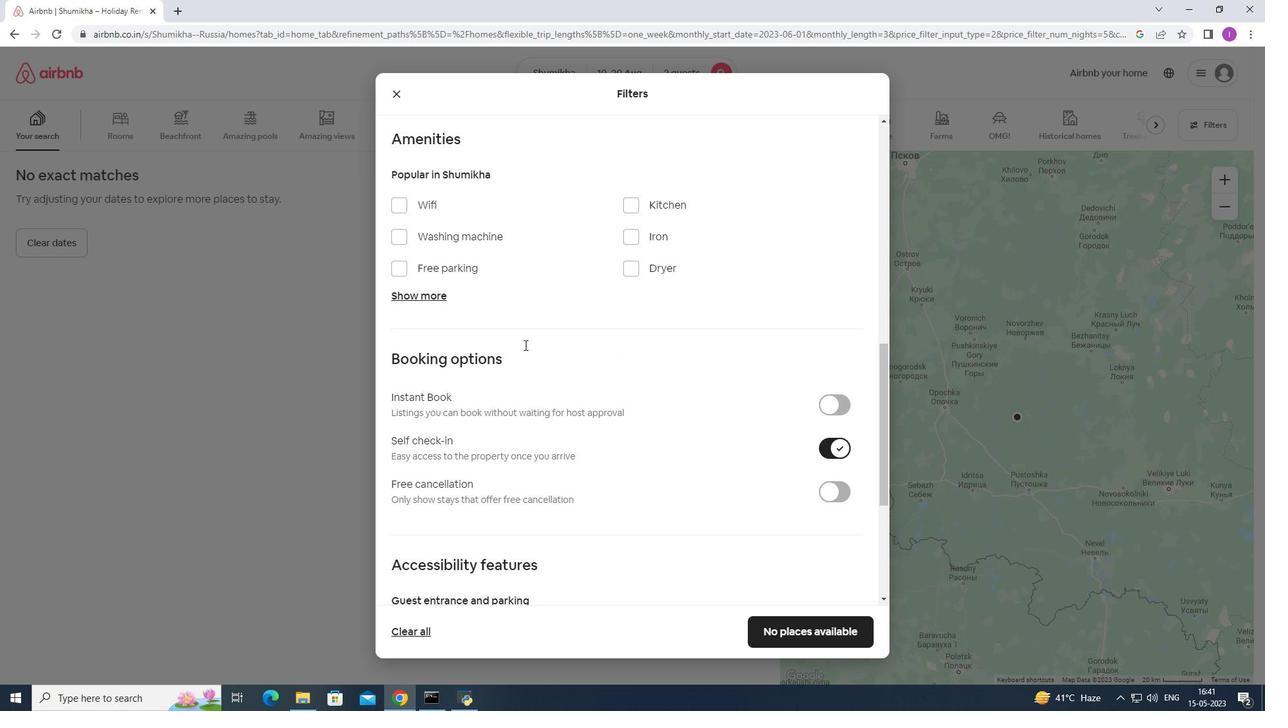 
Action: Mouse scrolled (524, 345) with delta (0, 0)
Screenshot: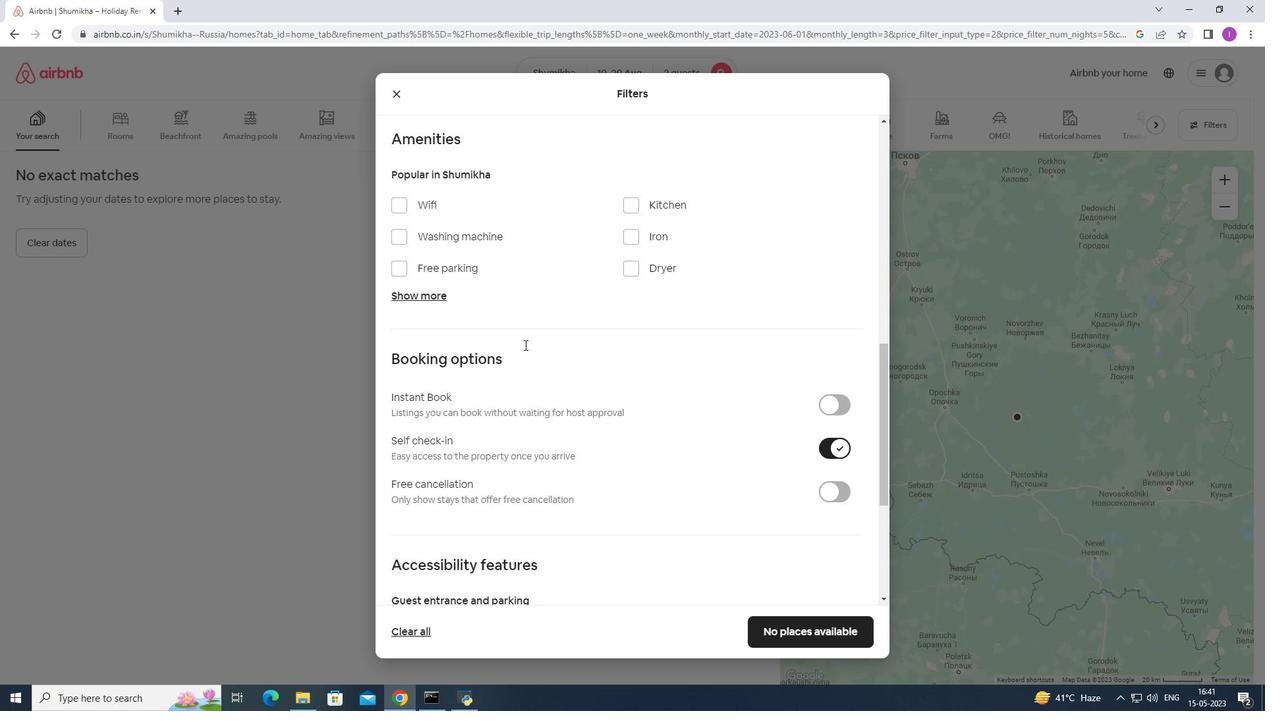 
Action: Mouse moved to (396, 337)
Screenshot: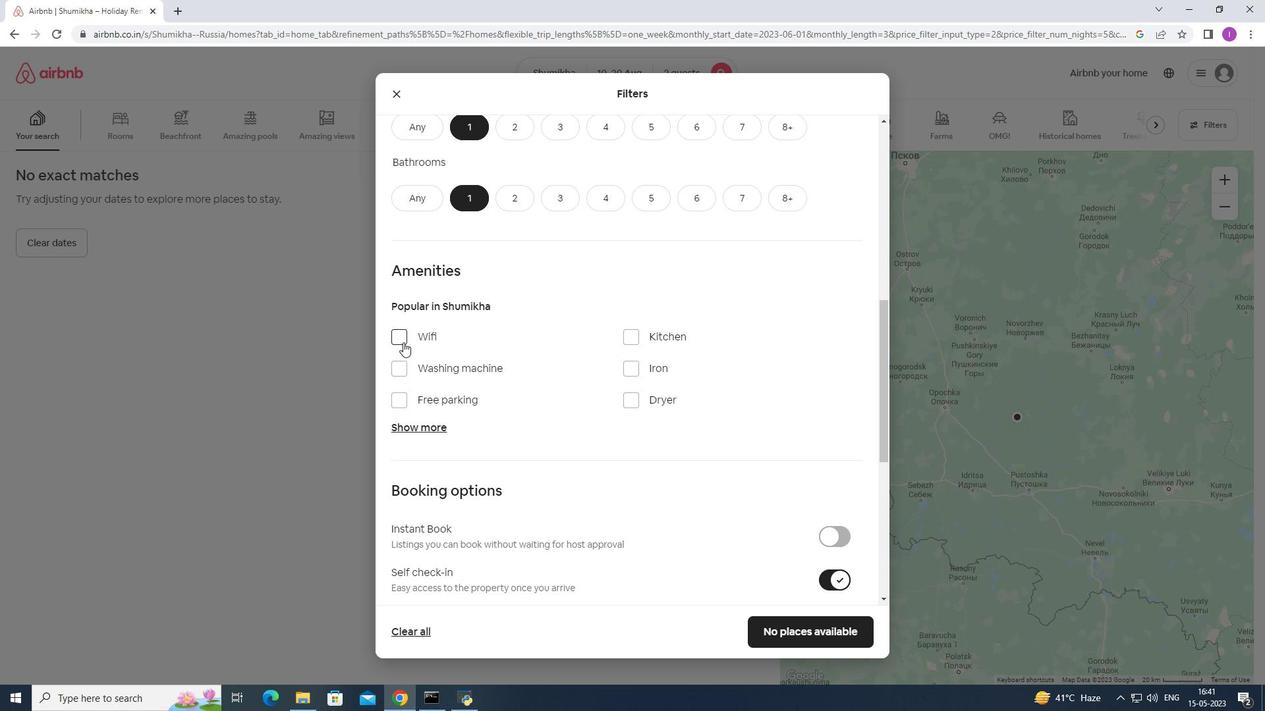 
Action: Mouse pressed left at (396, 337)
Screenshot: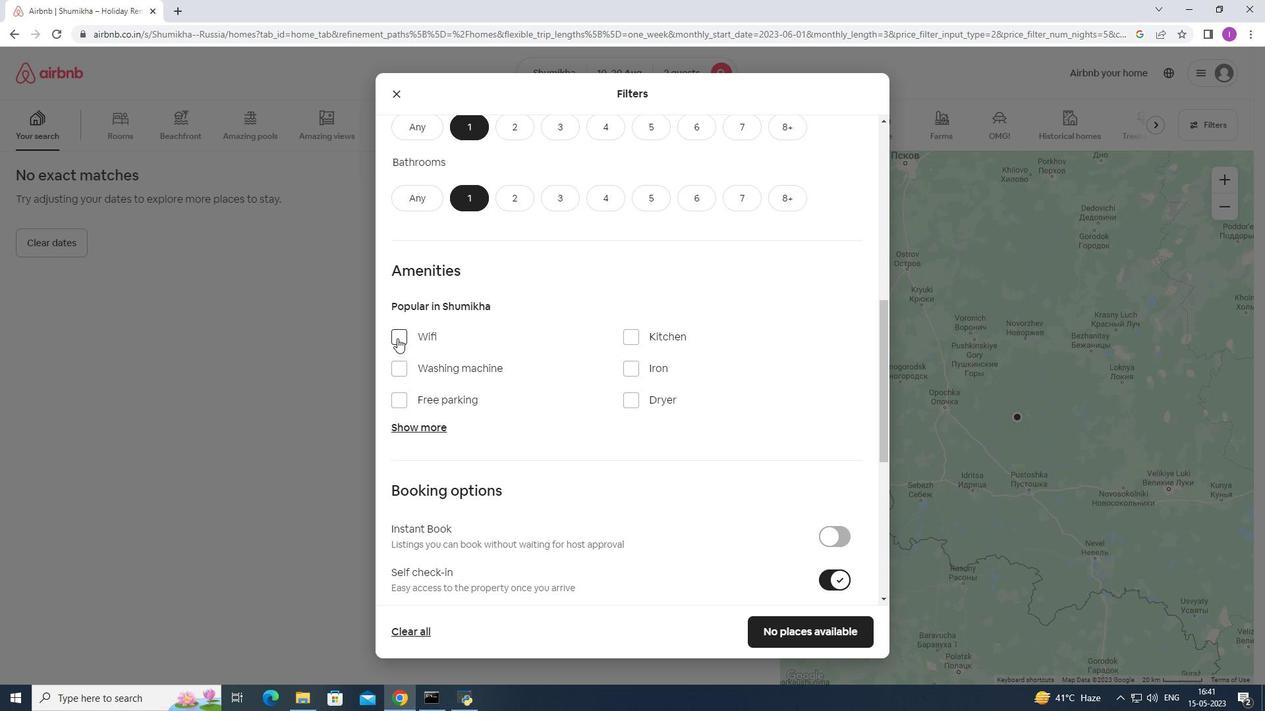 
Action: Mouse moved to (398, 396)
Screenshot: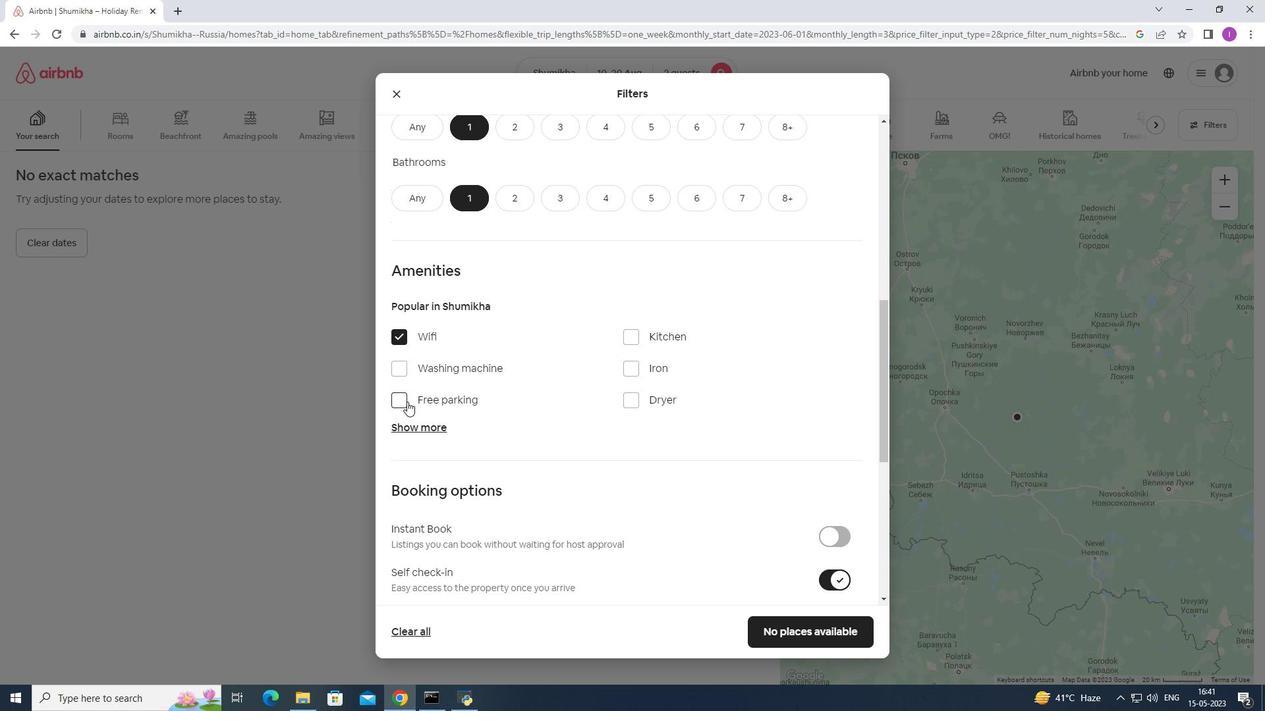
Action: Mouse pressed left at (398, 396)
Screenshot: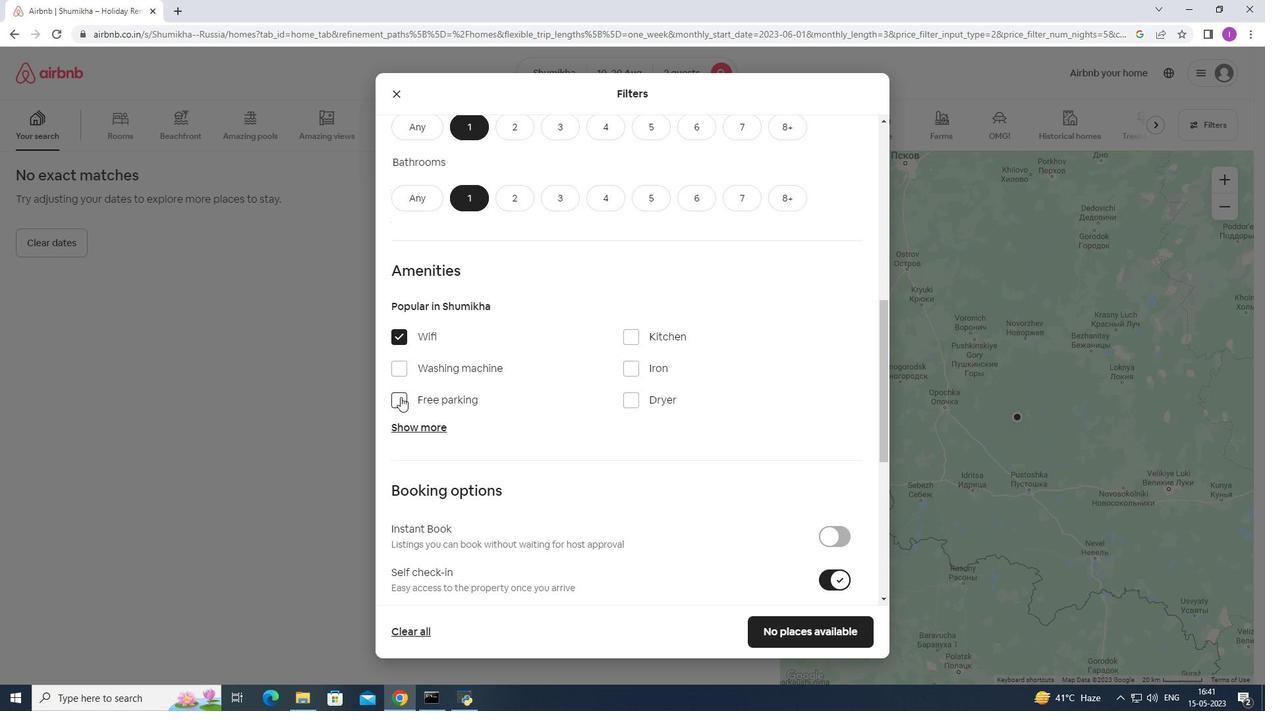 
Action: Mouse moved to (438, 425)
Screenshot: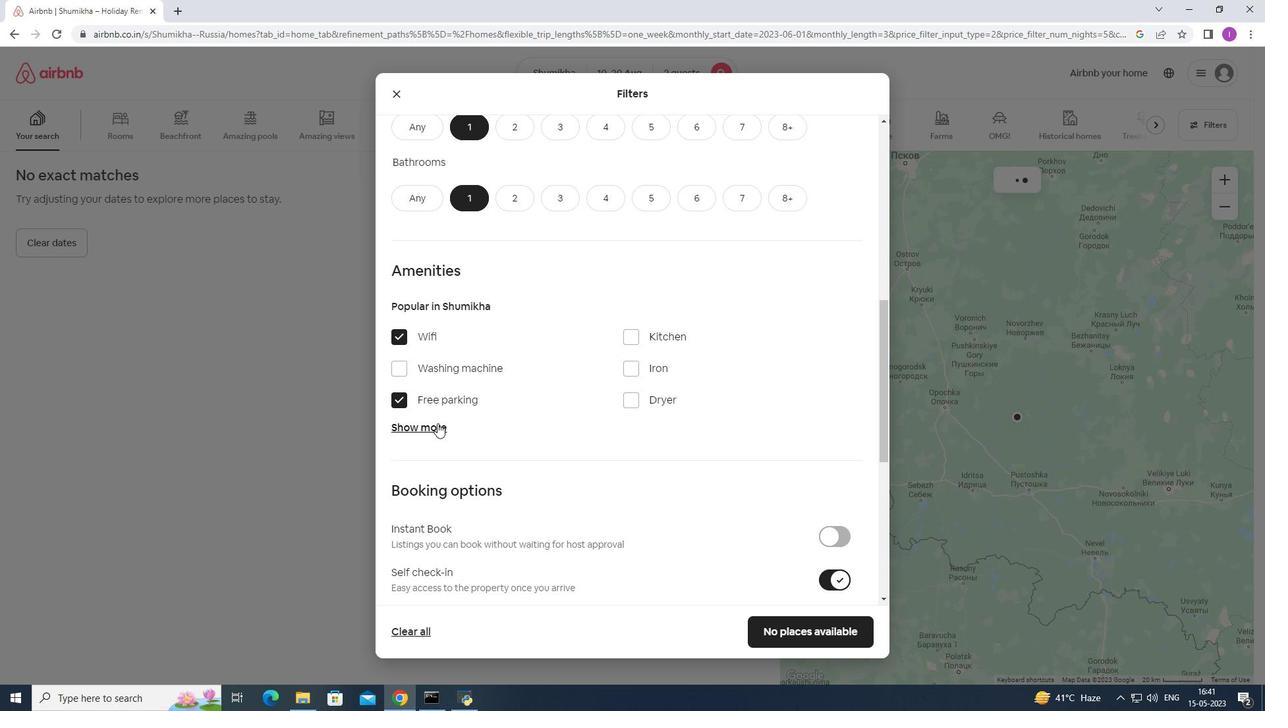 
Action: Mouse pressed left at (438, 425)
Screenshot: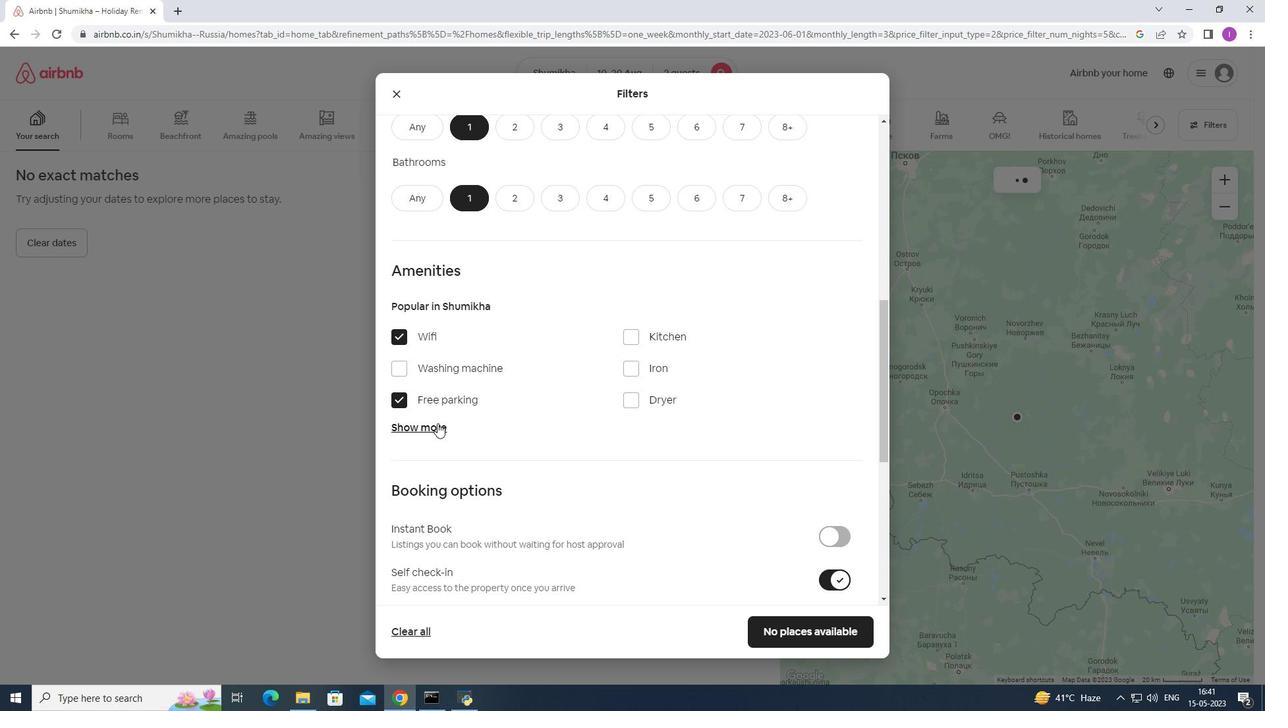 
Action: Mouse moved to (610, 467)
Screenshot: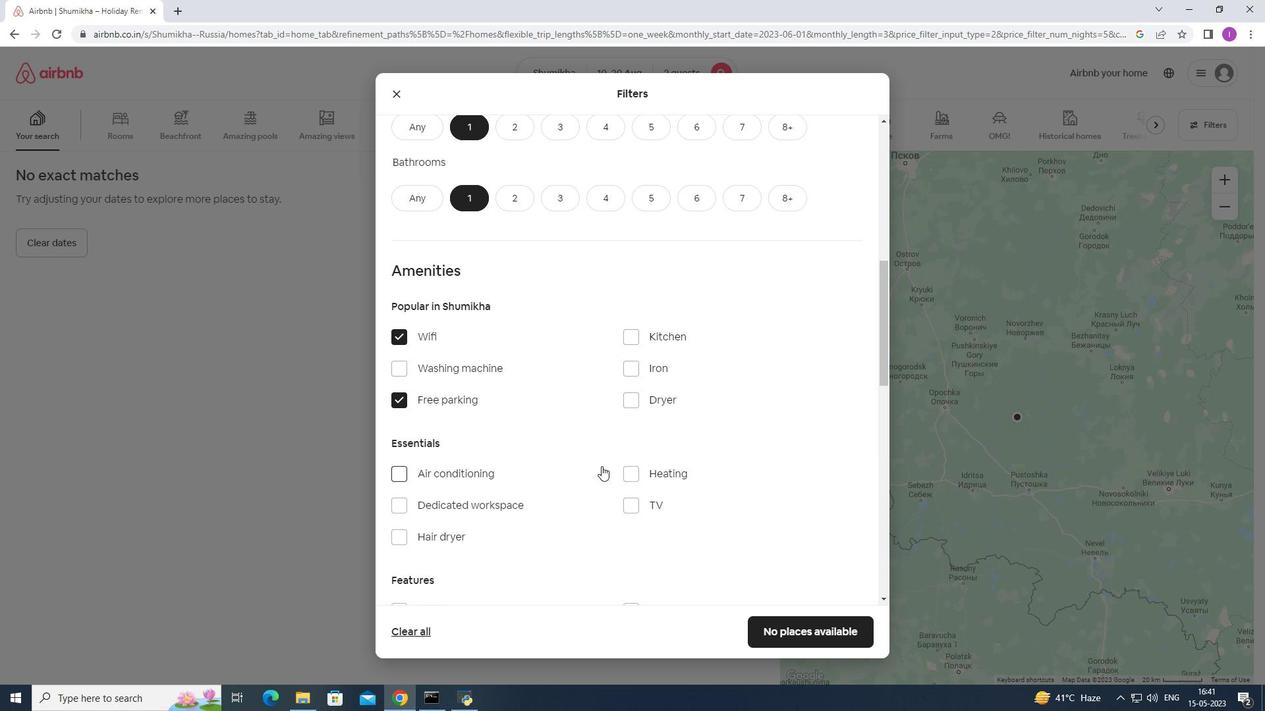 
Action: Mouse scrolled (610, 467) with delta (0, 0)
Screenshot: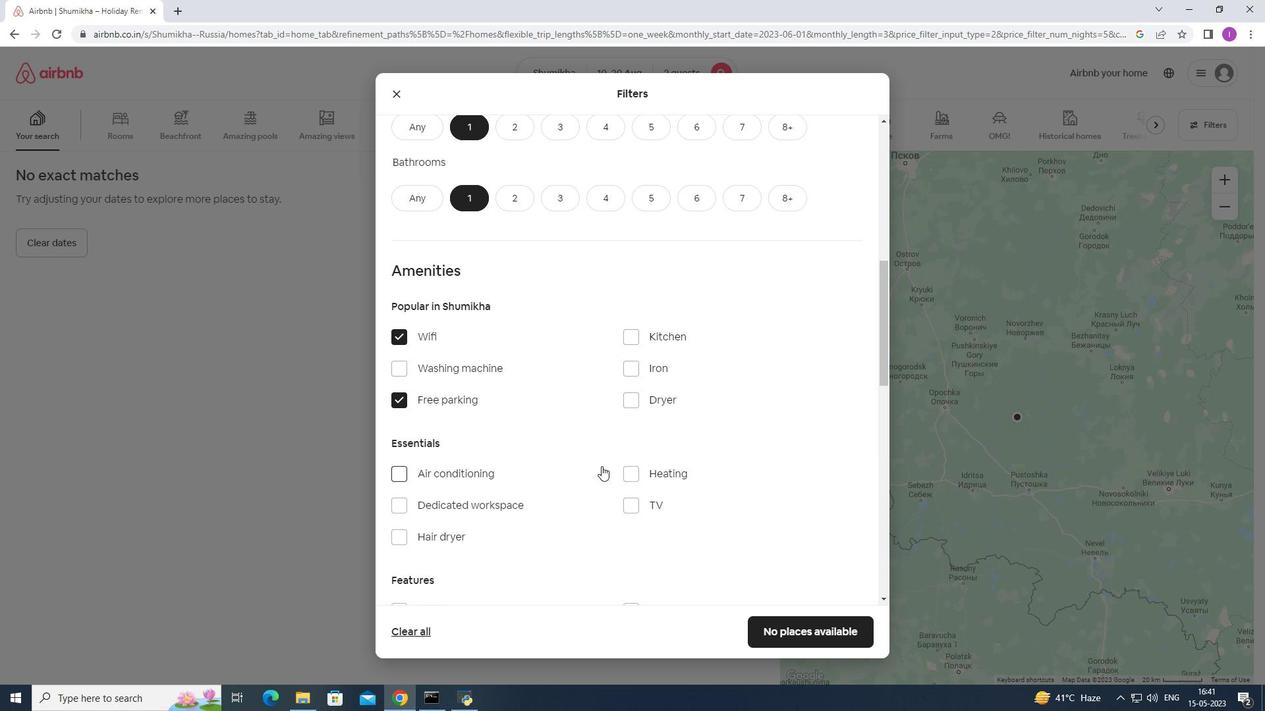 
Action: Mouse moved to (610, 467)
Screenshot: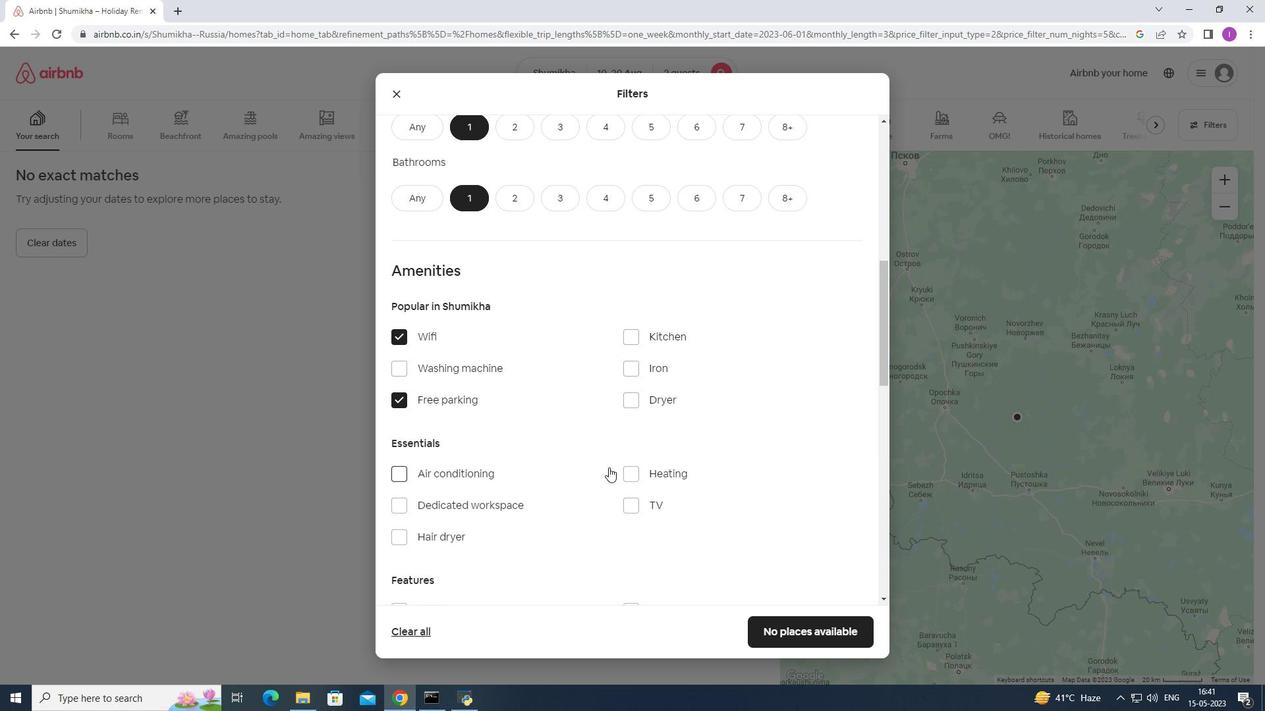 
Action: Mouse scrolled (610, 467) with delta (0, 0)
Screenshot: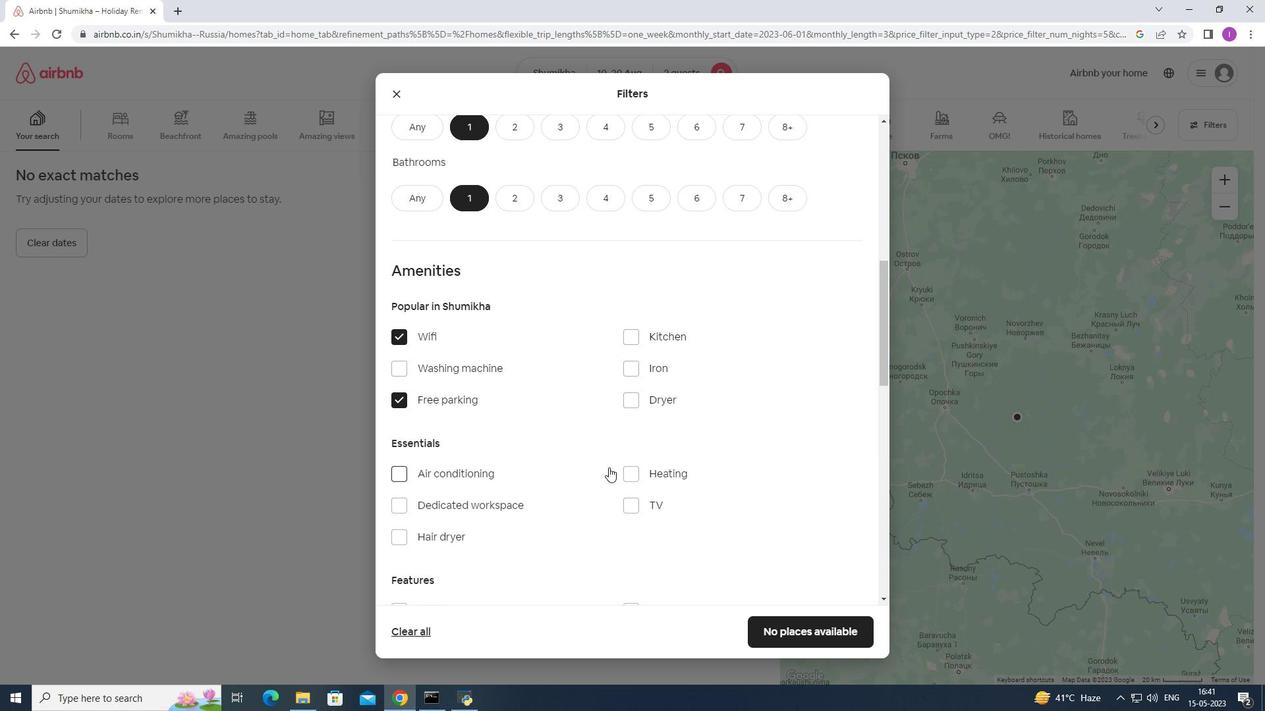 
Action: Mouse moved to (630, 370)
Screenshot: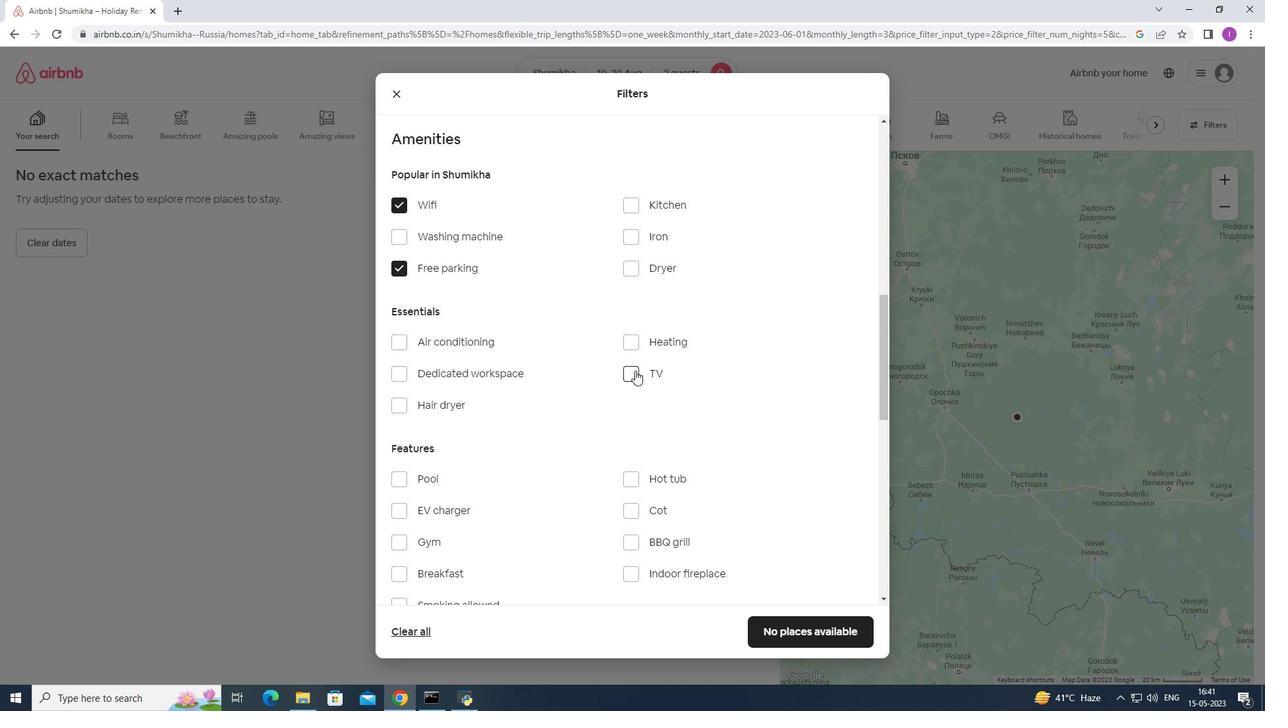 
Action: Mouse pressed left at (630, 370)
Screenshot: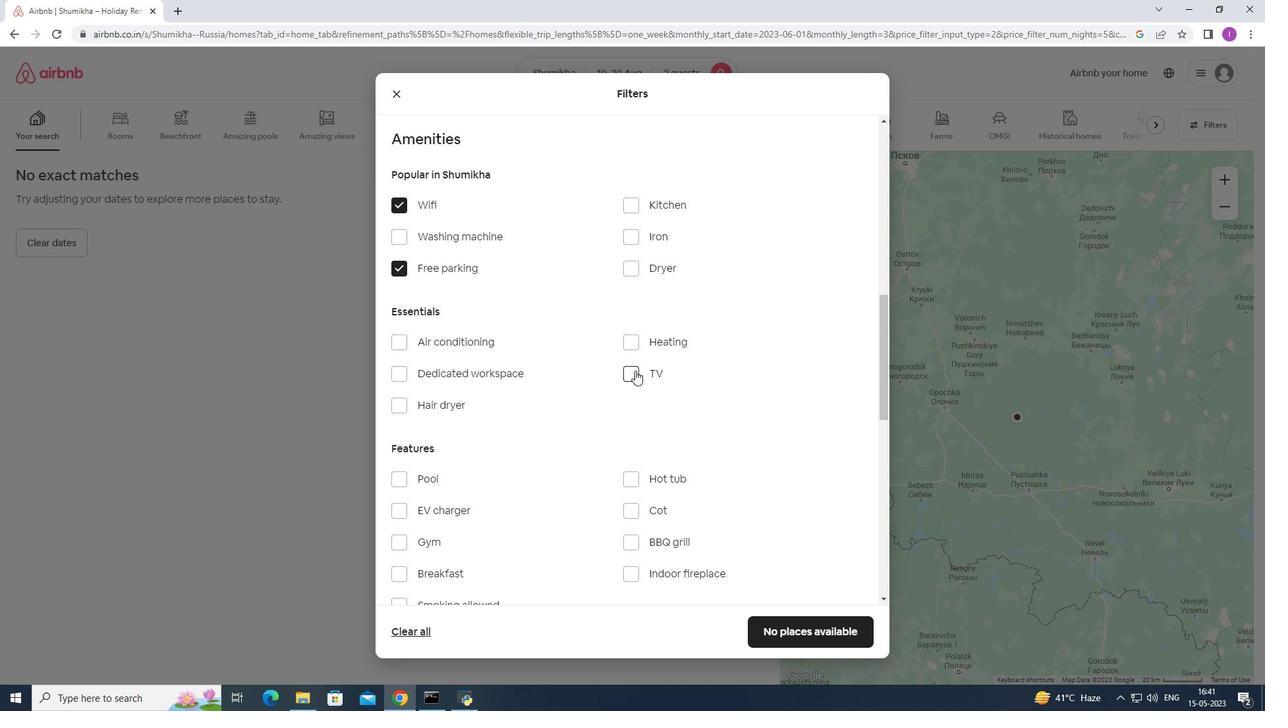 
Action: Mouse moved to (509, 481)
Screenshot: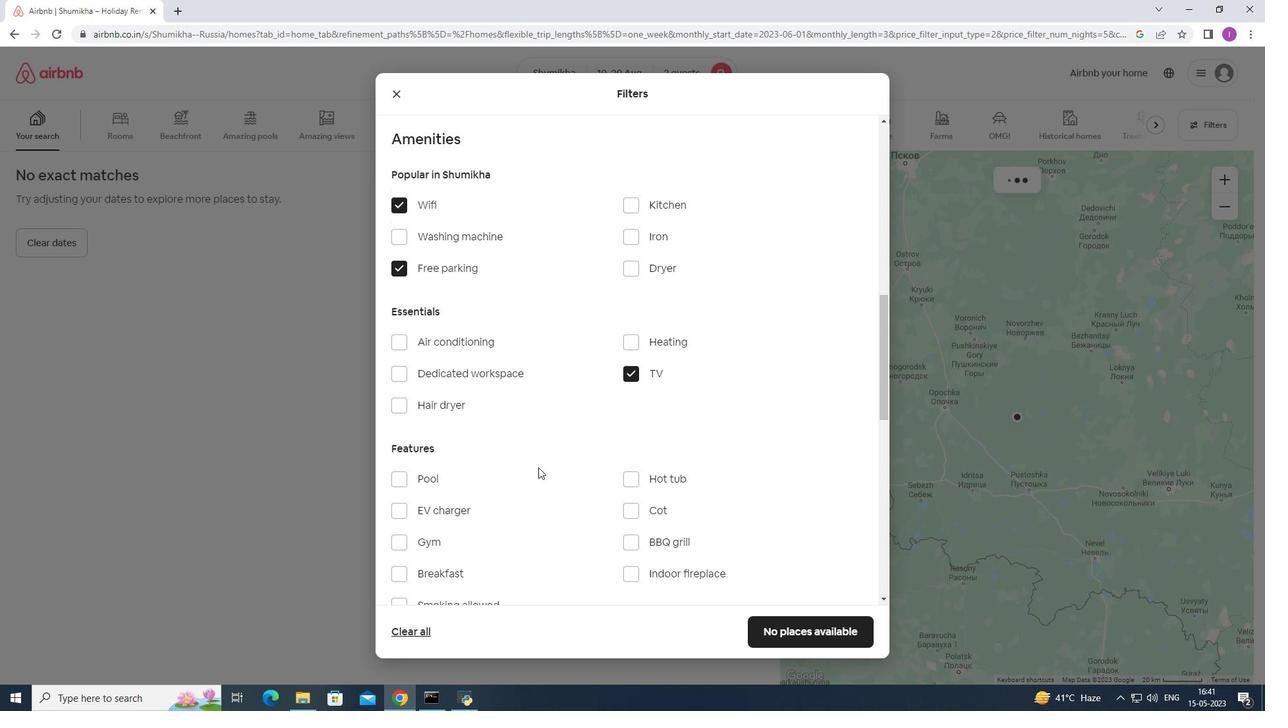 
Action: Mouse scrolled (509, 480) with delta (0, 0)
Screenshot: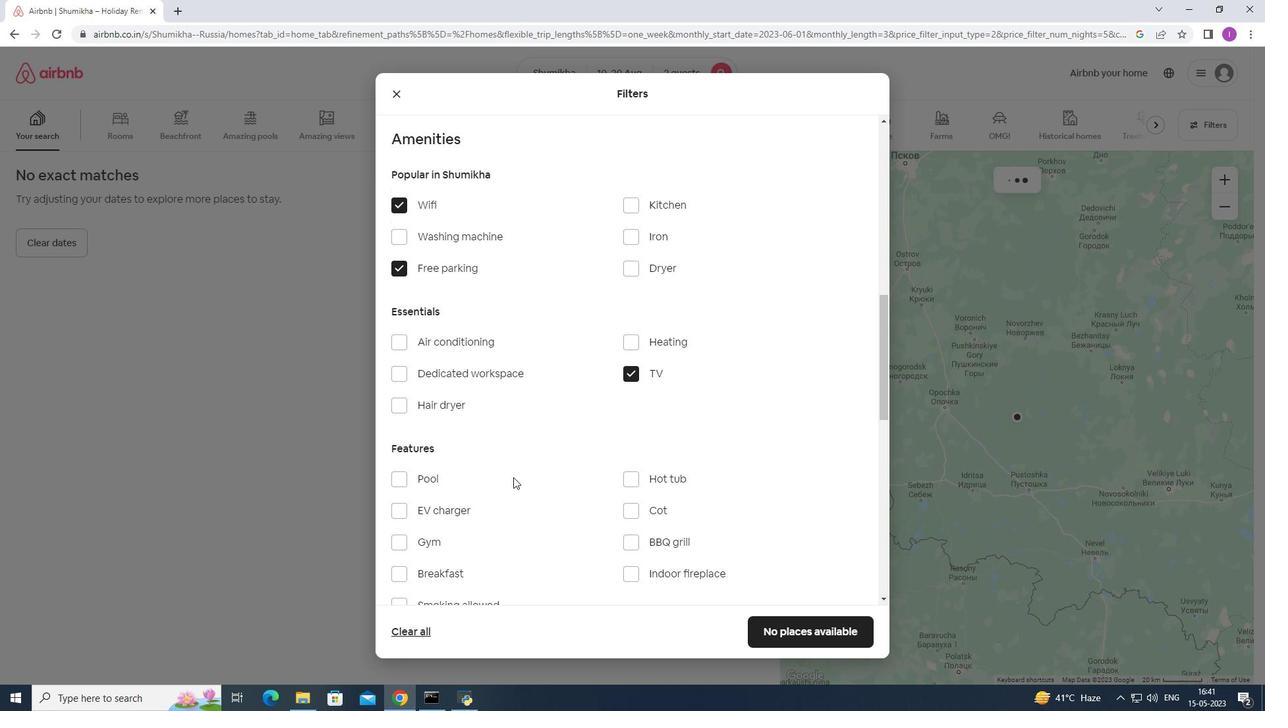 
Action: Mouse moved to (508, 482)
Screenshot: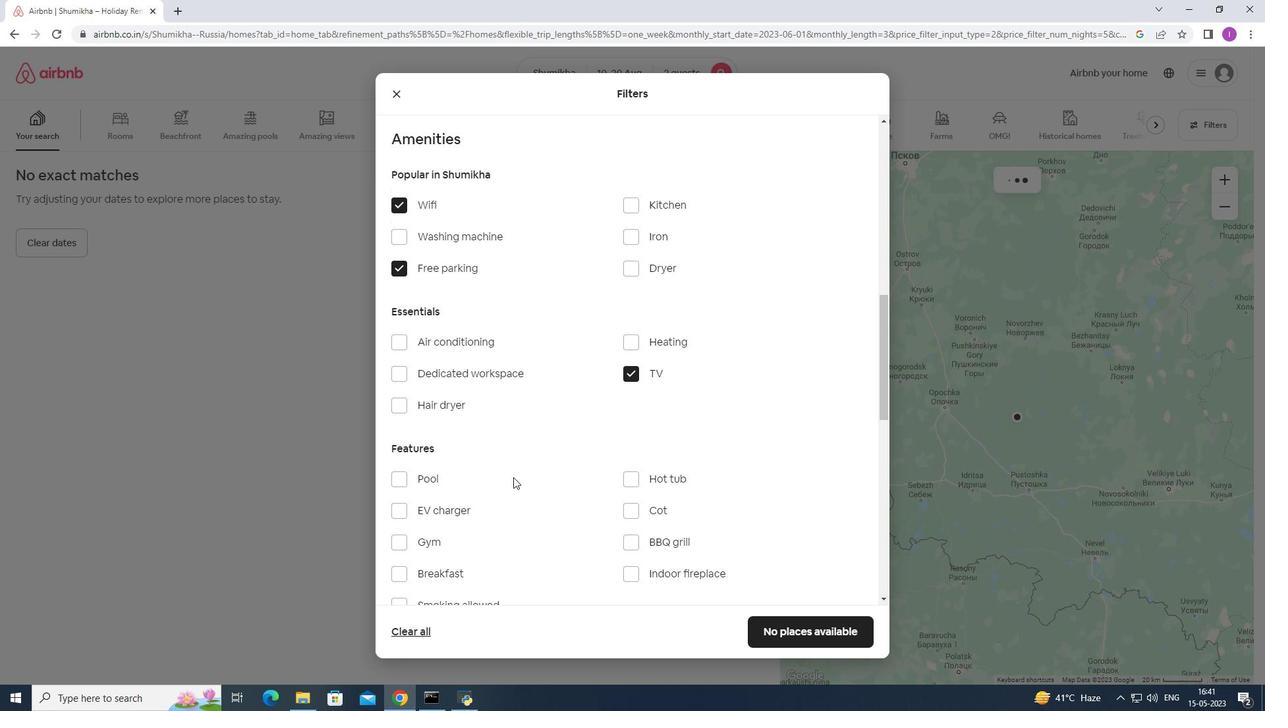 
Action: Mouse scrolled (508, 481) with delta (0, 0)
Screenshot: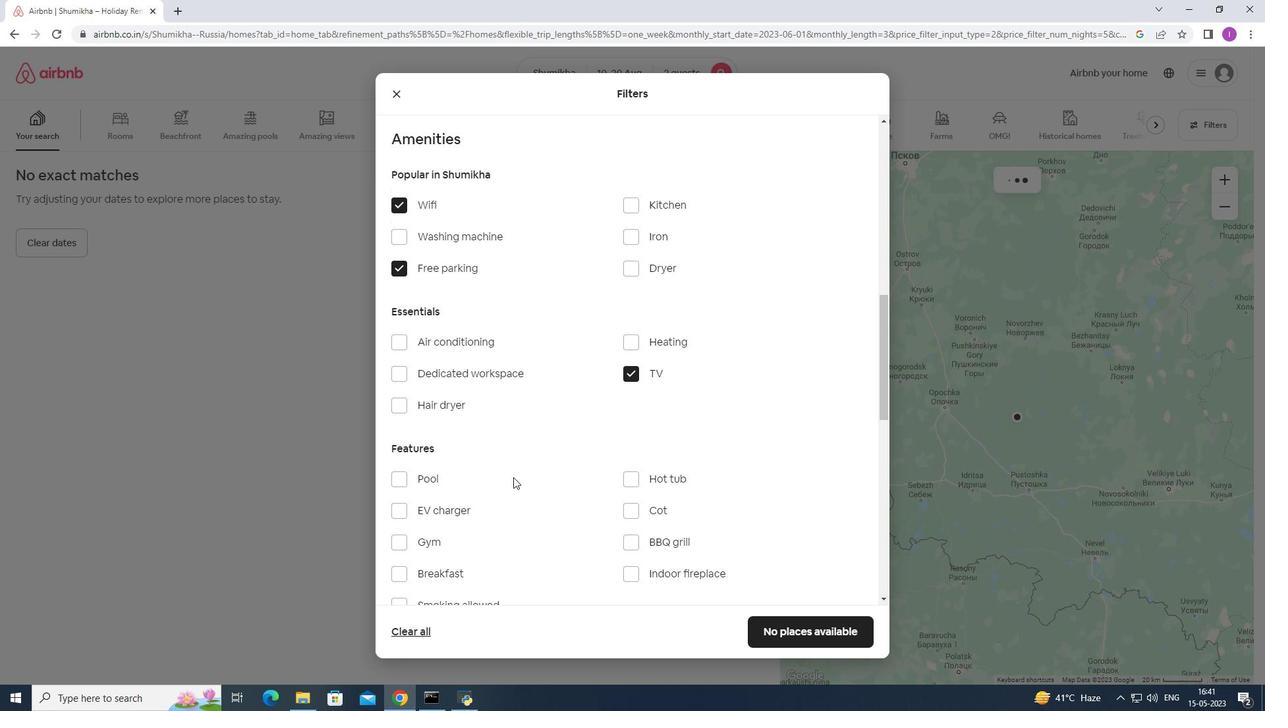 
Action: Mouse moved to (402, 413)
Screenshot: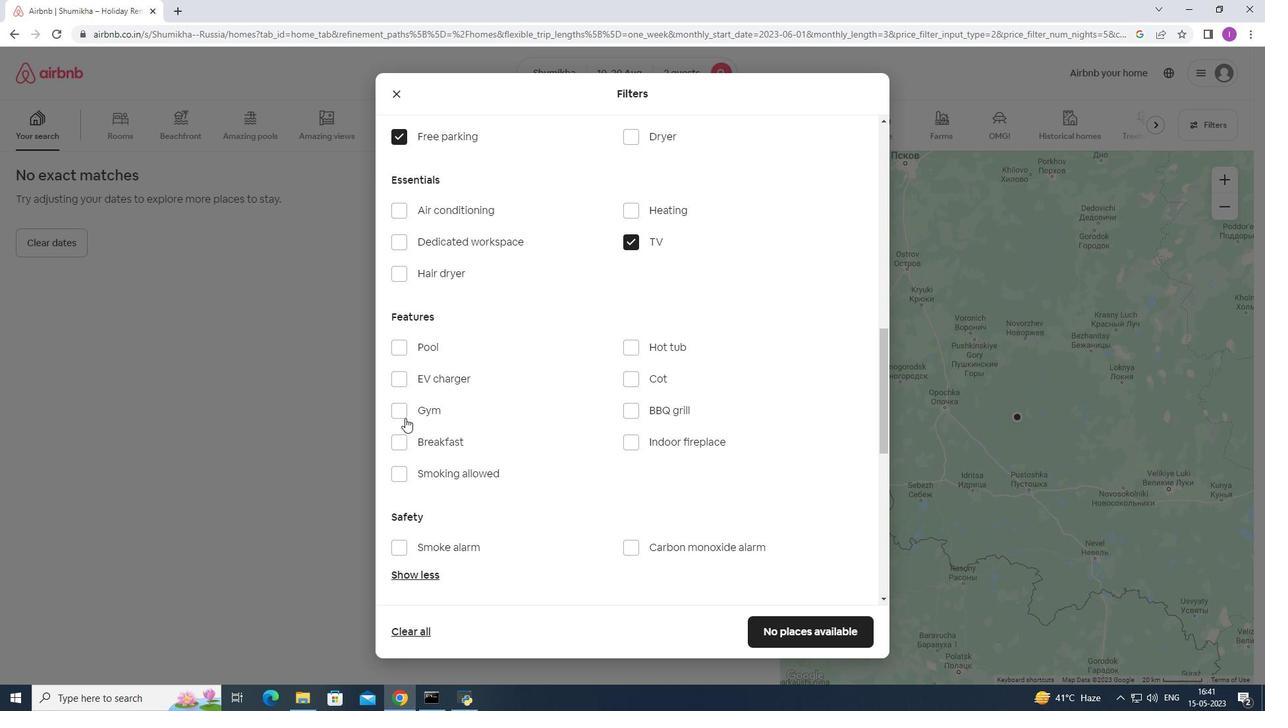 
Action: Mouse pressed left at (402, 413)
Screenshot: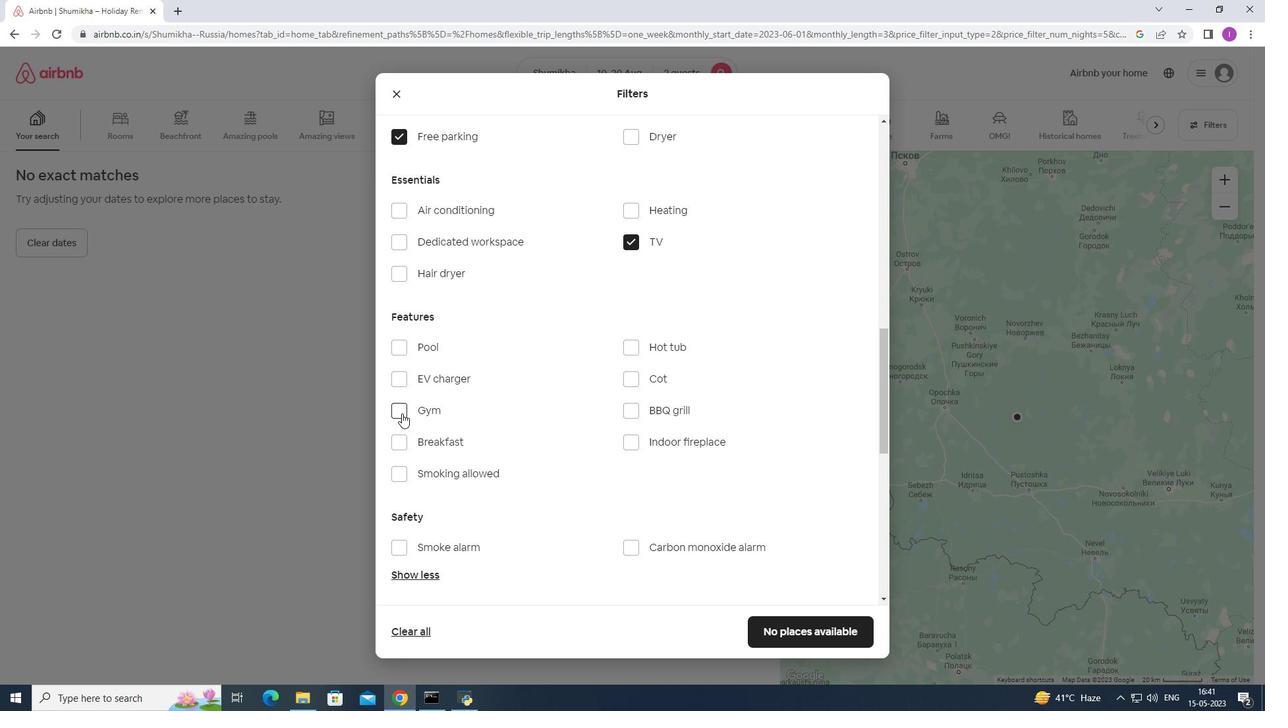 
Action: Mouse moved to (405, 448)
Screenshot: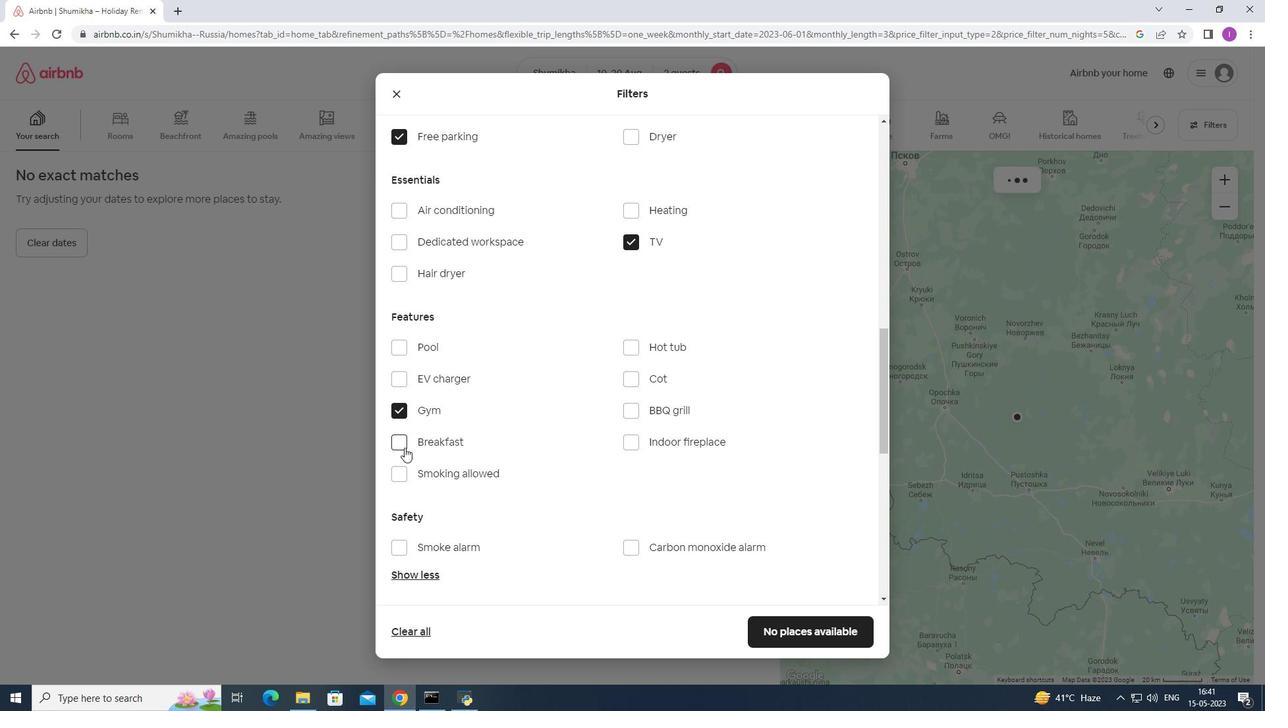 
Action: Mouse pressed left at (405, 448)
Screenshot: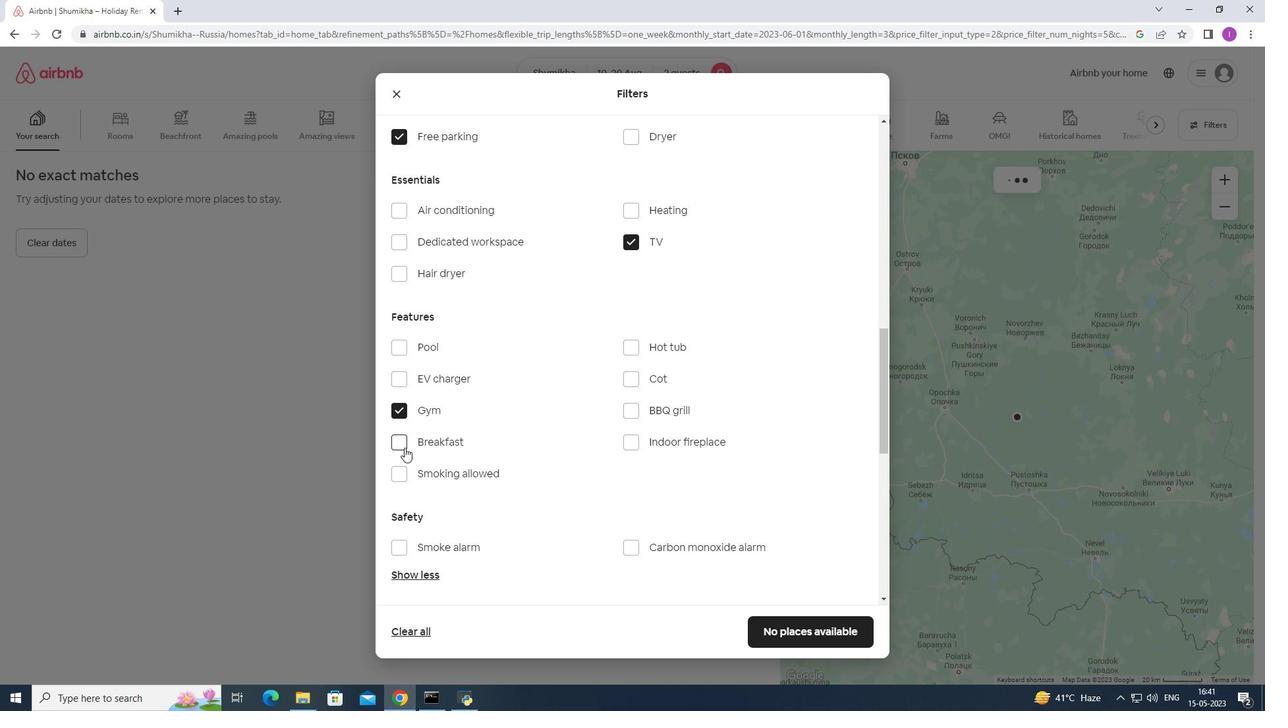 
Action: Mouse moved to (676, 429)
Screenshot: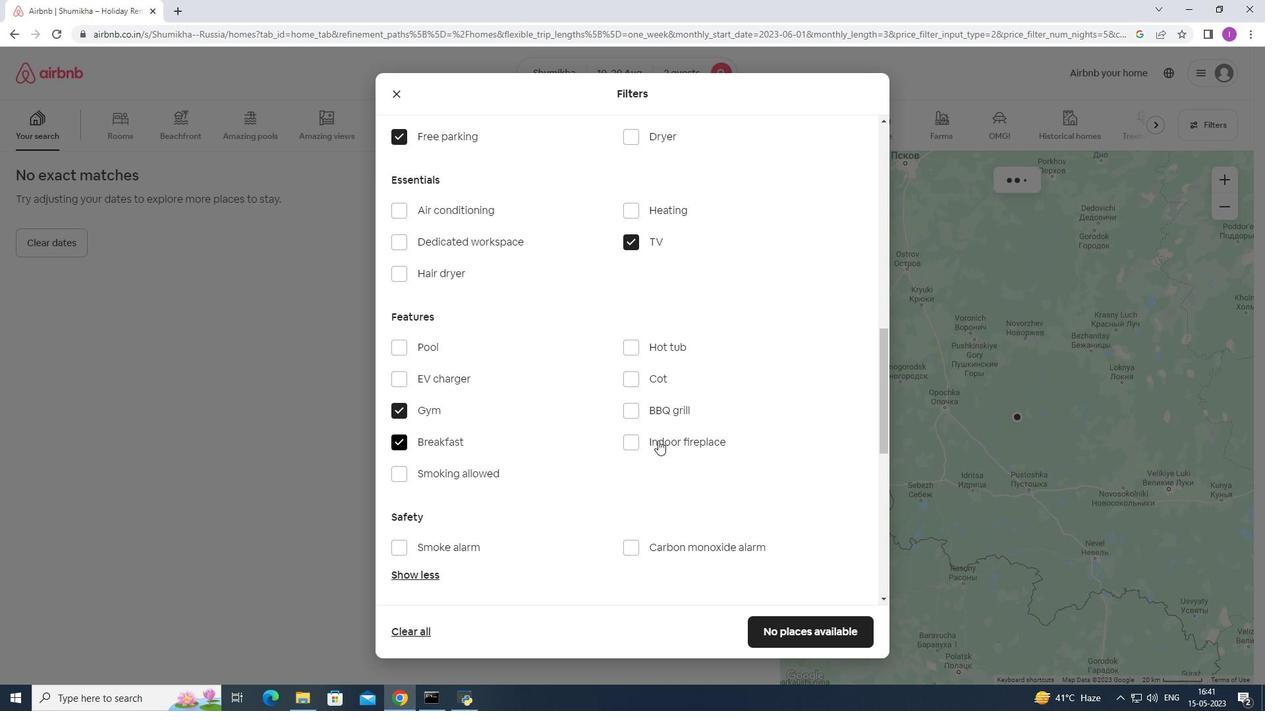 
Action: Mouse scrolled (676, 428) with delta (0, 0)
Screenshot: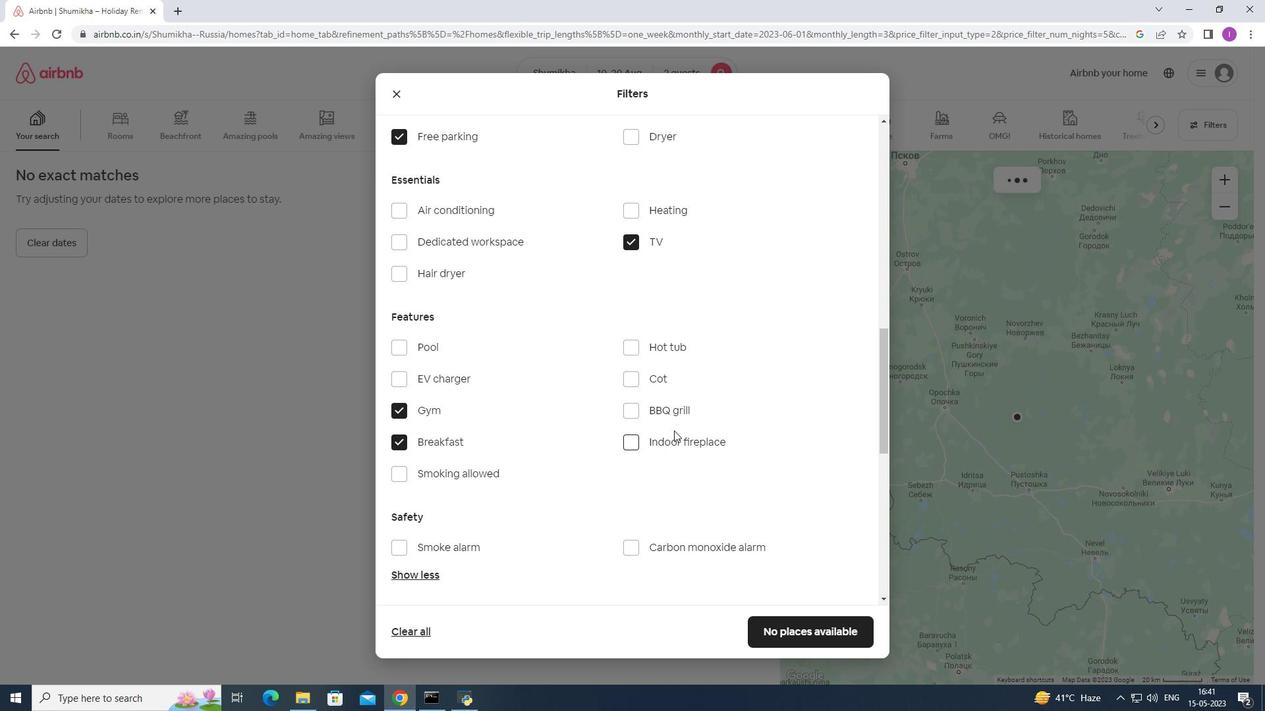 
Action: Mouse scrolled (676, 428) with delta (0, 0)
Screenshot: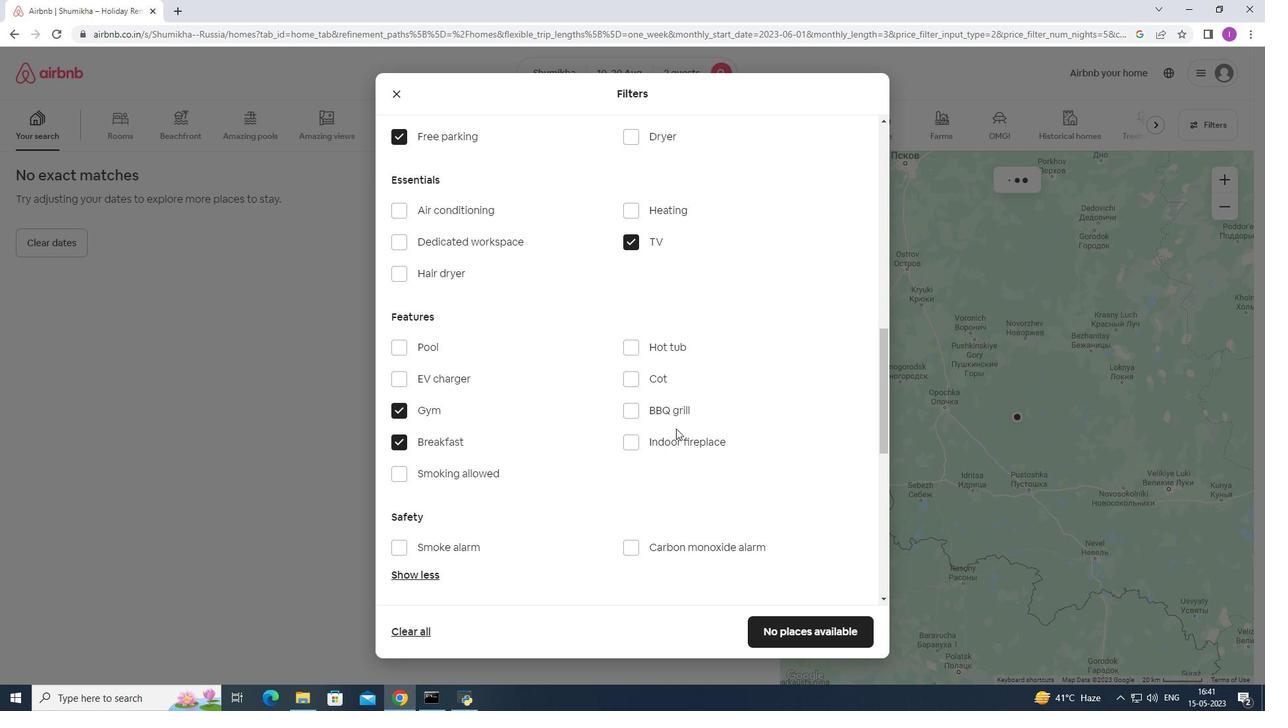 
Action: Mouse scrolled (676, 428) with delta (0, 0)
Screenshot: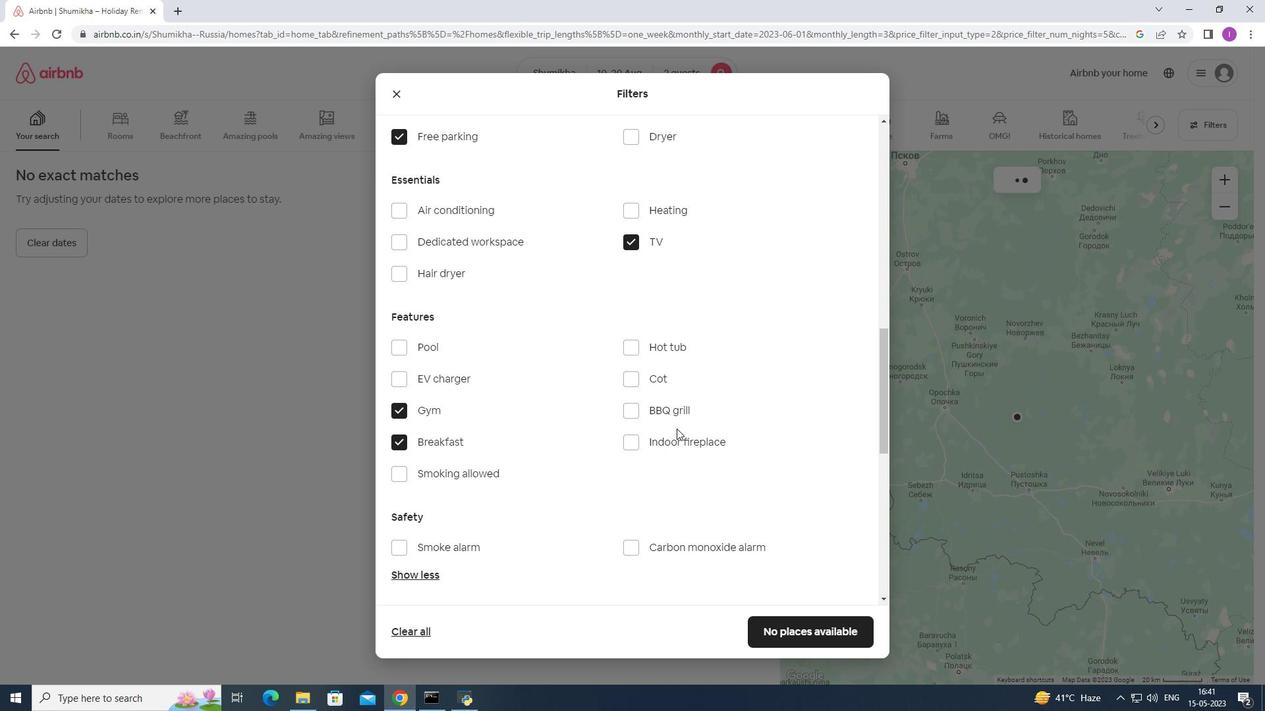 
Action: Mouse moved to (668, 432)
Screenshot: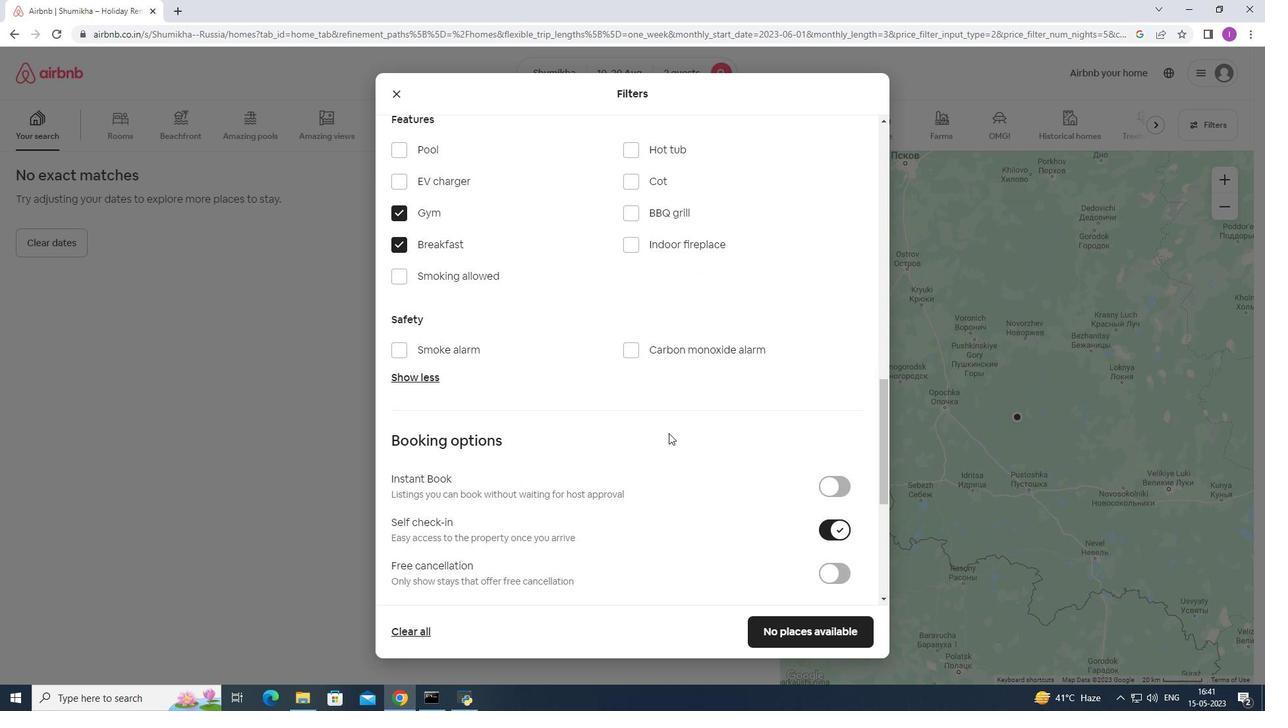
Action: Mouse scrolled (668, 432) with delta (0, 0)
Screenshot: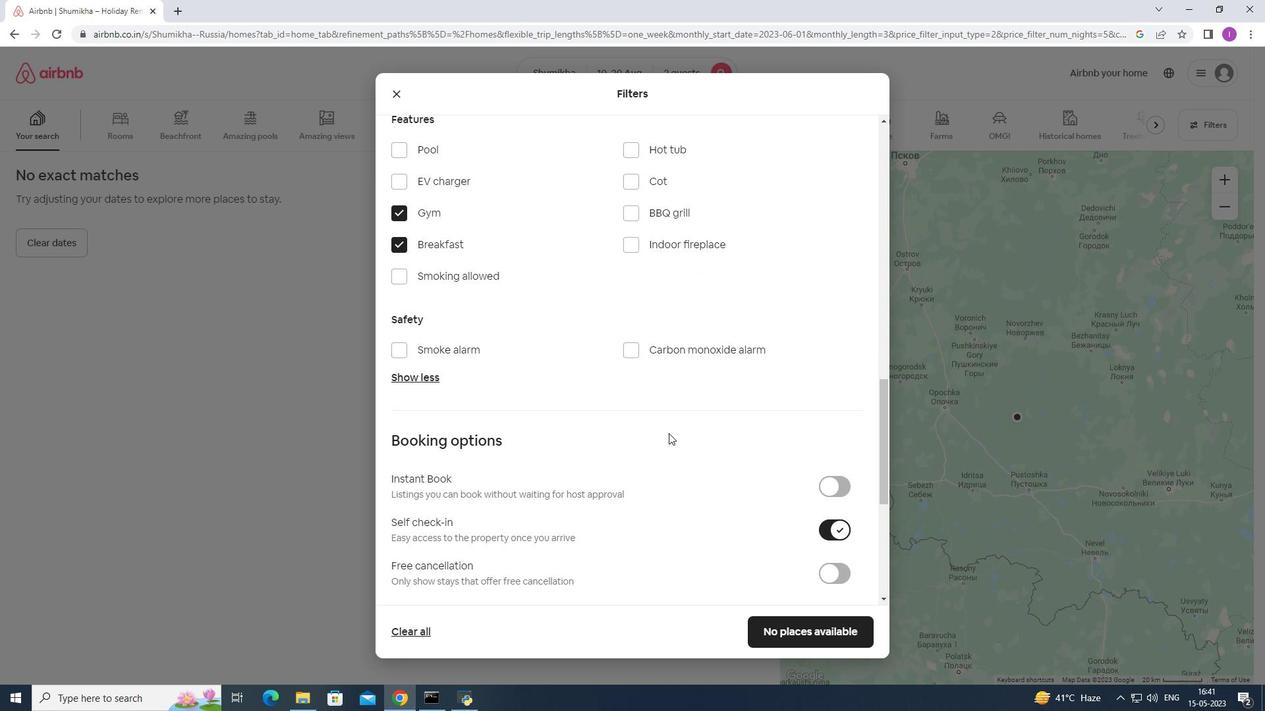 
Action: Mouse moved to (668, 432)
Screenshot: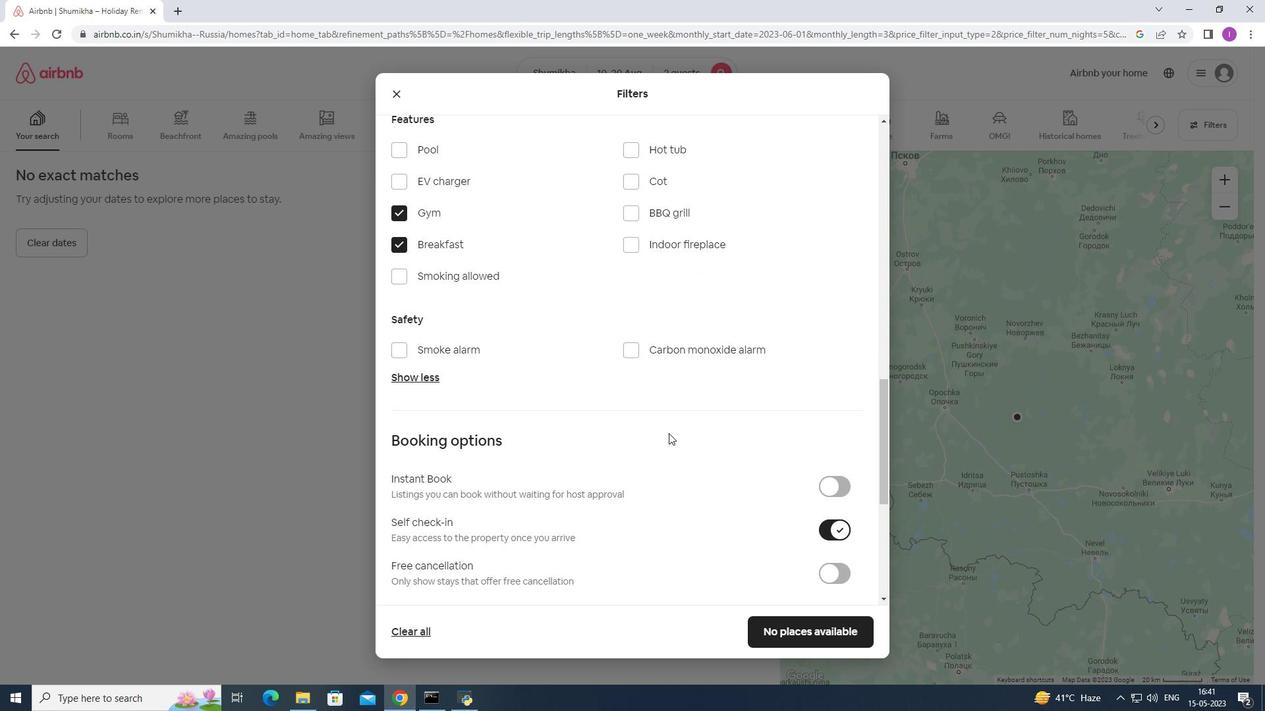 
Action: Mouse scrolled (668, 432) with delta (0, 0)
Screenshot: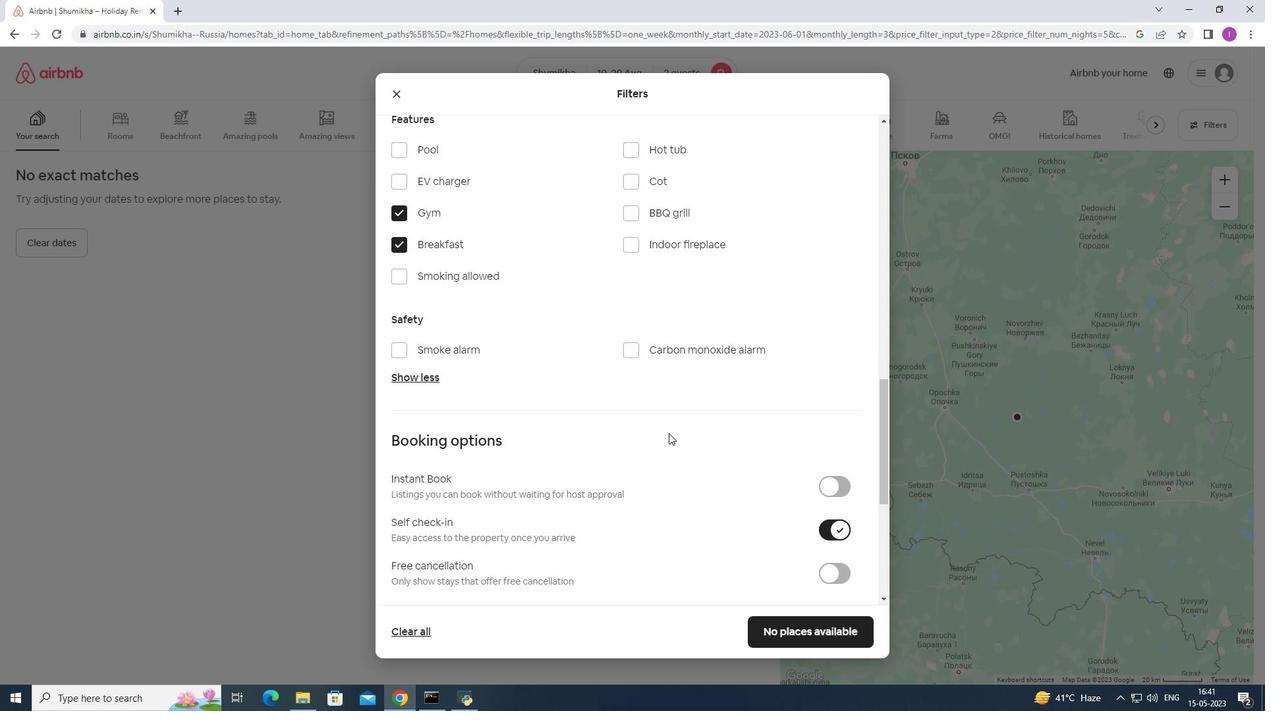 
Action: Mouse moved to (665, 434)
Screenshot: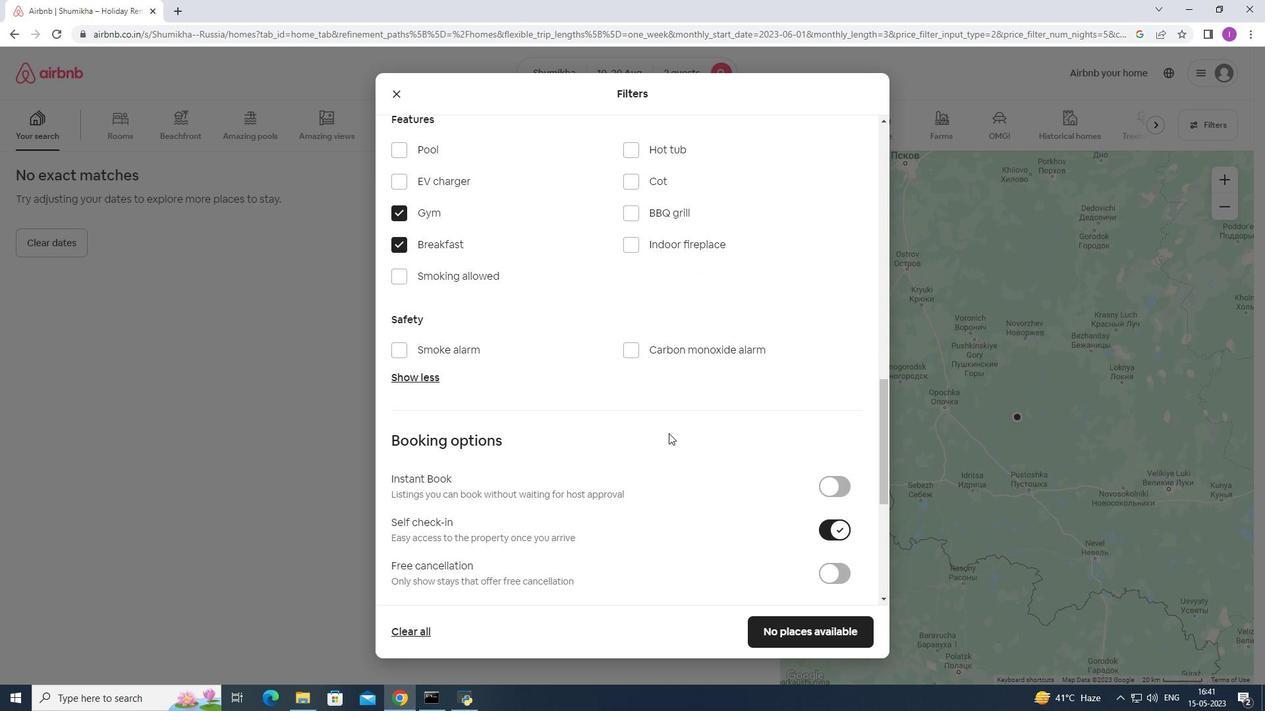 
Action: Mouse scrolled (665, 434) with delta (0, 0)
Screenshot: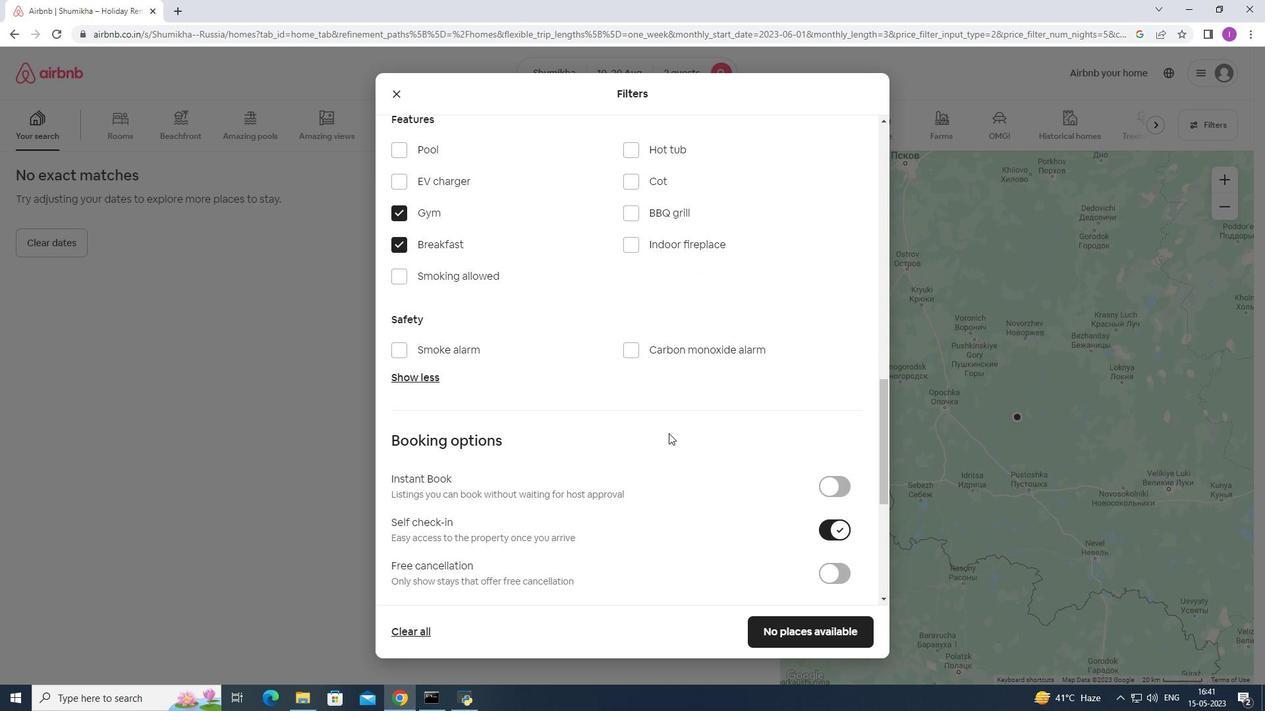 
Action: Mouse moved to (664, 434)
Screenshot: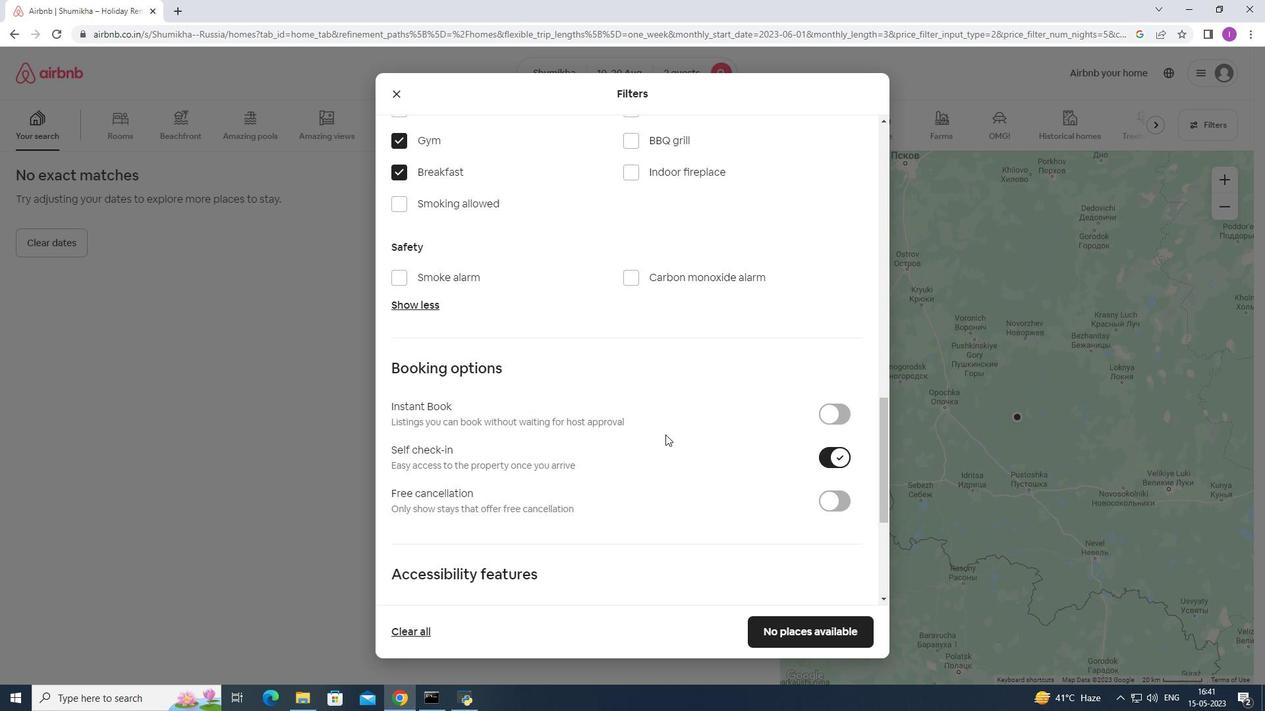 
Action: Mouse scrolled (664, 434) with delta (0, 0)
Screenshot: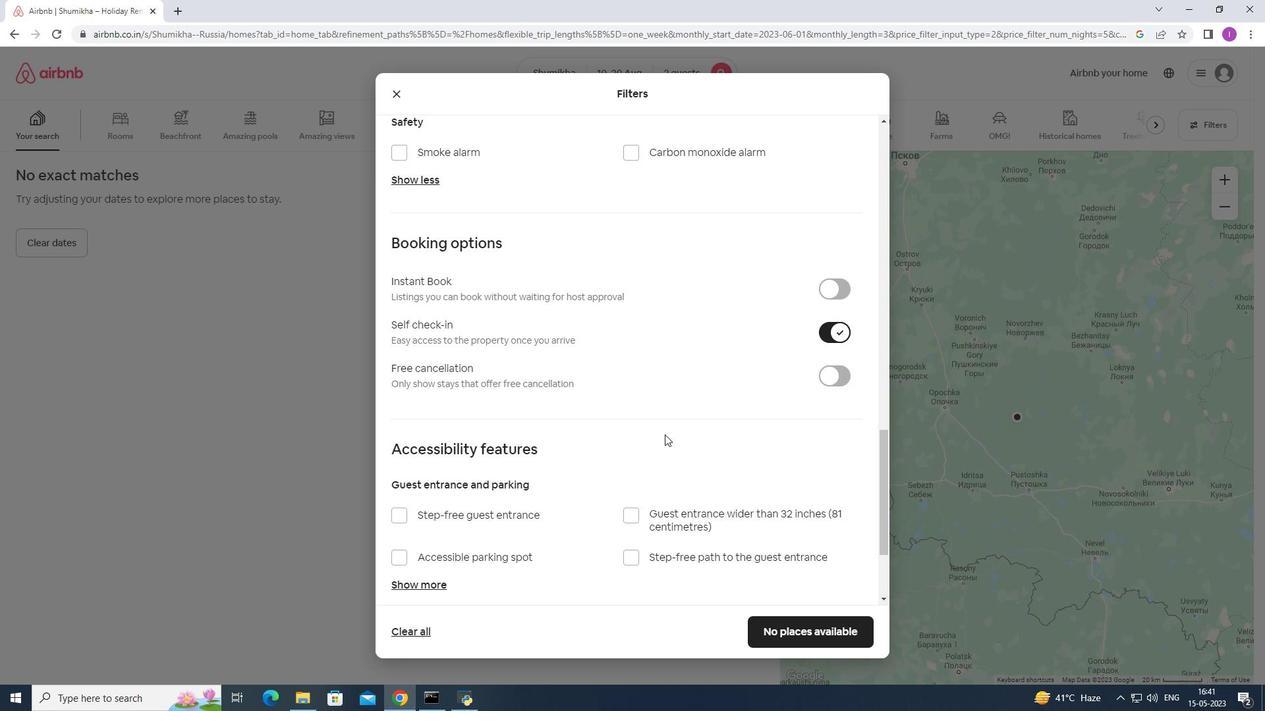 
Action: Mouse scrolled (664, 434) with delta (0, 0)
Screenshot: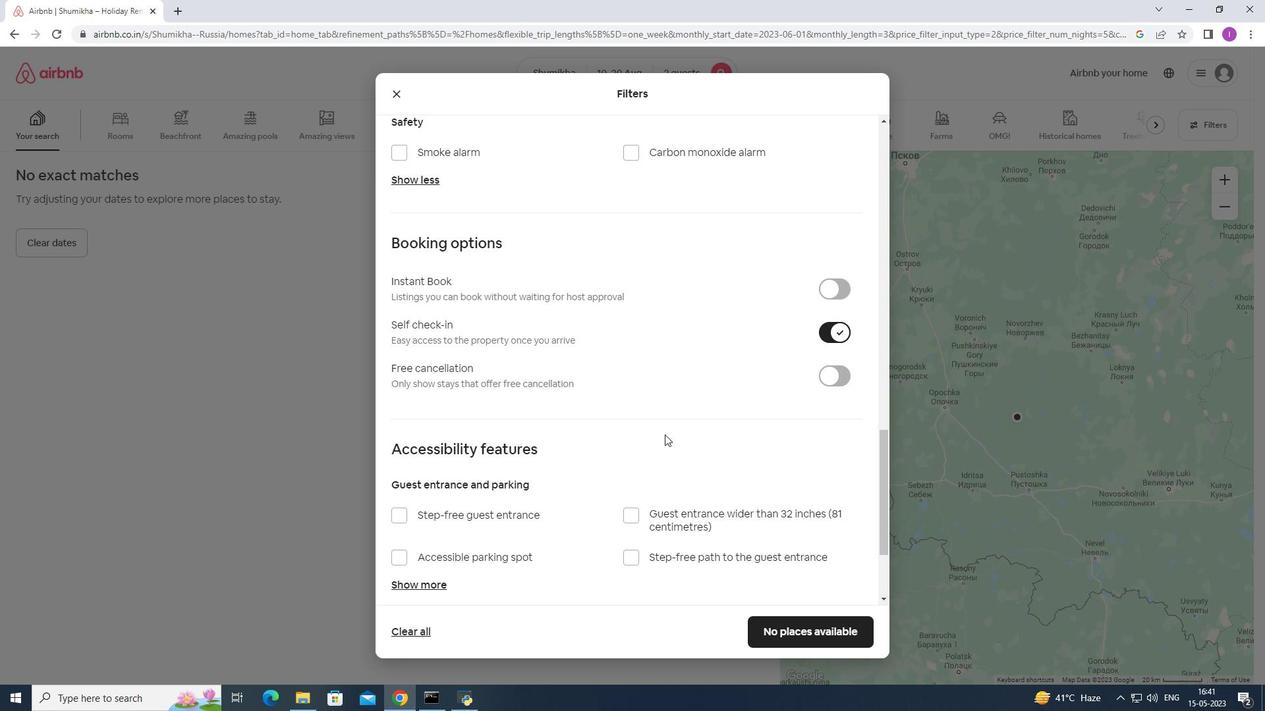 
Action: Mouse scrolled (664, 434) with delta (0, 0)
Screenshot: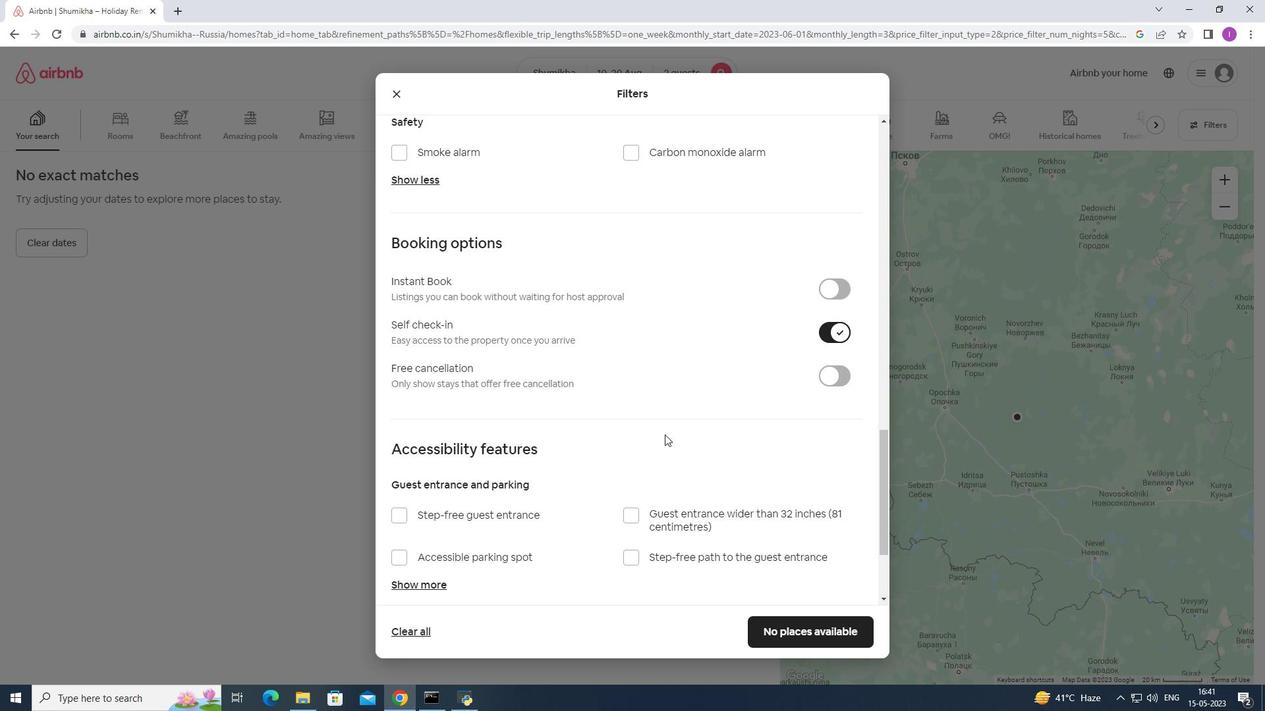 
Action: Mouse moved to (664, 434)
Screenshot: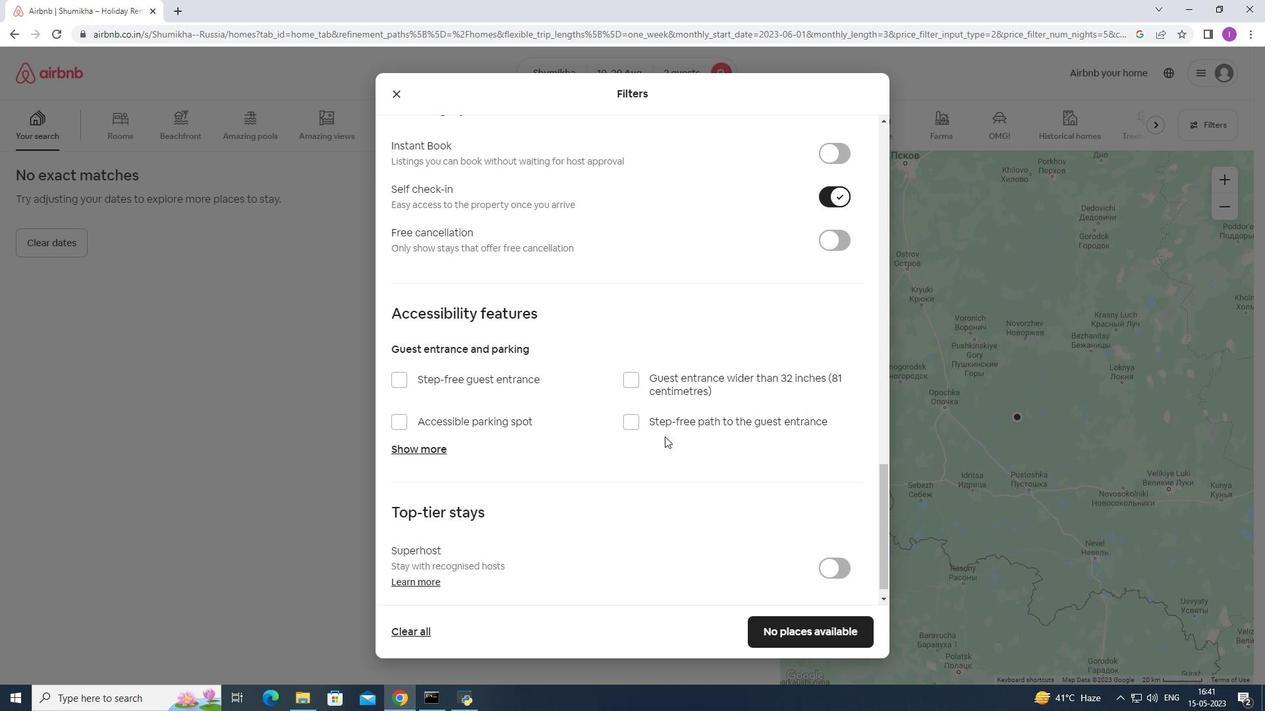 
Action: Mouse scrolled (664, 433) with delta (0, 0)
Screenshot: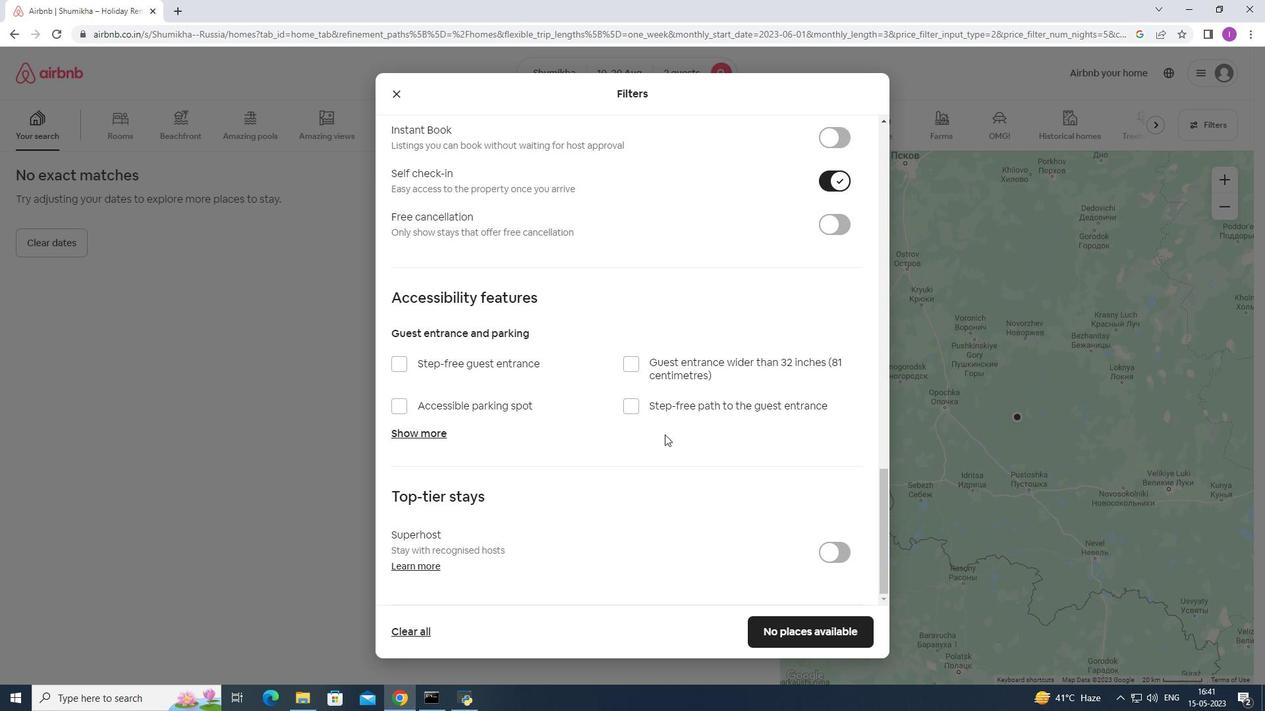 
Action: Mouse scrolled (664, 433) with delta (0, 0)
Screenshot: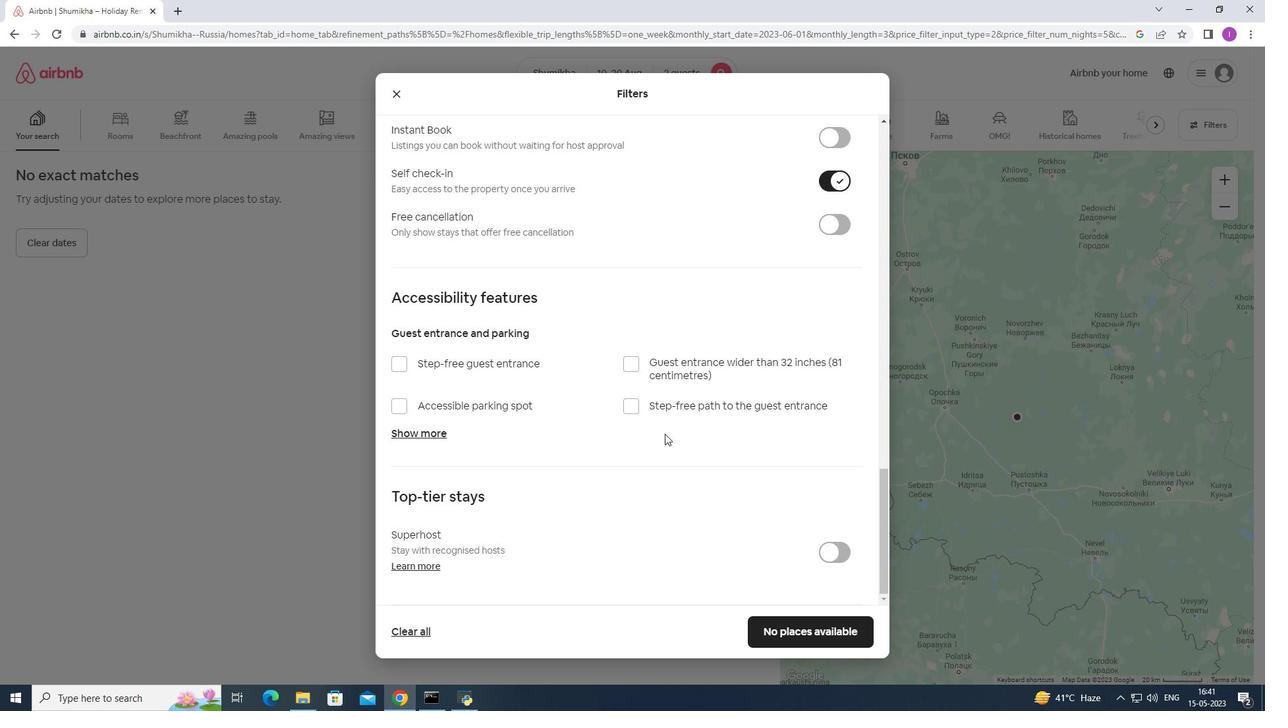 
Action: Mouse scrolled (664, 433) with delta (0, 0)
Screenshot: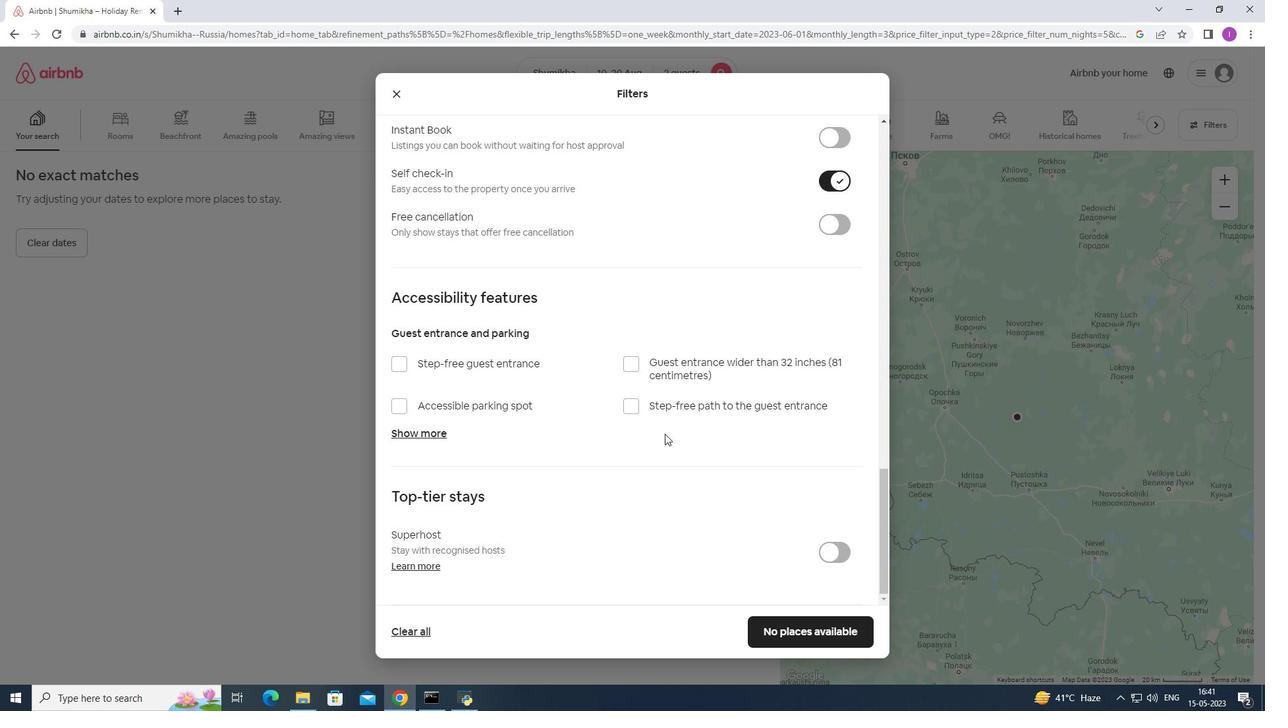 
Action: Mouse moved to (664, 436)
Screenshot: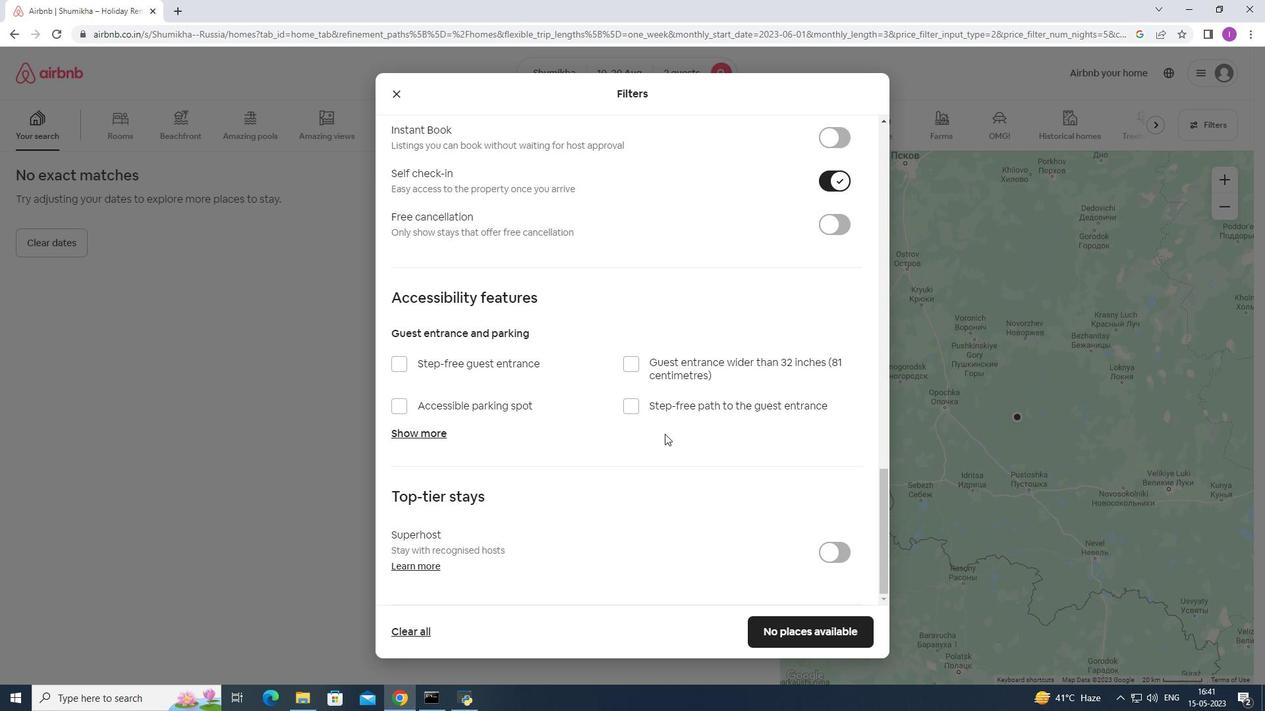 
Action: Mouse scrolled (664, 435) with delta (0, 0)
Screenshot: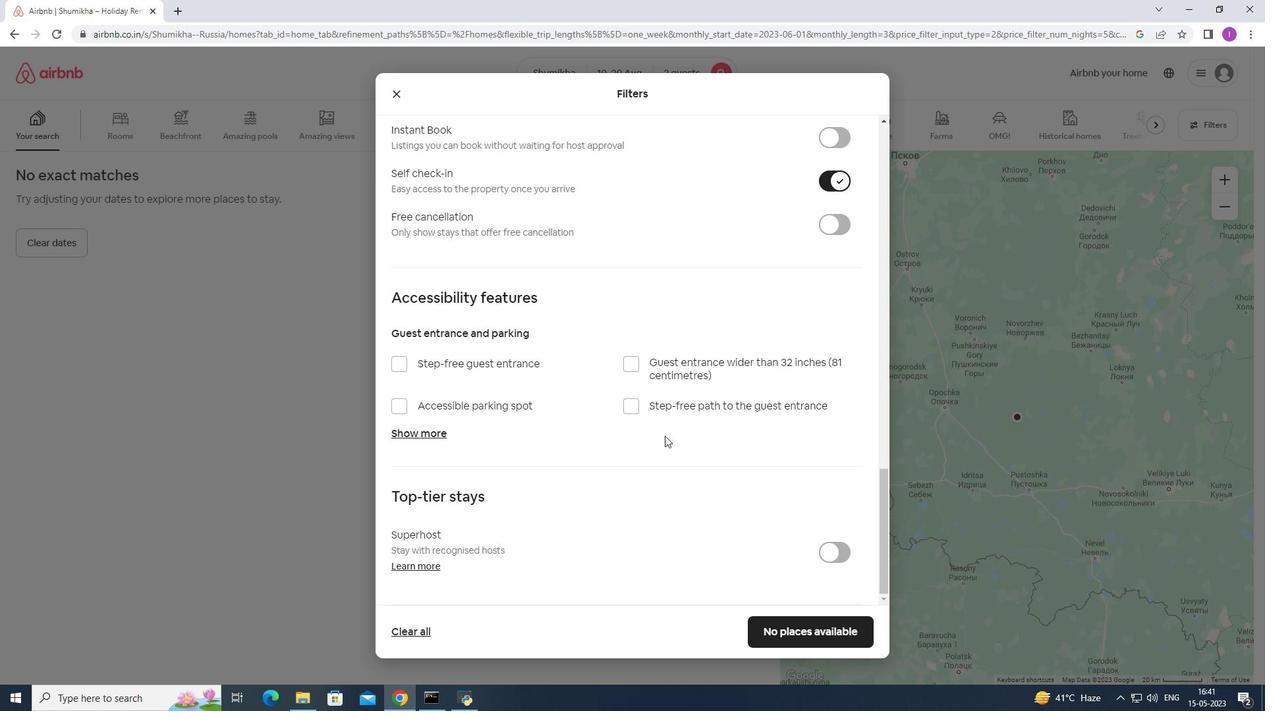 
Action: Mouse scrolled (664, 435) with delta (0, 0)
Screenshot: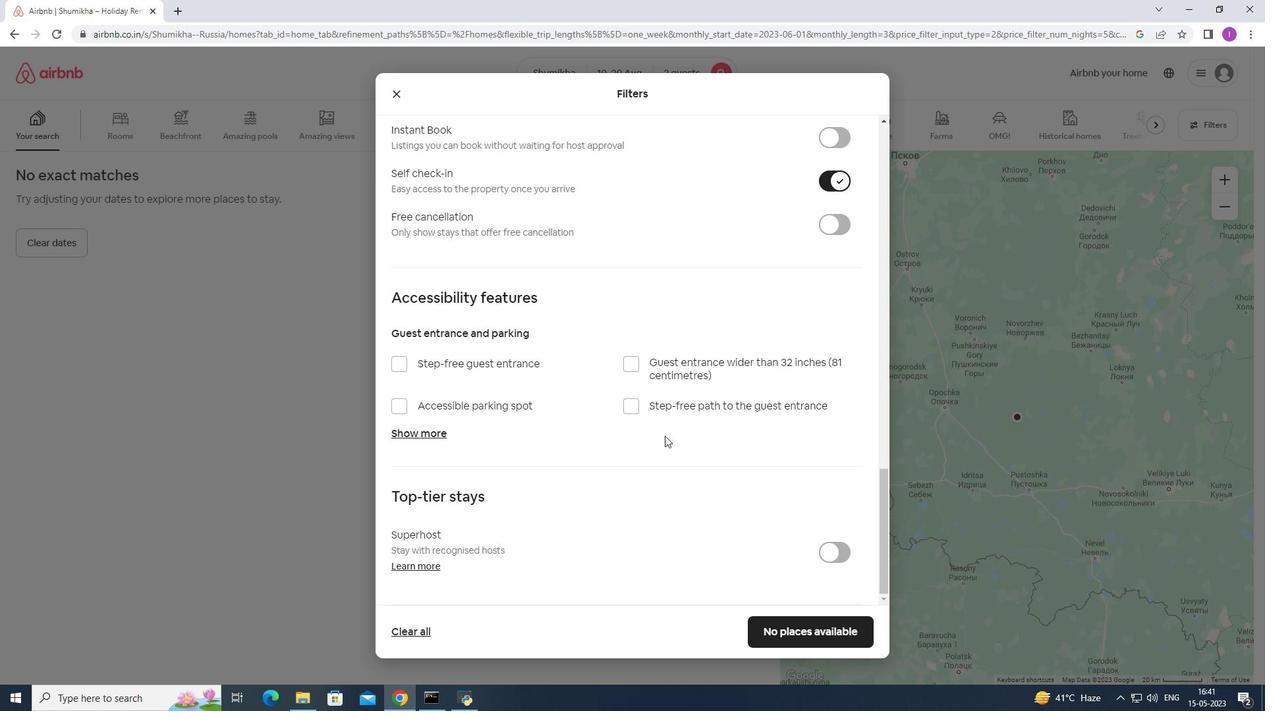 
Action: Mouse scrolled (664, 435) with delta (0, 0)
Screenshot: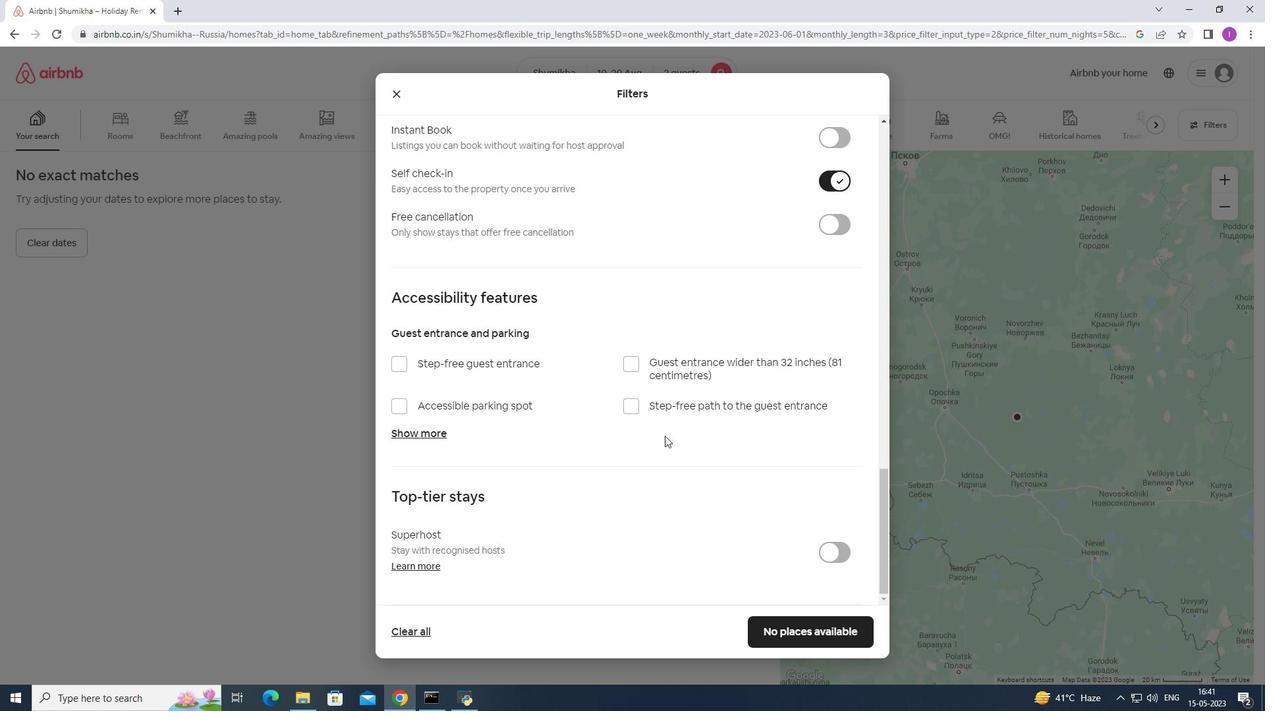 
Action: Mouse moved to (664, 440)
Screenshot: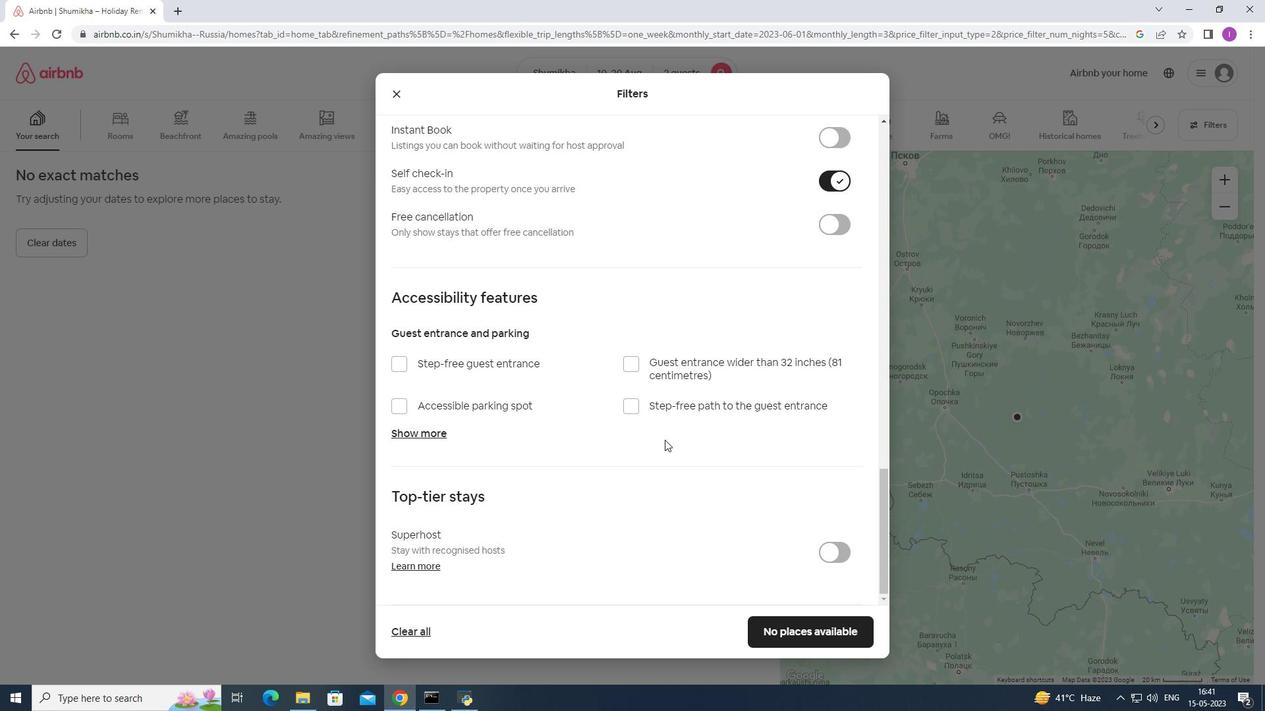 
Action: Mouse scrolled (664, 440) with delta (0, 0)
Screenshot: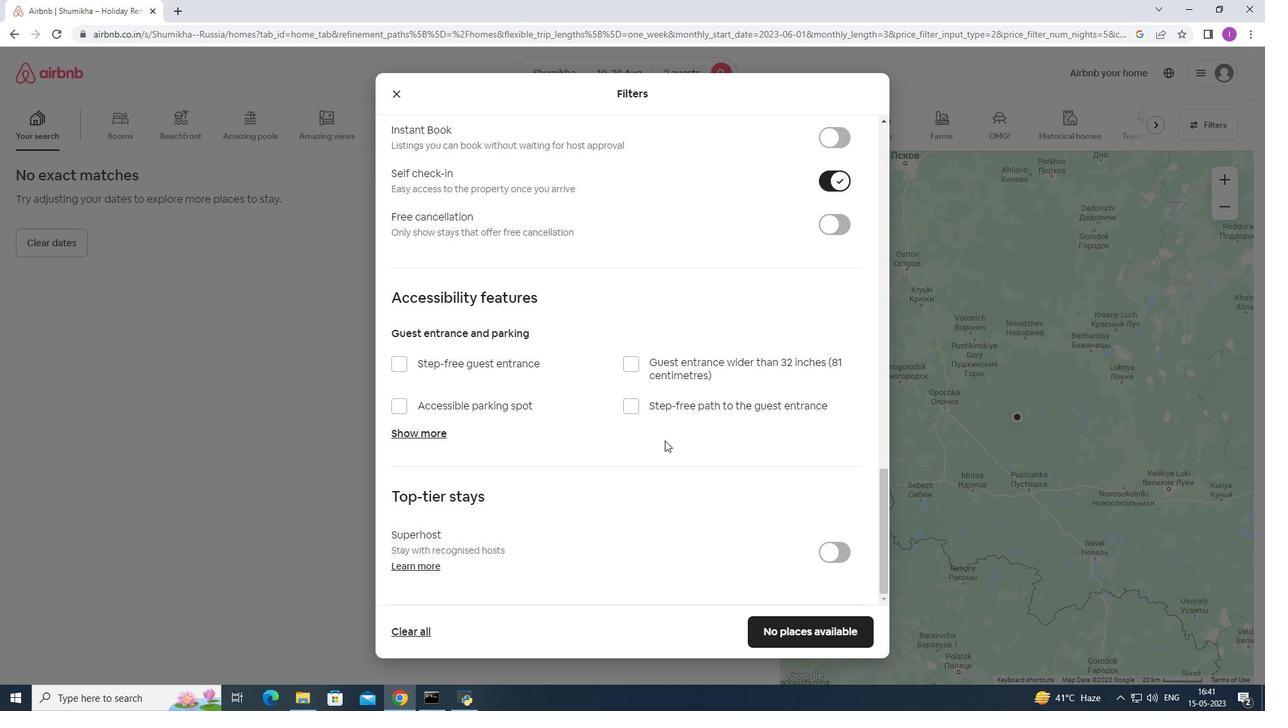 
Action: Mouse scrolled (664, 440) with delta (0, 0)
Screenshot: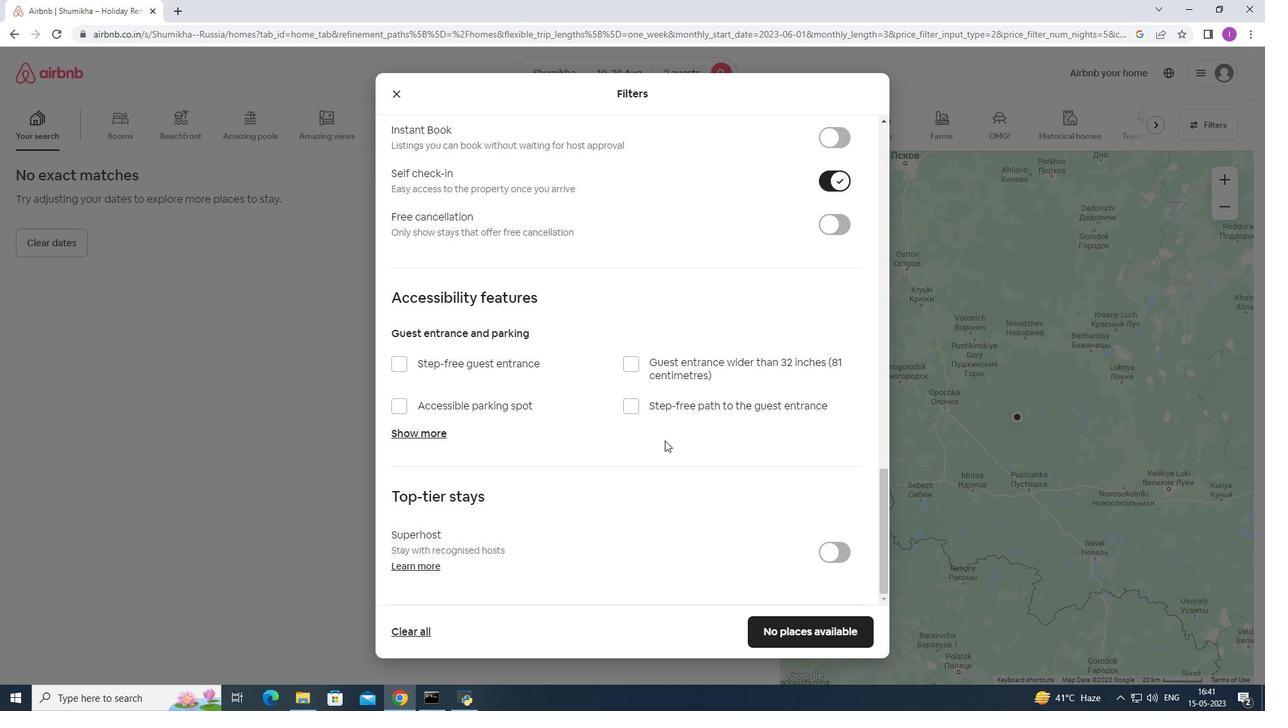 
Action: Mouse moved to (665, 441)
Screenshot: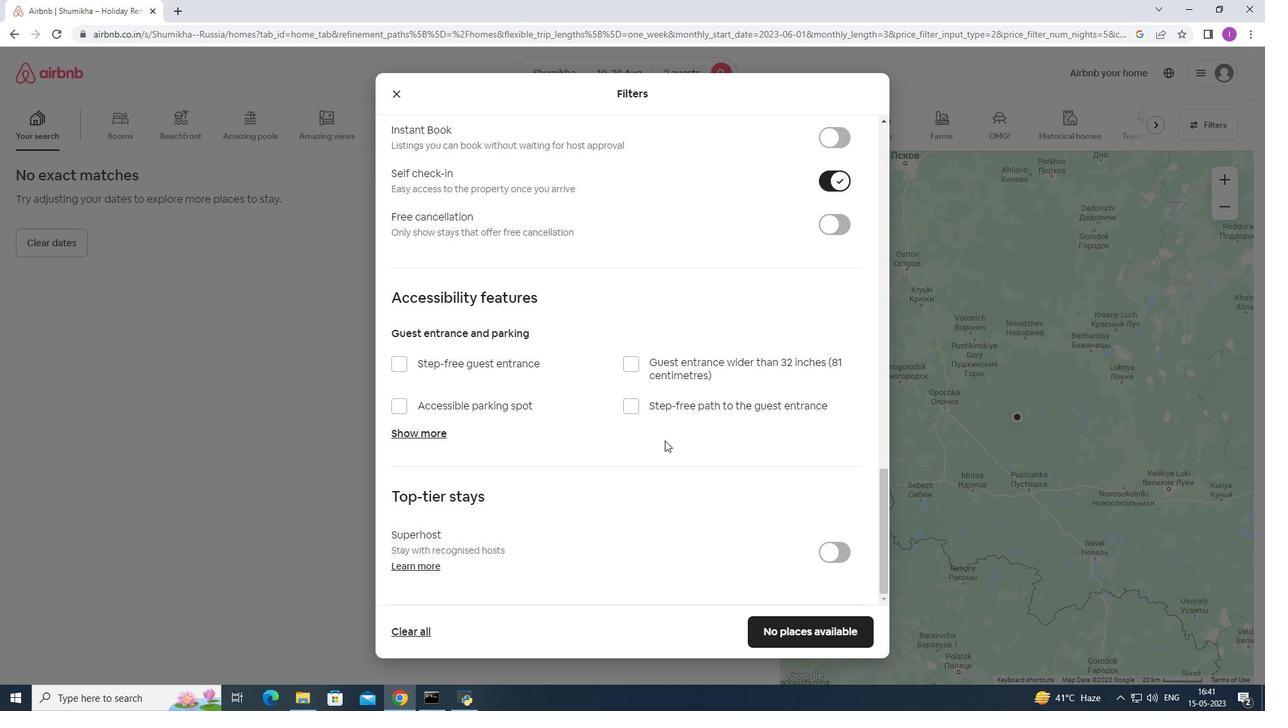 
Action: Mouse scrolled (665, 440) with delta (0, 0)
Screenshot: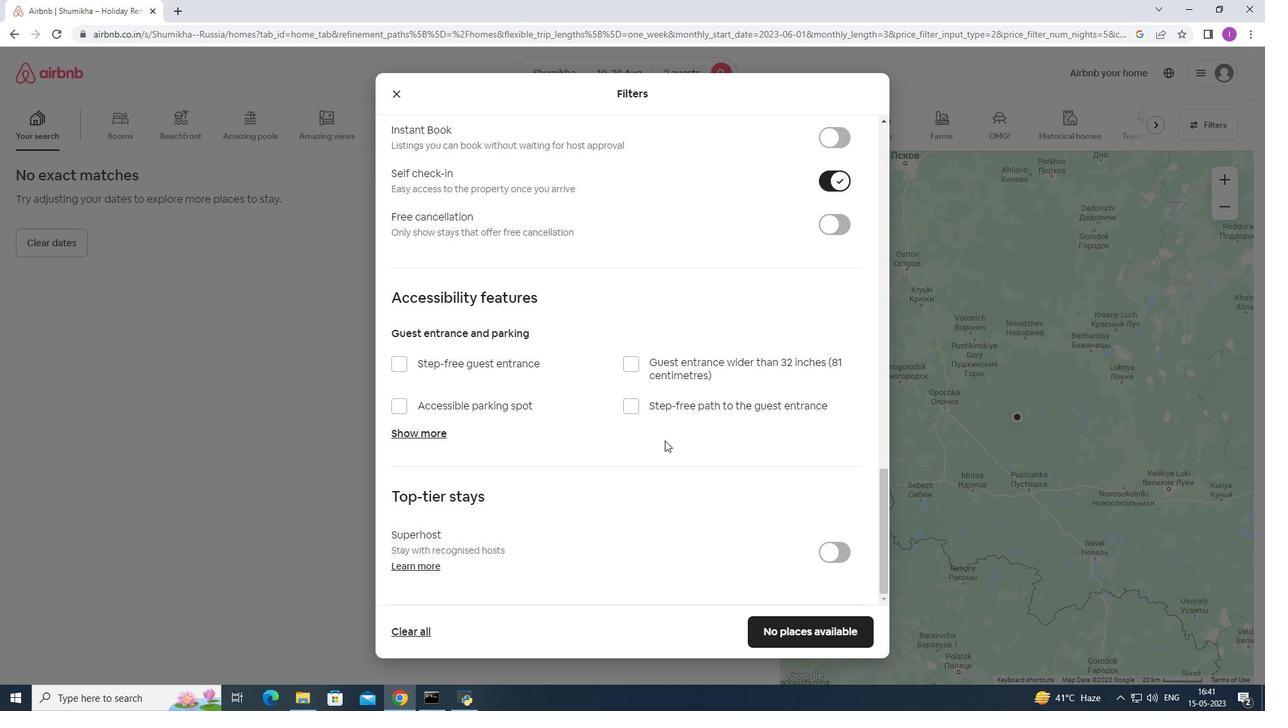 
Action: Mouse moved to (665, 445)
Screenshot: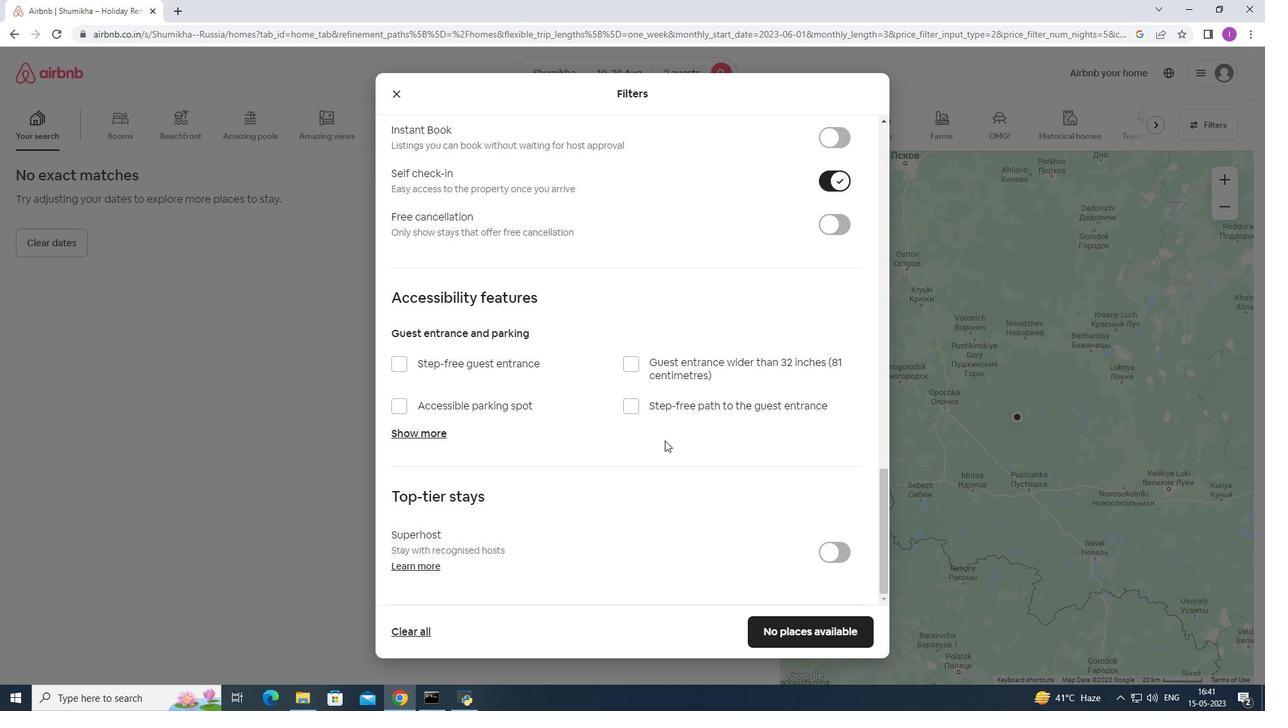 
Action: Mouse scrolled (665, 443) with delta (0, 0)
Screenshot: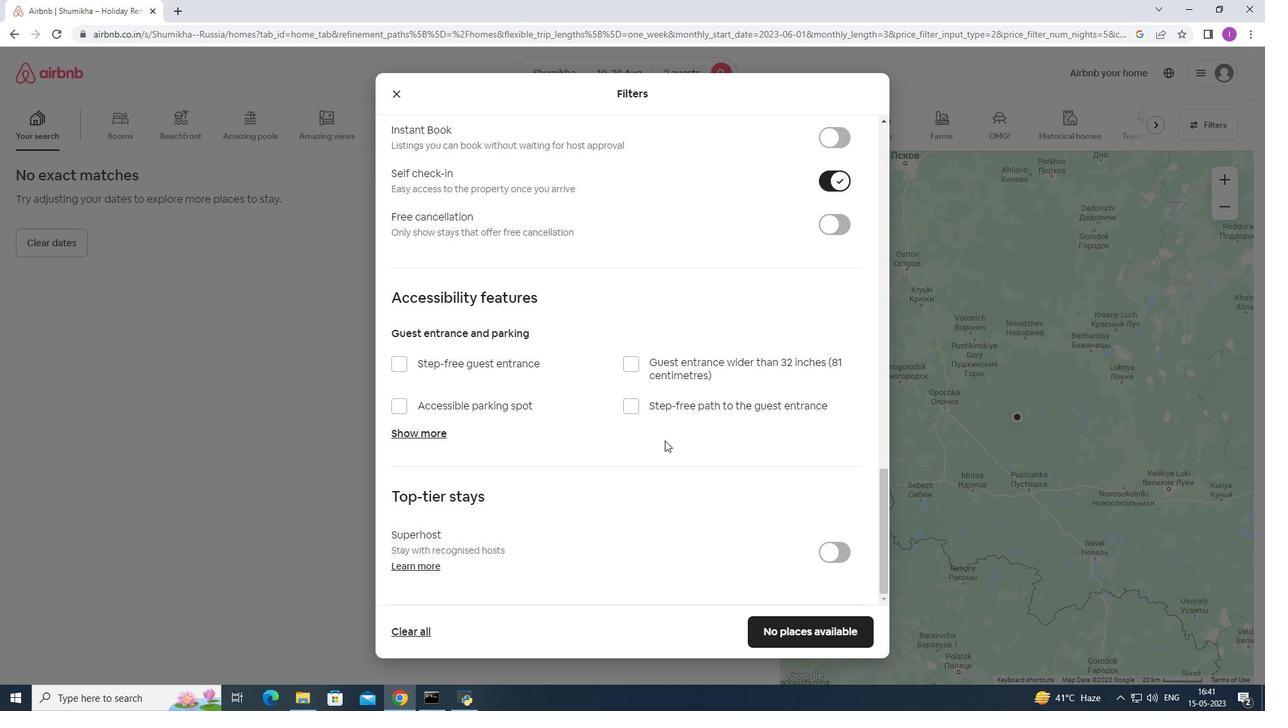 
Action: Mouse moved to (788, 632)
Screenshot: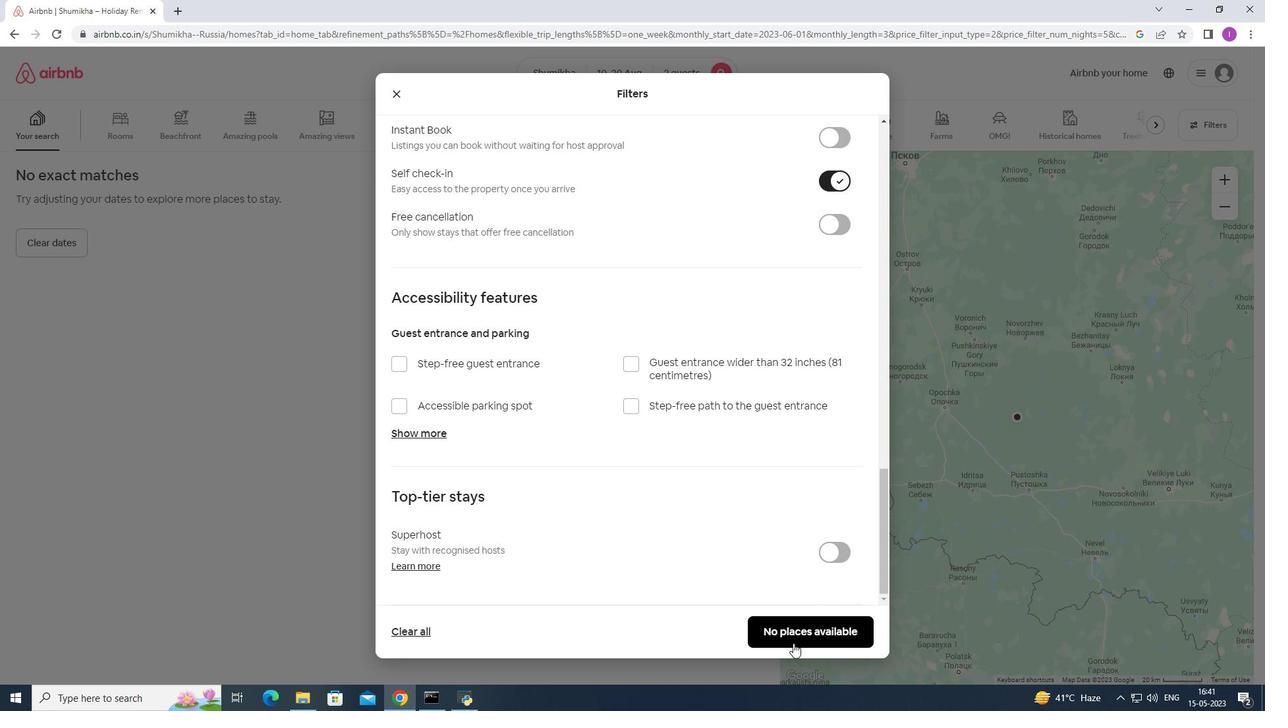
Action: Mouse pressed left at (788, 632)
Screenshot: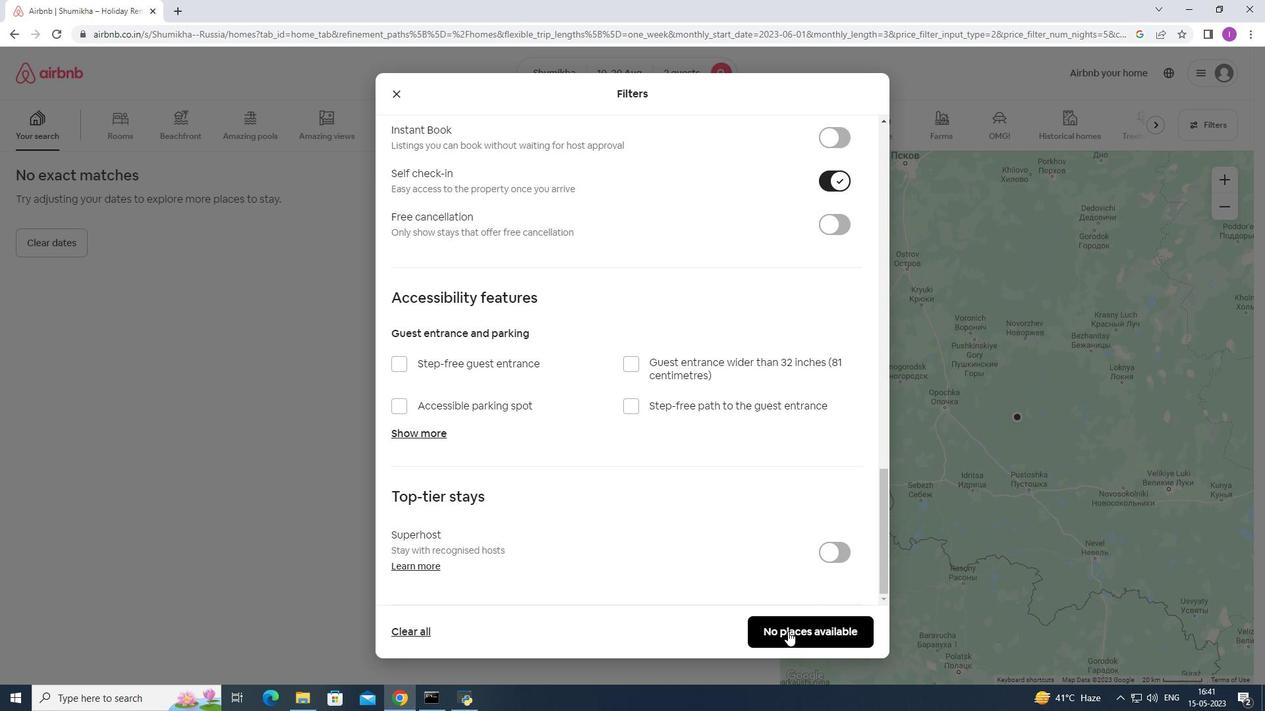 
Action: Mouse moved to (778, 624)
Screenshot: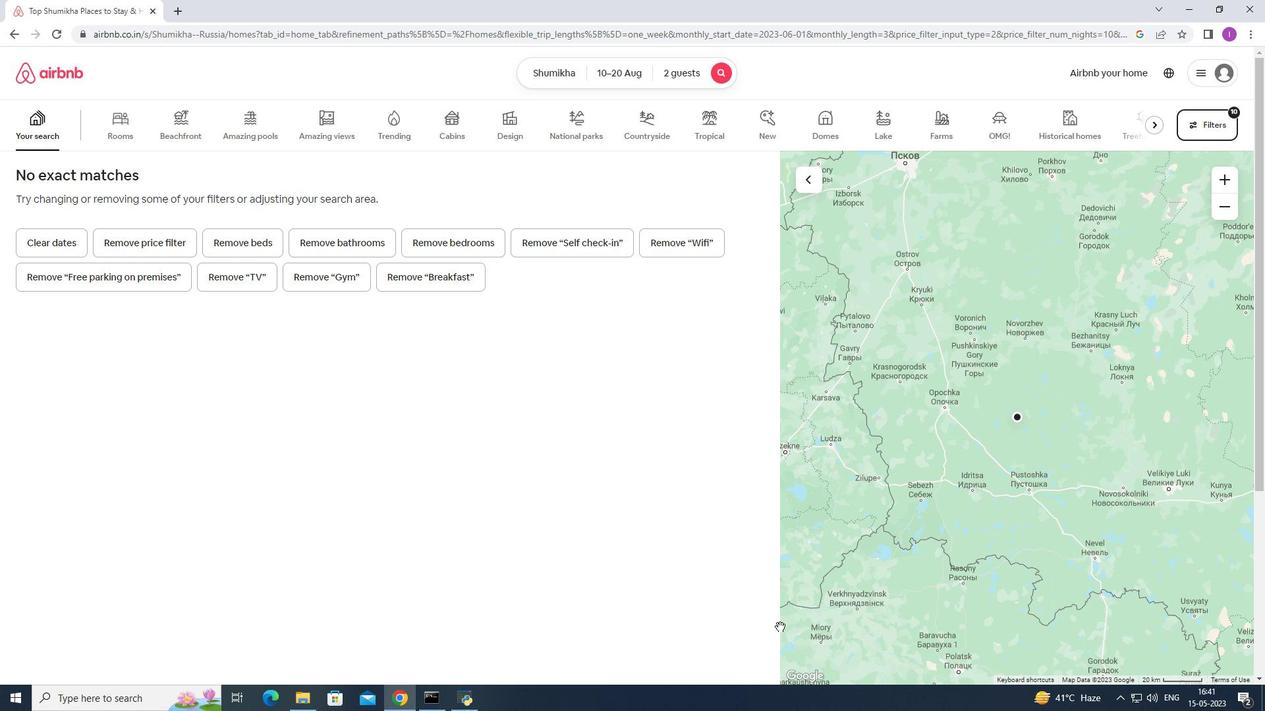 
